 Task: Create new invoice with Date Opened :30-Apr-23, Select Customer: Pop Factory, Terms: Payment Term 2. Make invoice entry for item-1 with Date: 30-Apr-23, Description: Real Living Crackle Glass Bulb Solar LED Lantern, Action: Material, Income Account: Income:Sales, Quantity: 4, Unit Price: 8.8, Discount %: 7. Make entry for item-2 with Date: 30-Apr-23, Description: Band-Aid Brand Tru-Stay Plastic Strips Adhesive Bandages, Action: Material, Income Account: Income:Sales, Quantity: 1, Unit Price: 12, Discount %: 8. Make entry for item-3 with Date: 30-Apr-23, Description: Bounty Paper Napkins White, Action: Material, Income Account: Income:Sales, Quantity: 2, Unit Price: 13, Discount %: 10. Write Notes: 'Looking forward to serving you again.'. Post Invoice with Post Date: 30-Apr-23, Post to Accounts: Assets:Accounts Receivable. Pay / Process Payment with Transaction Date: 15-May-23, Amount: 67.176, Transfer Account: Checking Account. Print Invoice, display notes by going to Option, then go to Display Tab and check 'Invoice Notes'.
Action: Mouse moved to (125, 25)
Screenshot: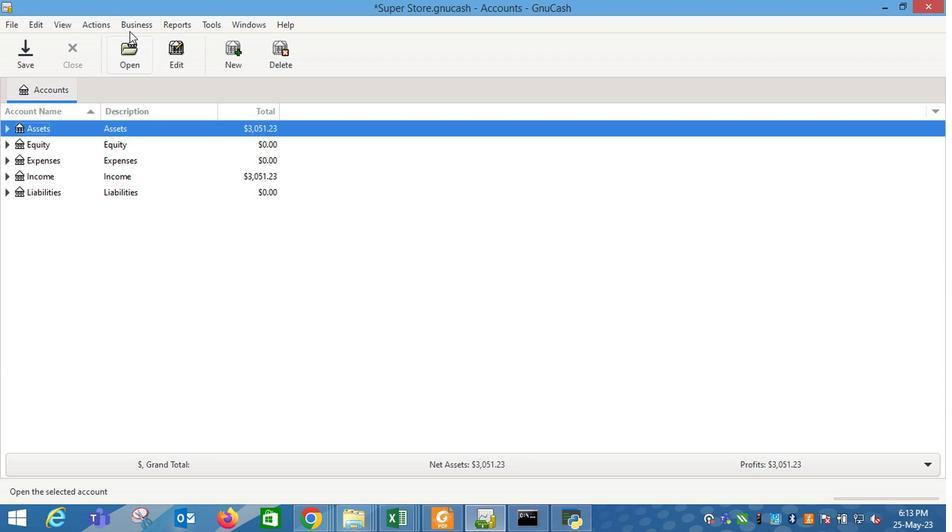 
Action: Mouse pressed left at (125, 25)
Screenshot: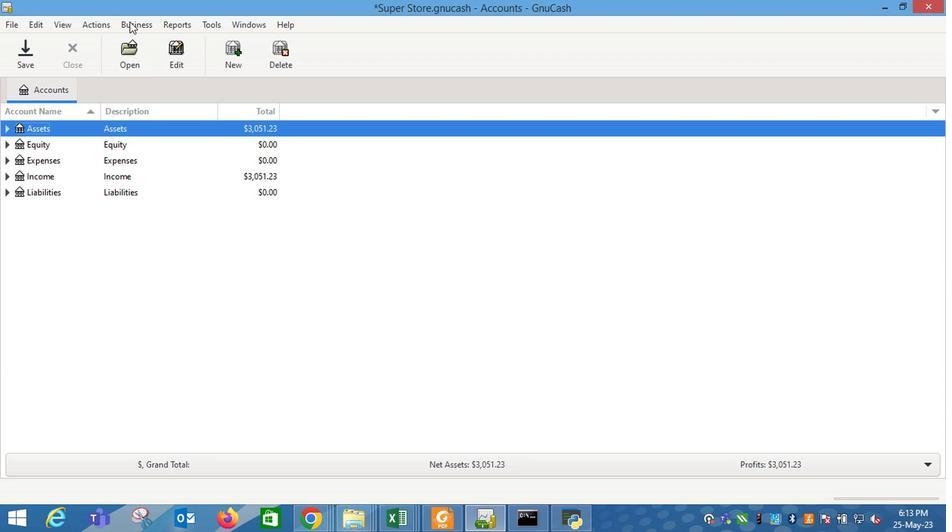 
Action: Mouse moved to (329, 103)
Screenshot: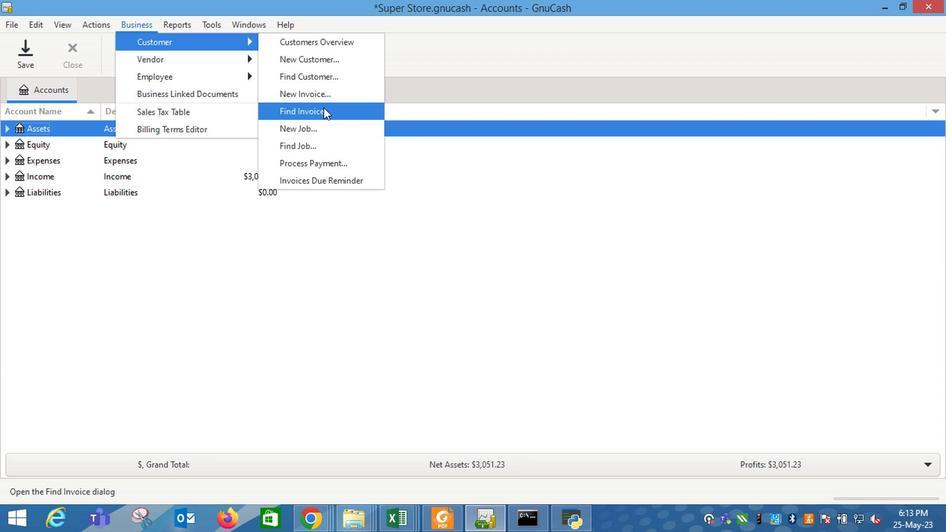 
Action: Mouse pressed left at (329, 103)
Screenshot: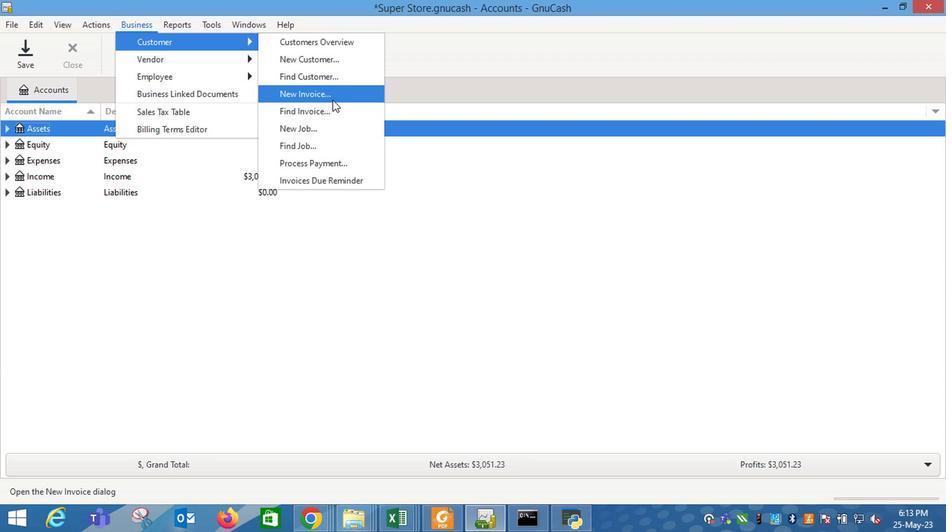
Action: Mouse moved to (566, 213)
Screenshot: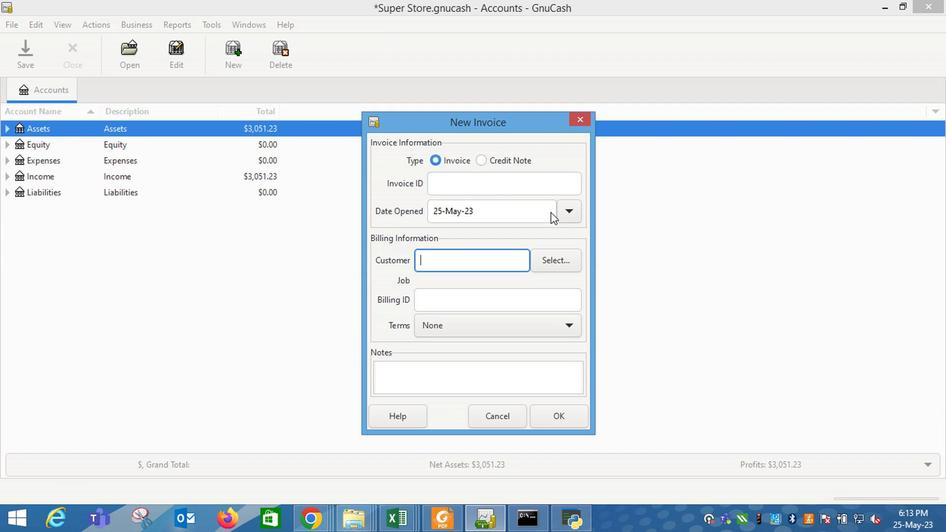 
Action: Mouse pressed left at (566, 213)
Screenshot: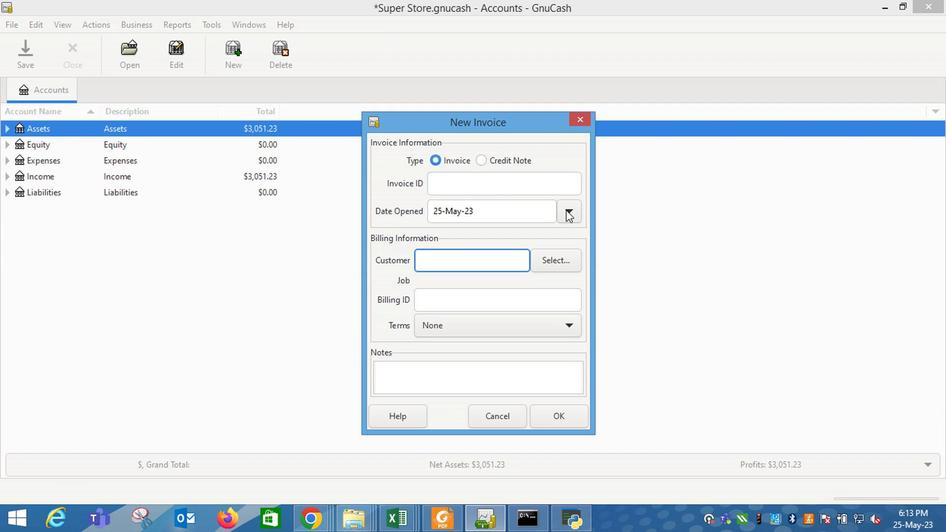 
Action: Mouse moved to (459, 232)
Screenshot: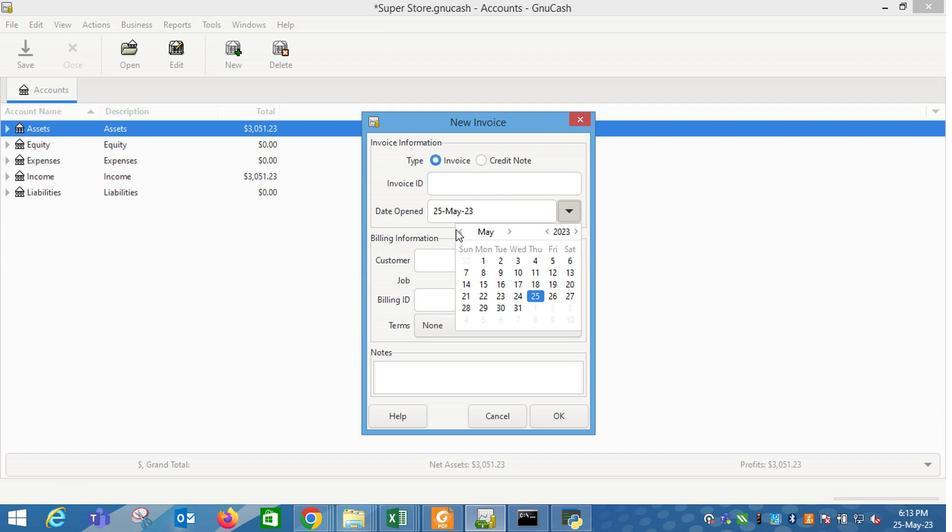
Action: Mouse pressed left at (459, 232)
Screenshot: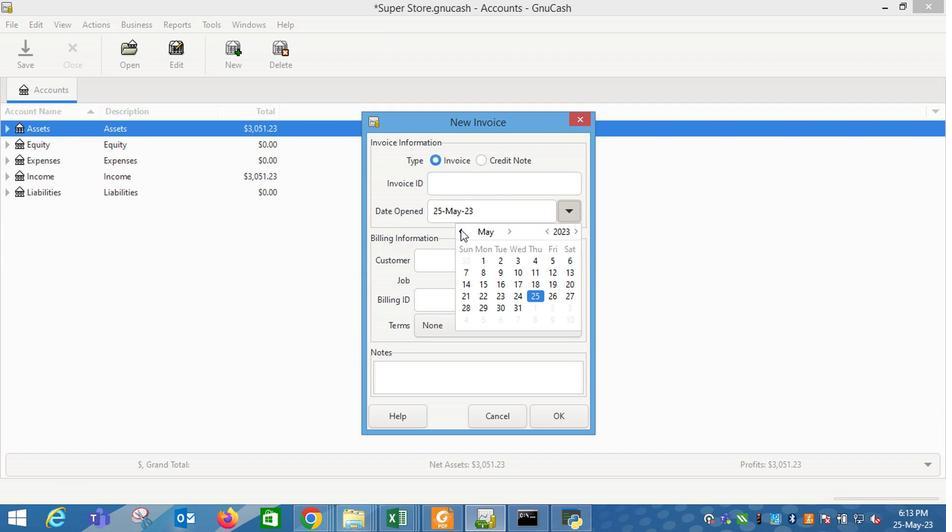 
Action: Mouse moved to (461, 321)
Screenshot: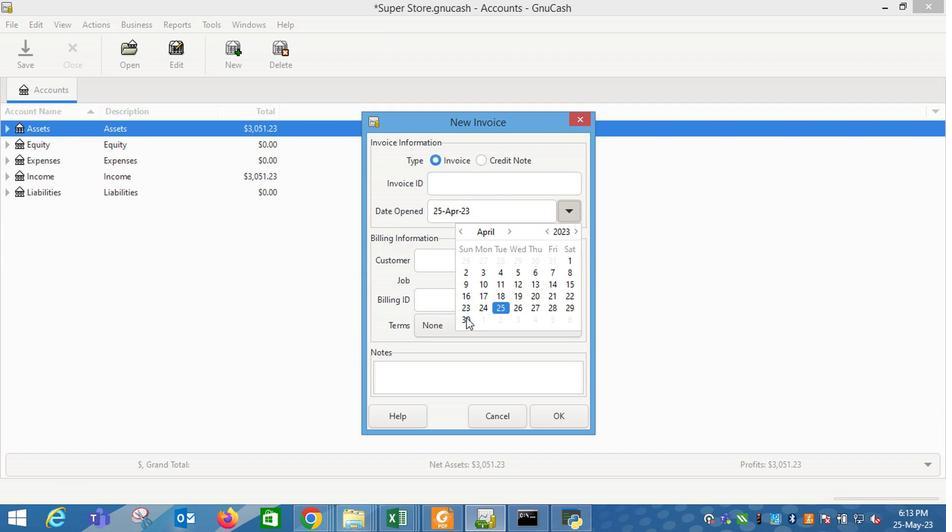 
Action: Mouse pressed left at (461, 321)
Screenshot: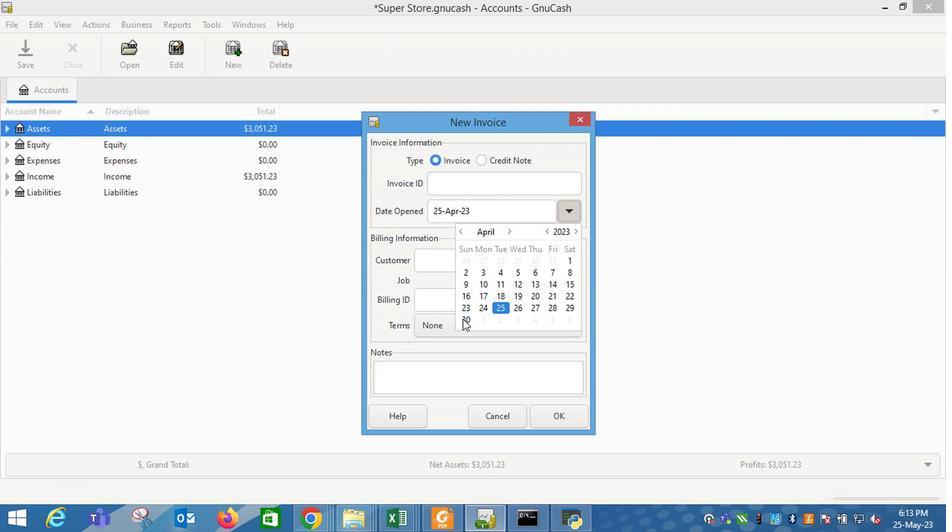 
Action: Mouse moved to (435, 260)
Screenshot: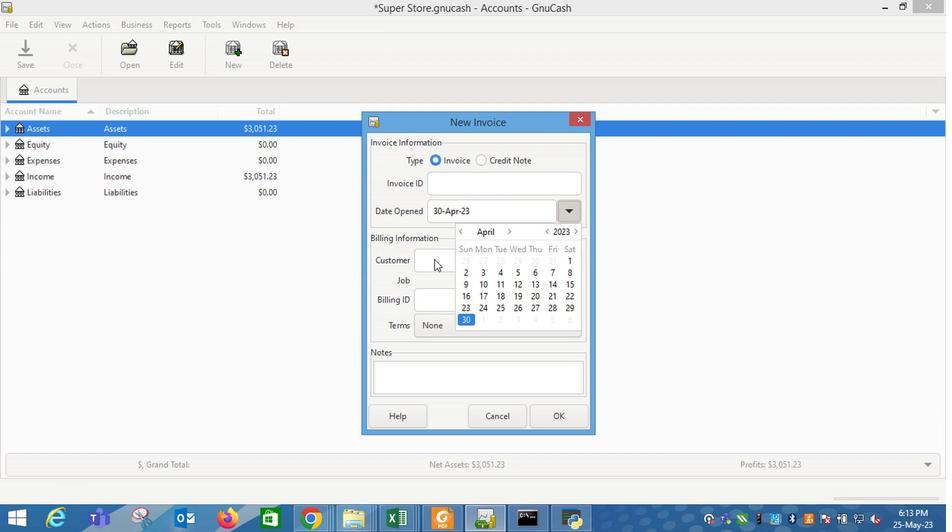 
Action: Mouse pressed left at (435, 260)
Screenshot: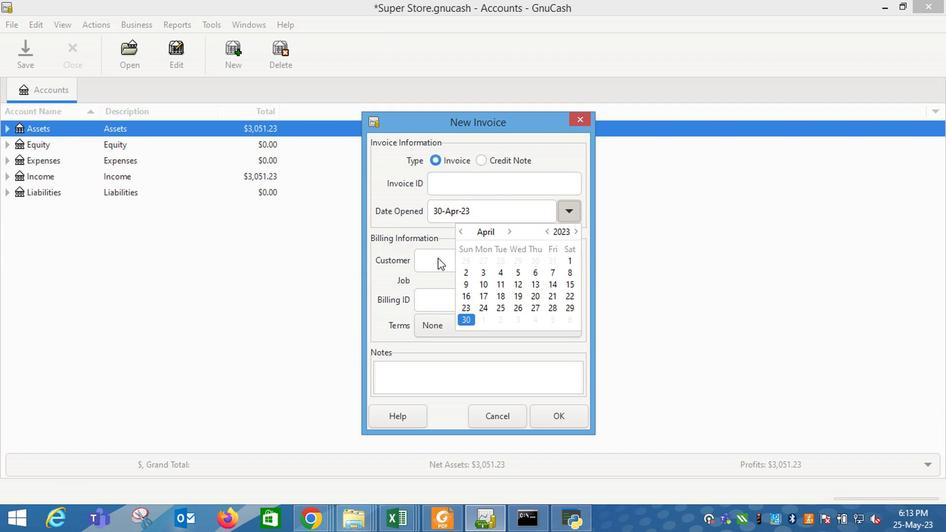 
Action: Mouse moved to (500, 270)
Screenshot: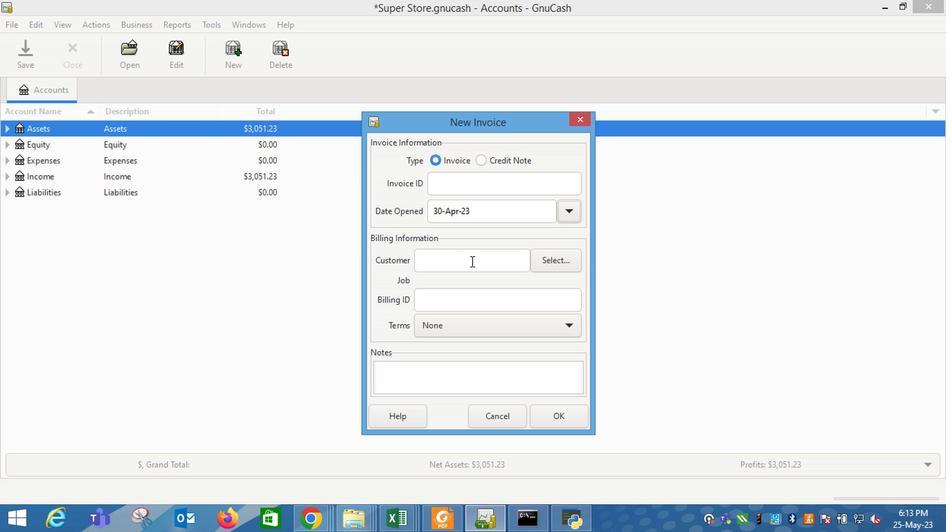 
Action: Mouse pressed left at (500, 270)
Screenshot: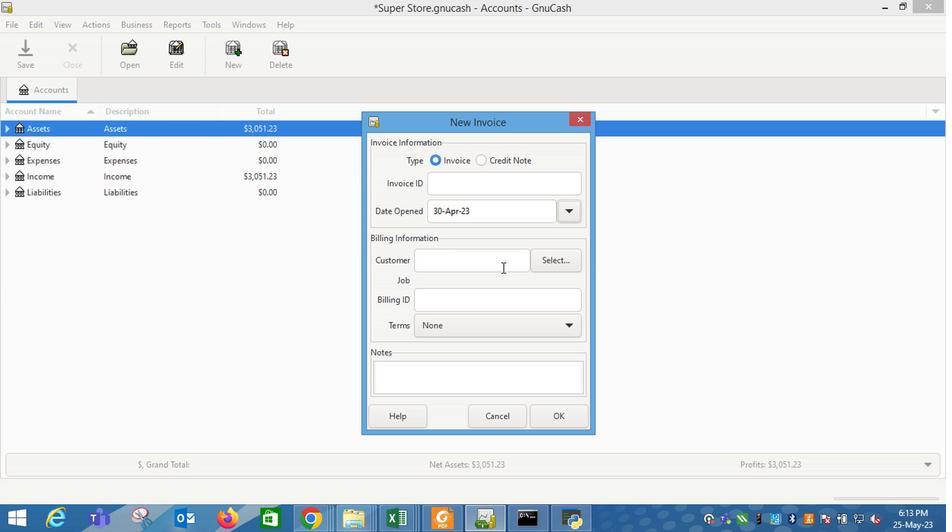 
Action: Mouse moved to (500, 270)
Screenshot: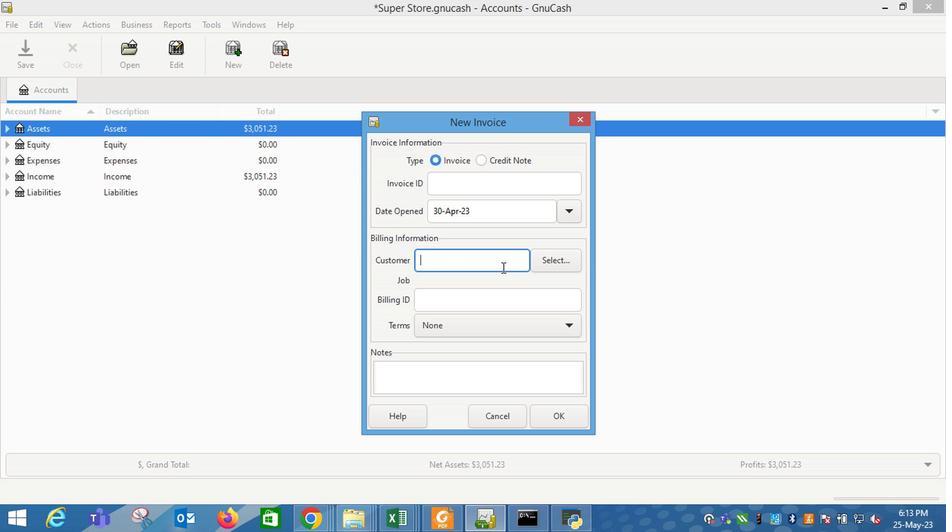 
Action: Key pressed pop
Screenshot: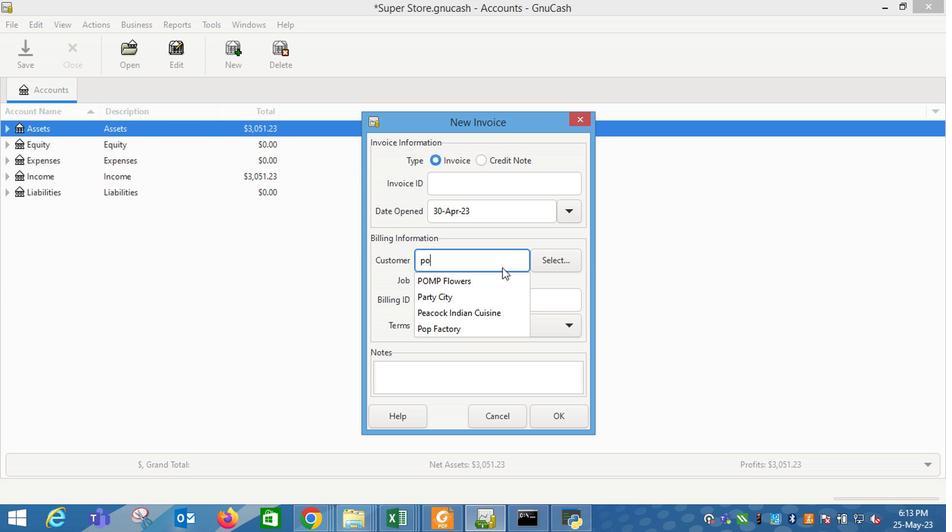 
Action: Mouse moved to (489, 289)
Screenshot: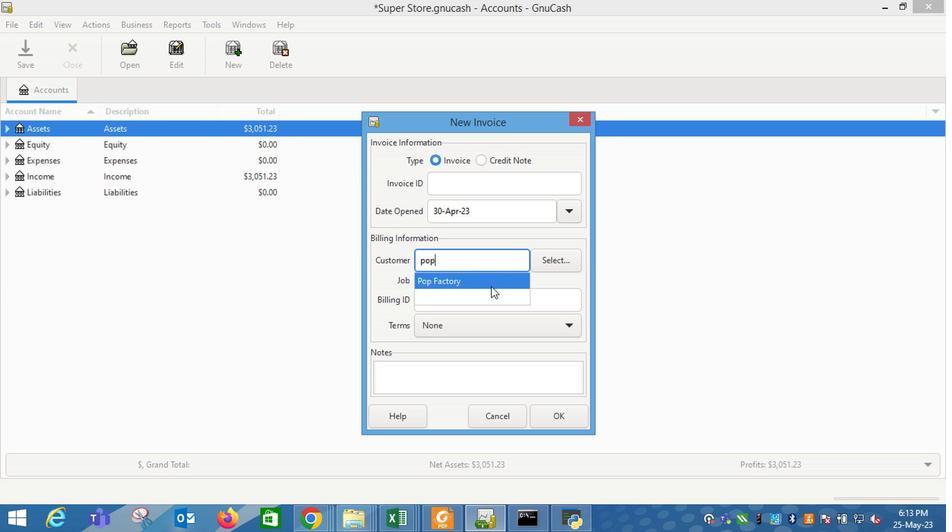 
Action: Mouse pressed left at (489, 289)
Screenshot: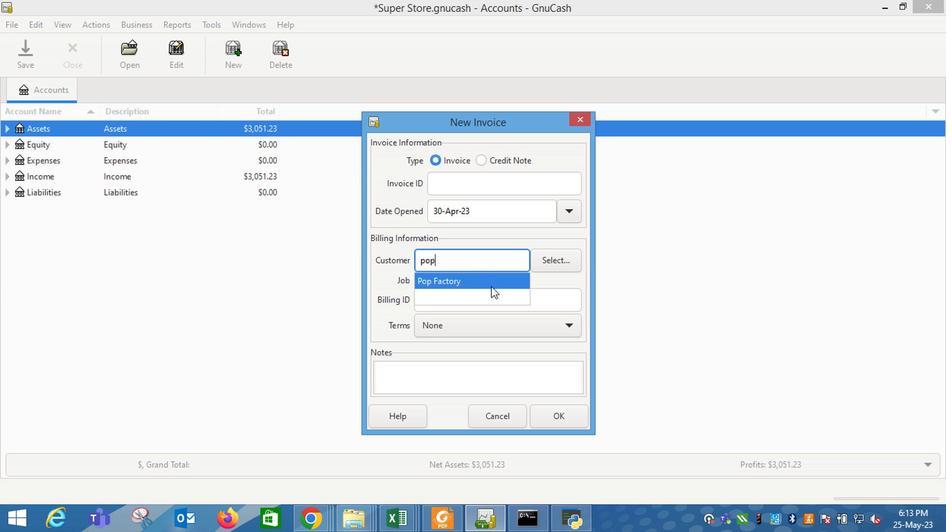 
Action: Mouse moved to (469, 342)
Screenshot: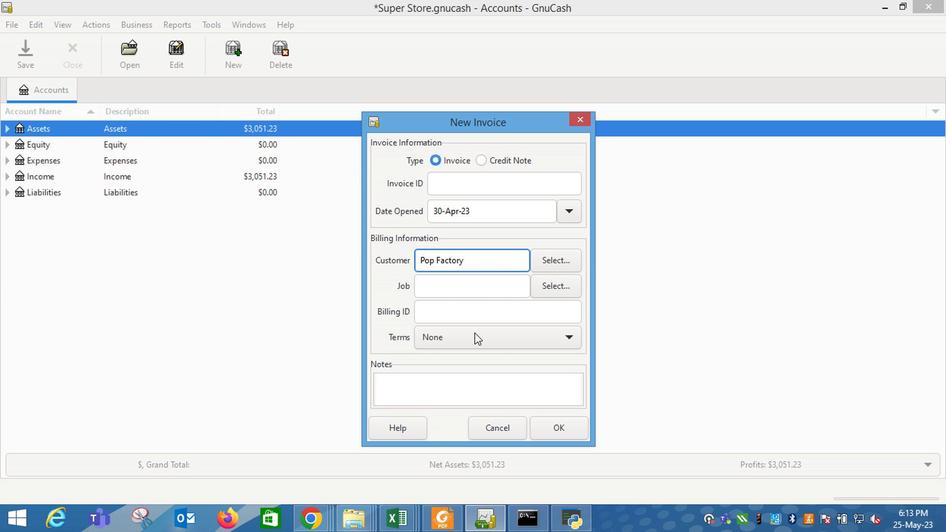
Action: Mouse pressed left at (469, 342)
Screenshot: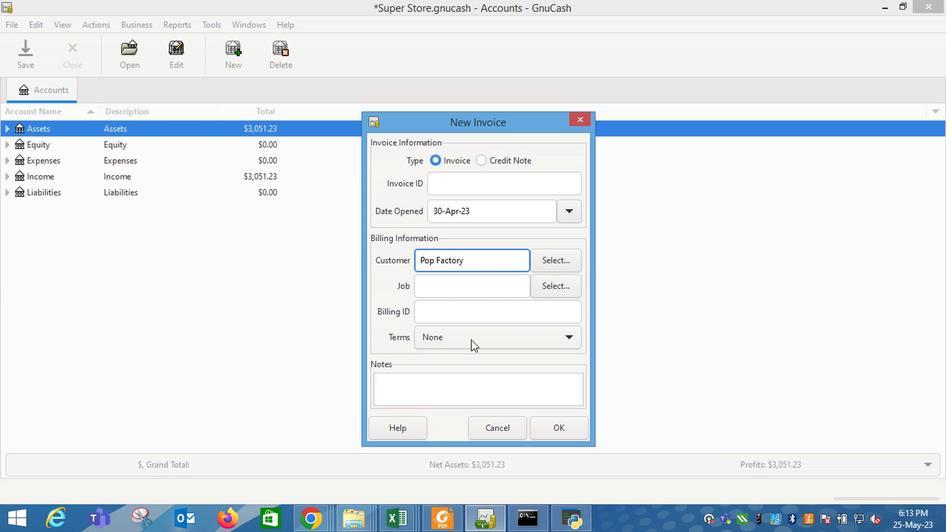
Action: Mouse moved to (464, 379)
Screenshot: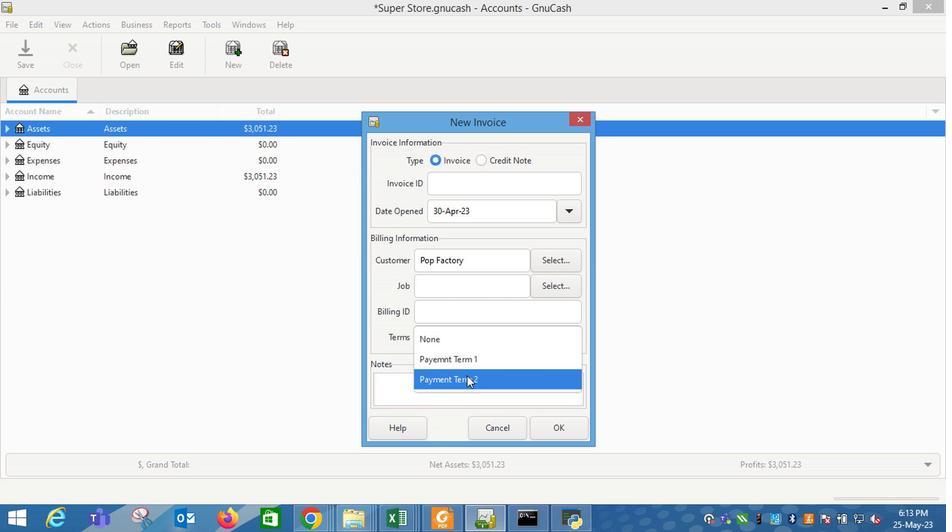 
Action: Mouse pressed left at (464, 379)
Screenshot: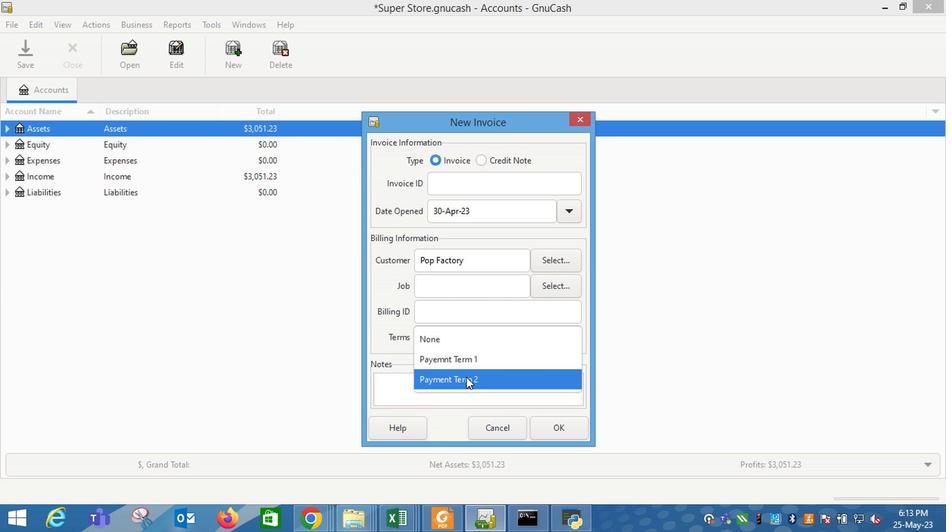 
Action: Mouse moved to (575, 436)
Screenshot: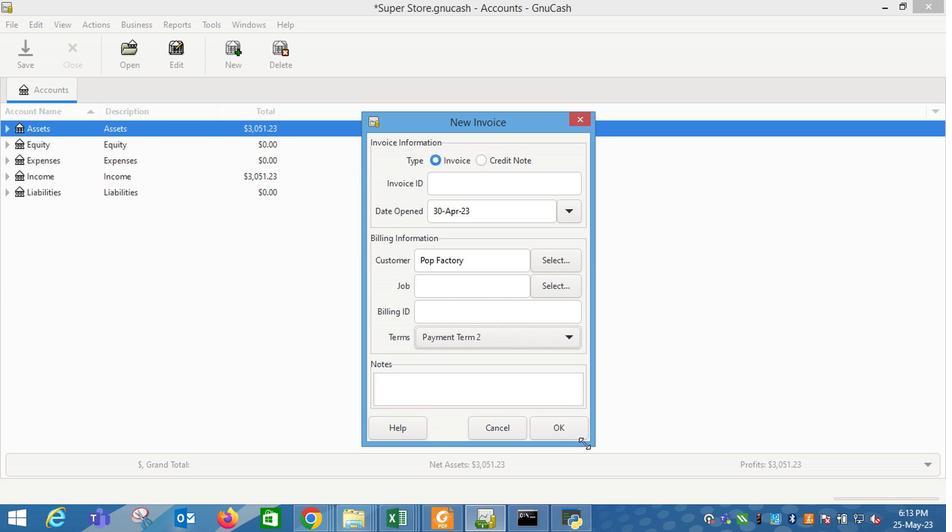 
Action: Mouse pressed left at (575, 436)
Screenshot: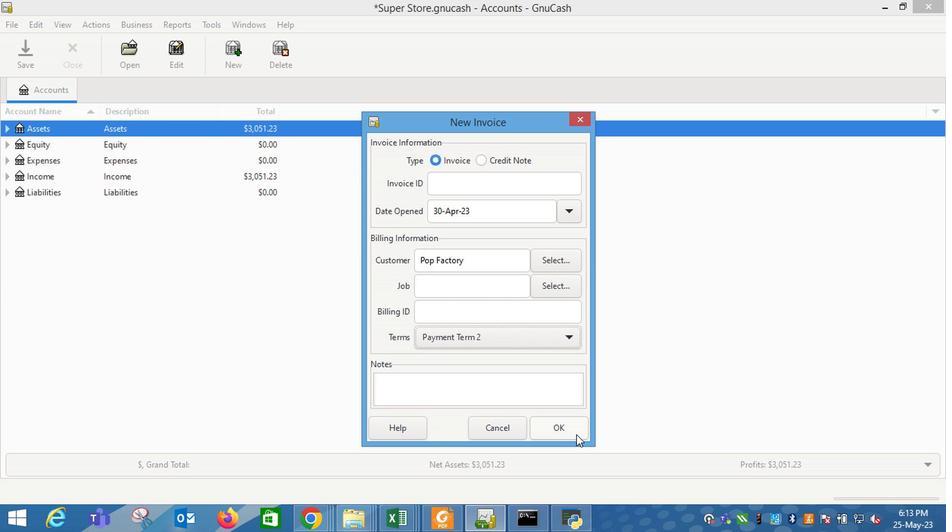 
Action: Mouse moved to (57, 275)
Screenshot: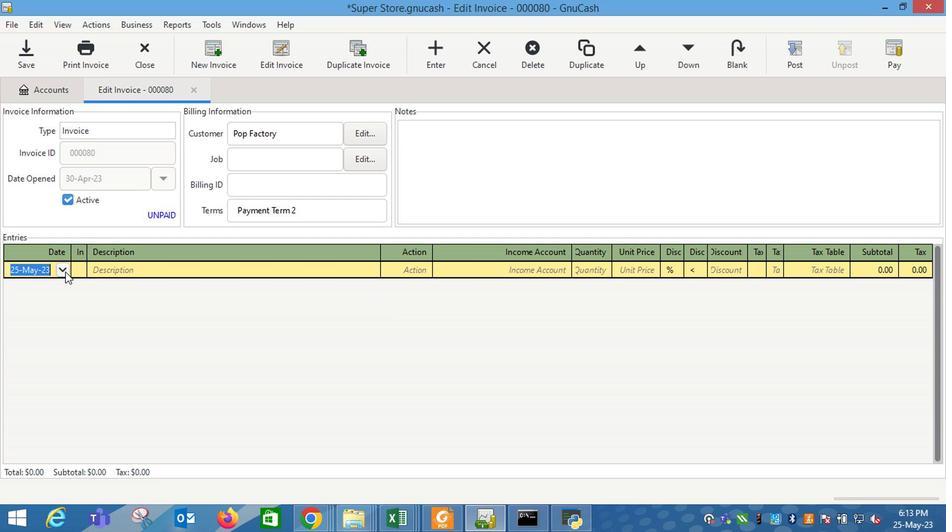 
Action: Mouse pressed left at (57, 275)
Screenshot: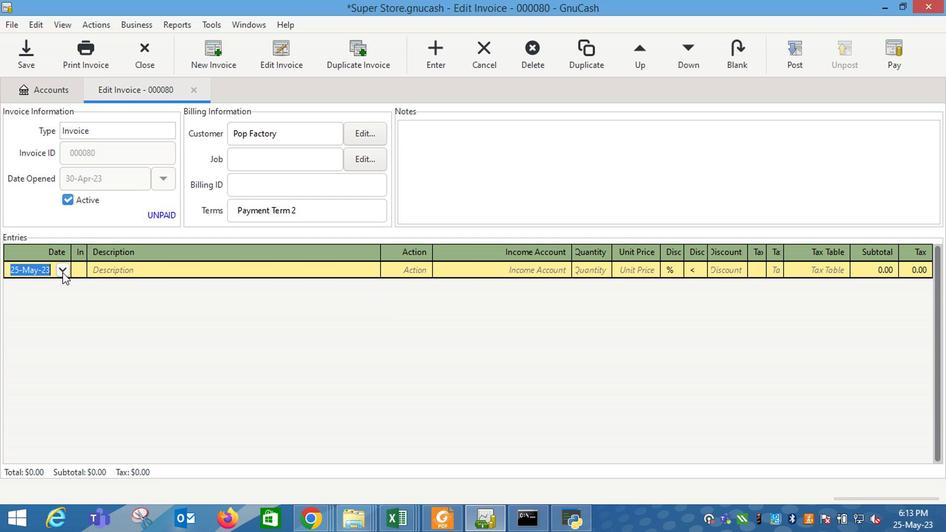 
Action: Mouse moved to (2, 289)
Screenshot: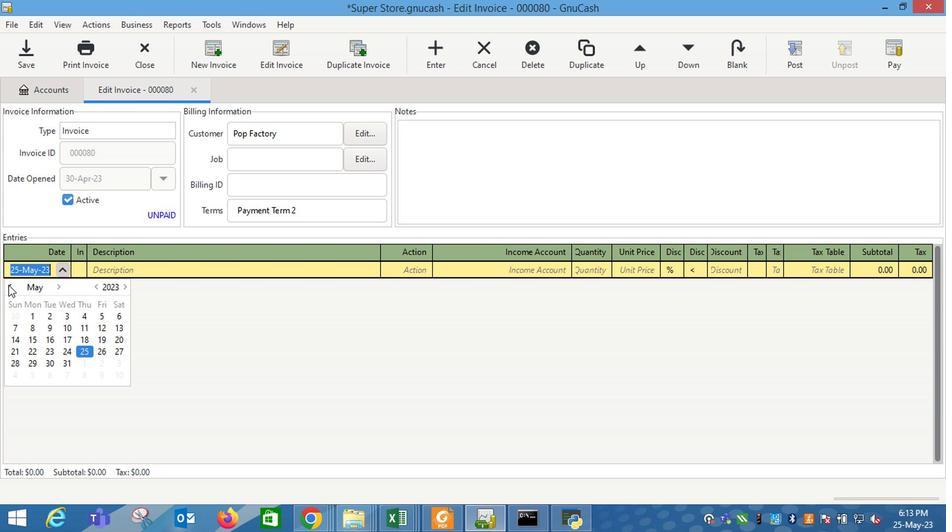 
Action: Mouse pressed left at (2, 289)
Screenshot: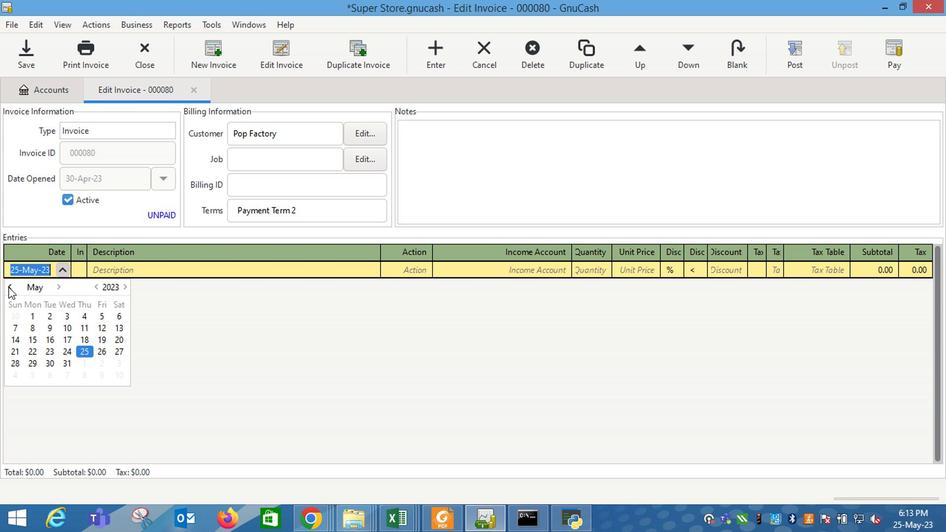 
Action: Mouse moved to (10, 377)
Screenshot: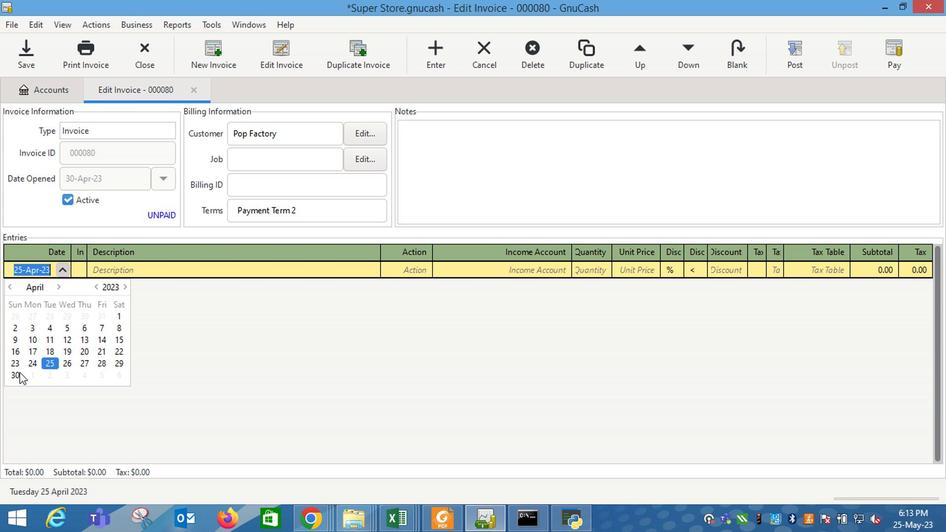 
Action: Mouse pressed left at (10, 377)
Screenshot: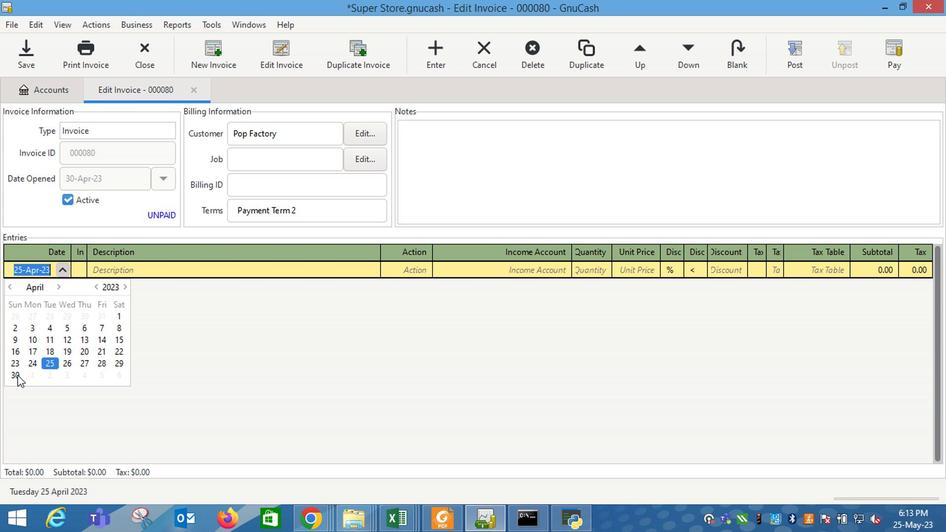 
Action: Mouse moved to (162, 275)
Screenshot: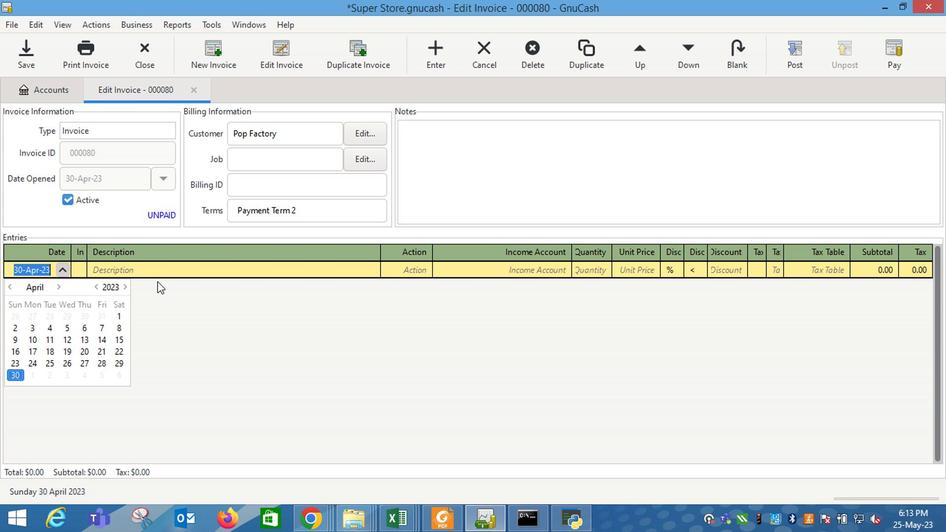 
Action: Mouse pressed left at (162, 275)
Screenshot: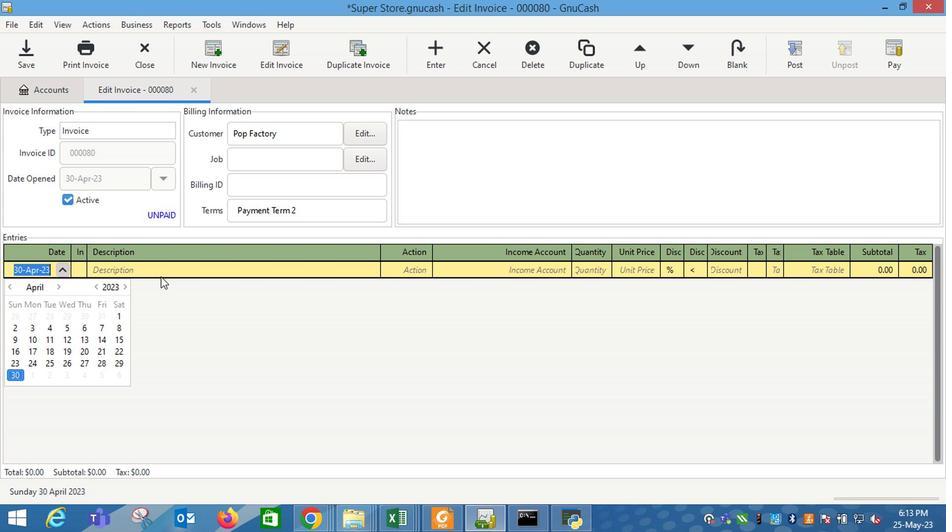 
Action: Key pressed <Key.shift_r>Real<Key.space><Key.shift_r>Living<Key.space><Key.shift_r>Crackle<Key.space><Key.shift_r>Glass<Key.space><Key.shift_r>Bulb<Key.space><Key.shift_r>Solar<Key.space><Key.shift_r>LED<Key.space><Key.shift_r>Lantern<Key.tab>
Screenshot: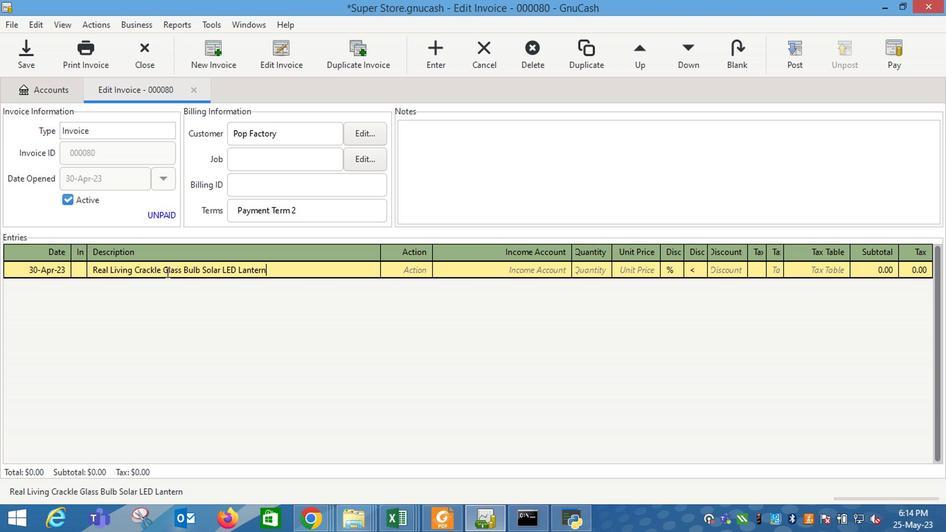 
Action: Mouse moved to (427, 269)
Screenshot: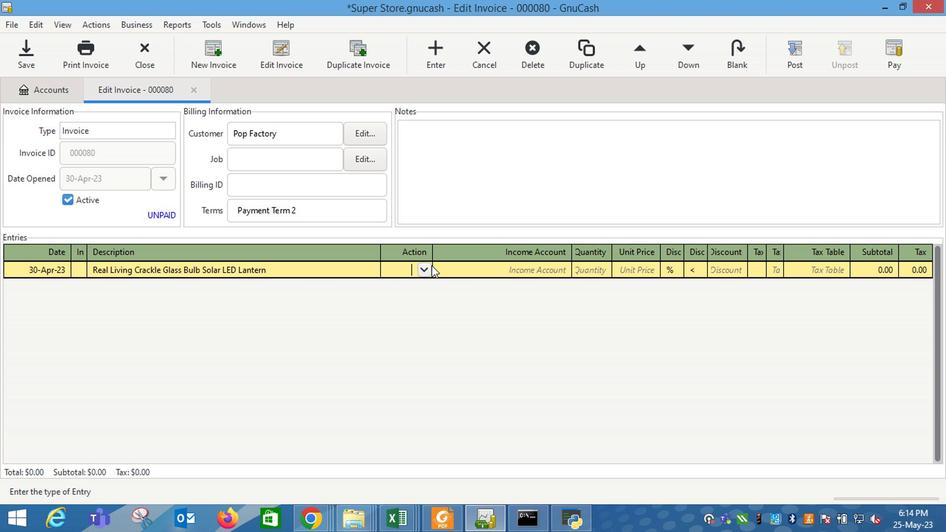 
Action: Mouse pressed left at (427, 269)
Screenshot: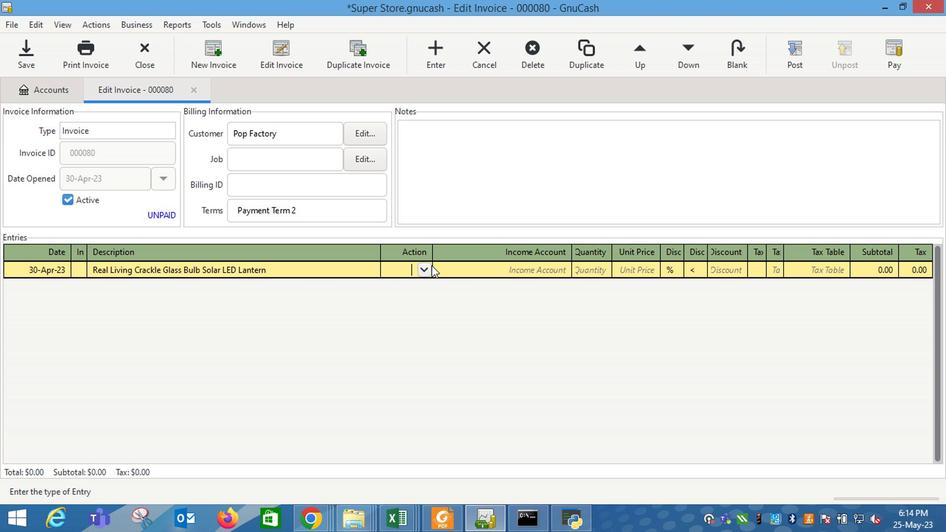
Action: Mouse moved to (398, 304)
Screenshot: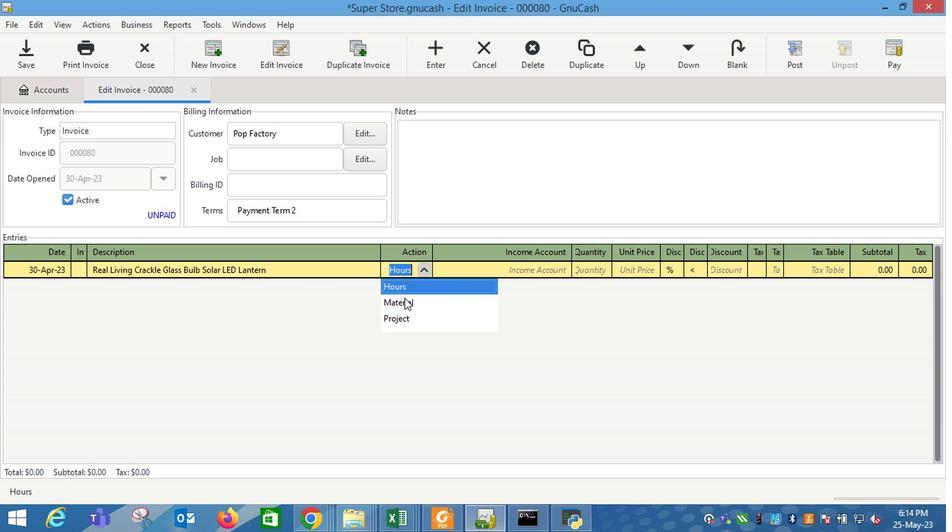 
Action: Mouse pressed left at (398, 304)
Screenshot: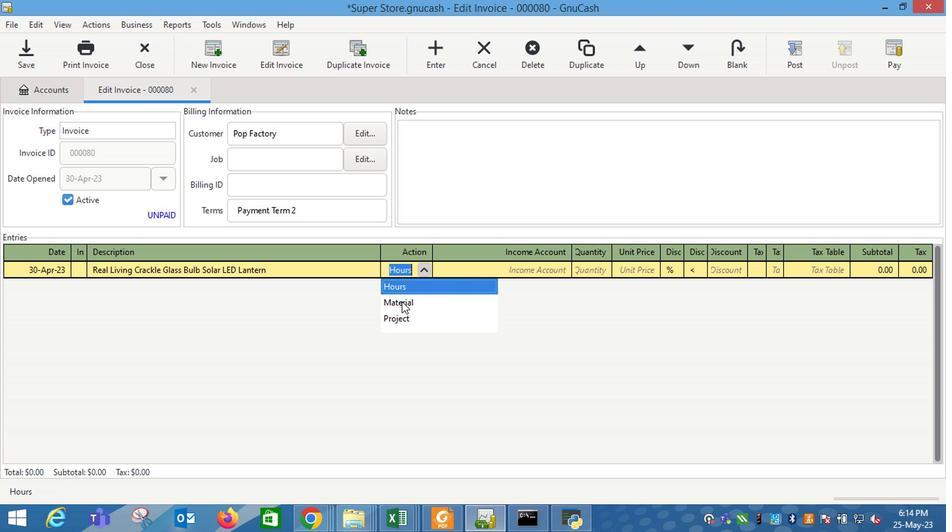 
Action: Mouse moved to (497, 302)
Screenshot: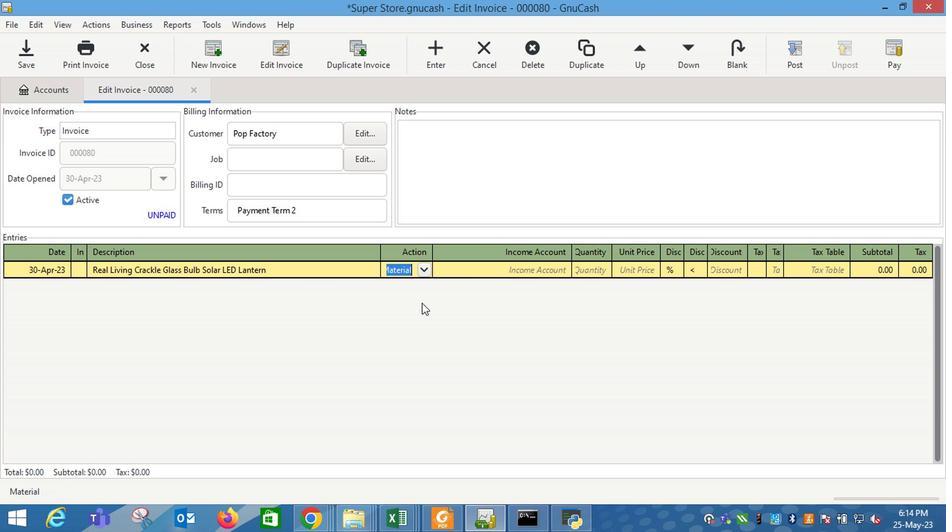 
Action: Key pressed <Key.tab>
Screenshot: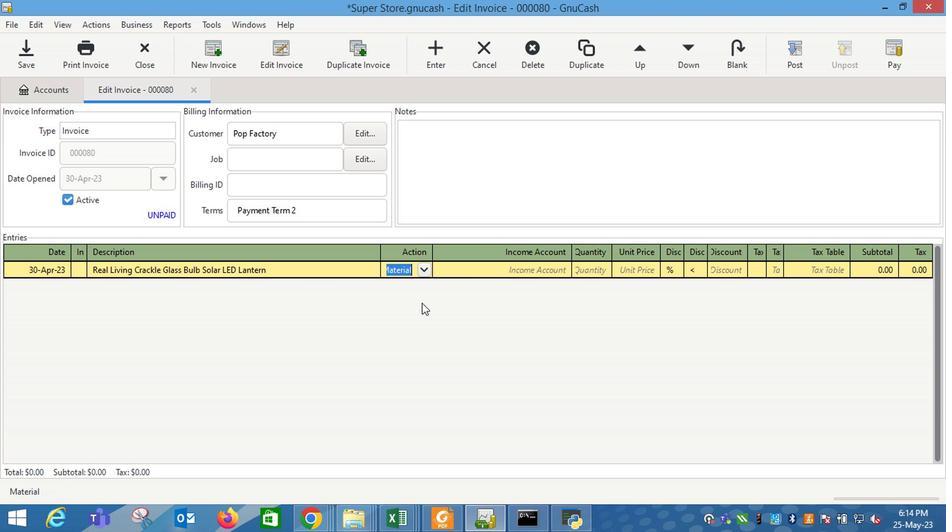 
Action: Mouse moved to (561, 276)
Screenshot: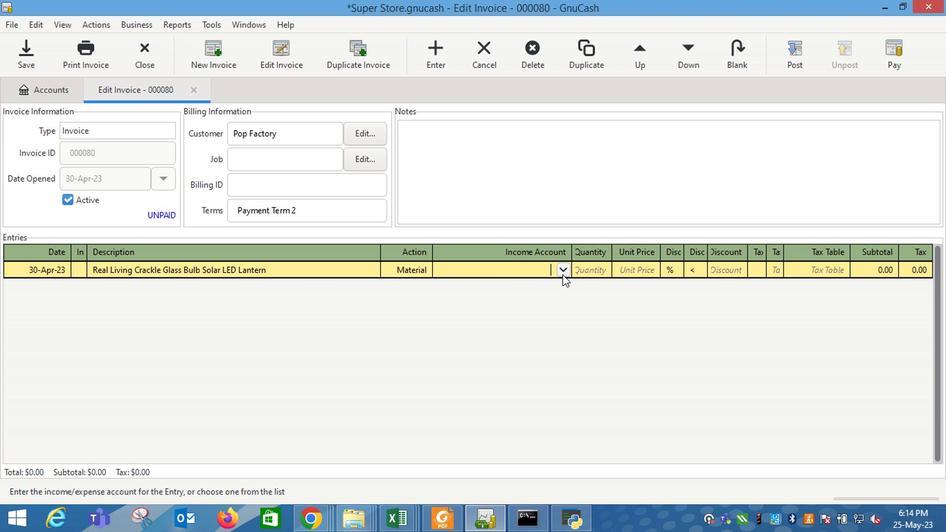 
Action: Mouse pressed left at (561, 276)
Screenshot: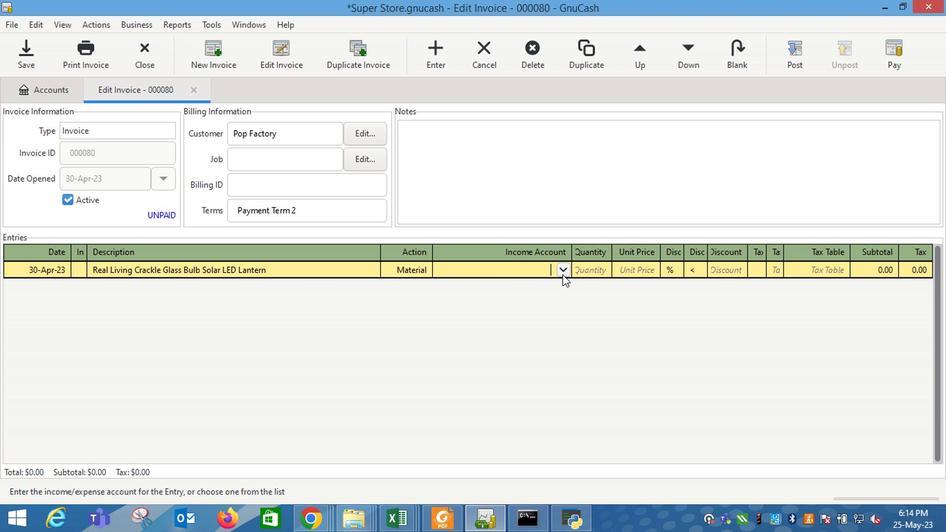 
Action: Mouse moved to (485, 335)
Screenshot: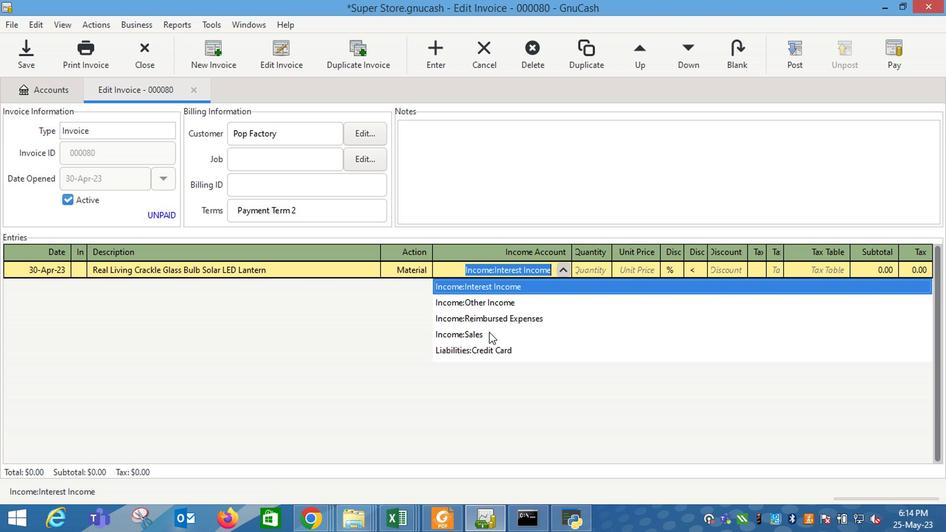 
Action: Mouse pressed left at (485, 335)
Screenshot: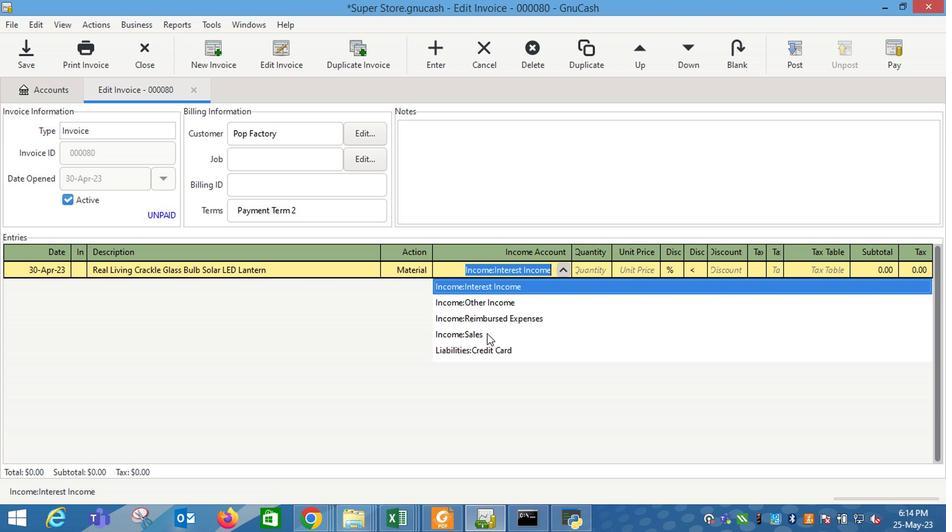
Action: Mouse moved to (484, 335)
Screenshot: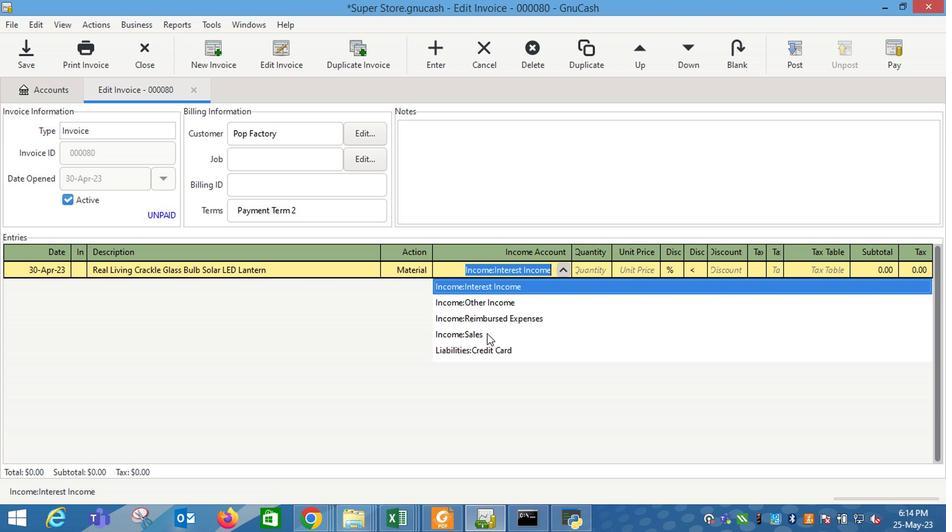 
Action: Key pressed <Key.tab>4<Key.tab>8.8
Screenshot: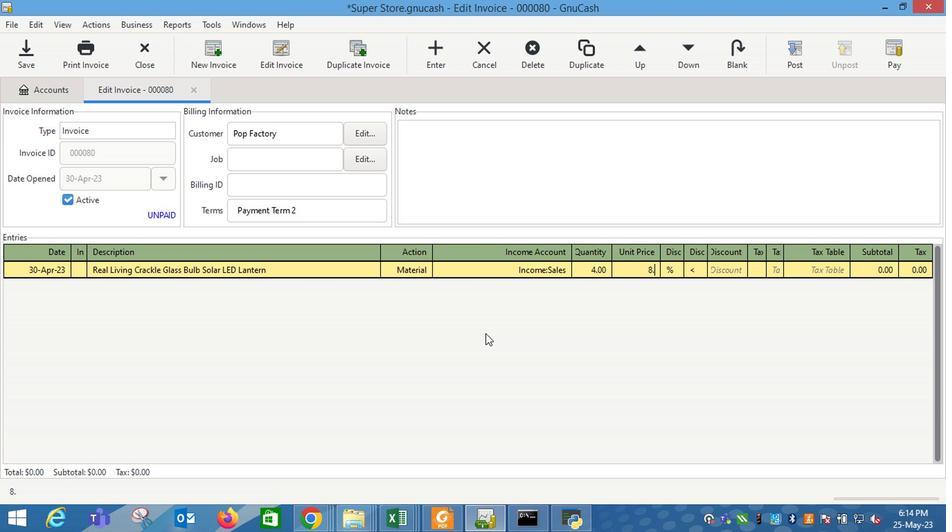 
Action: Mouse moved to (751, 289)
Screenshot: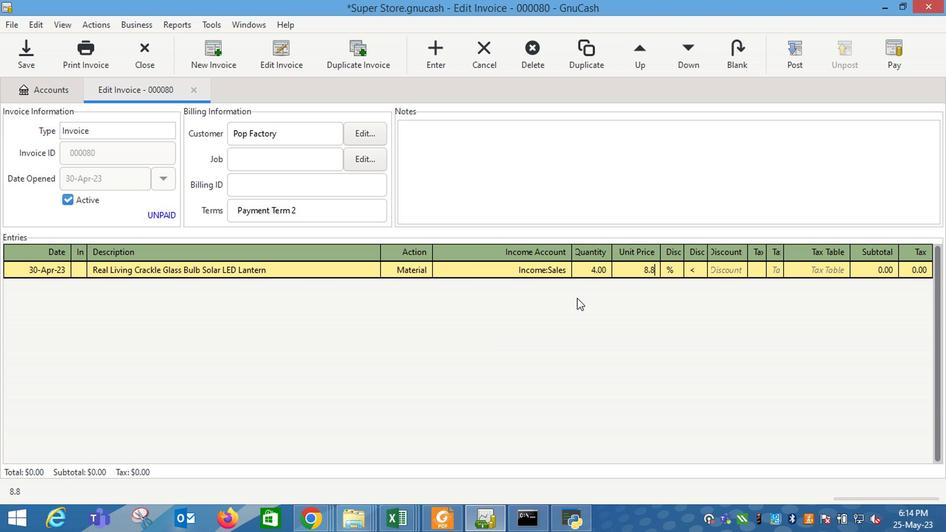 
Action: Key pressed <Key.tab>
Screenshot: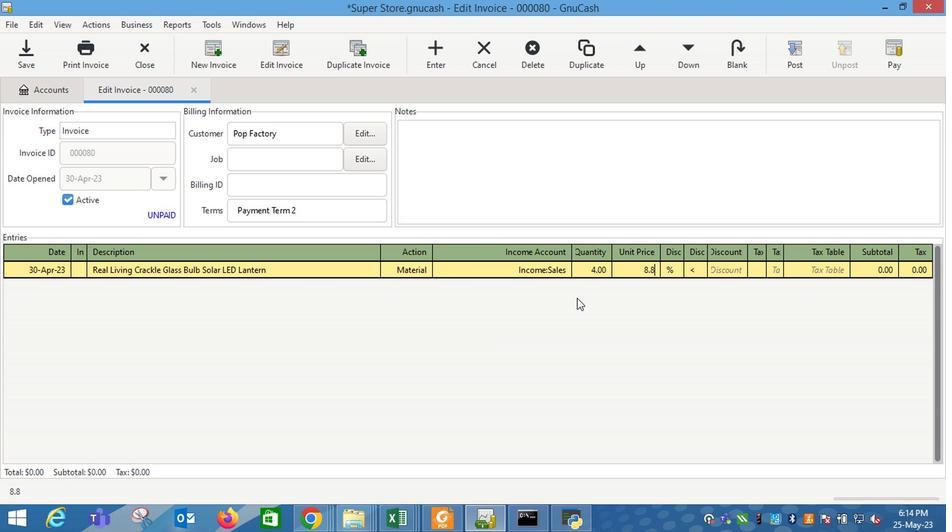 
Action: Mouse moved to (686, 267)
Screenshot: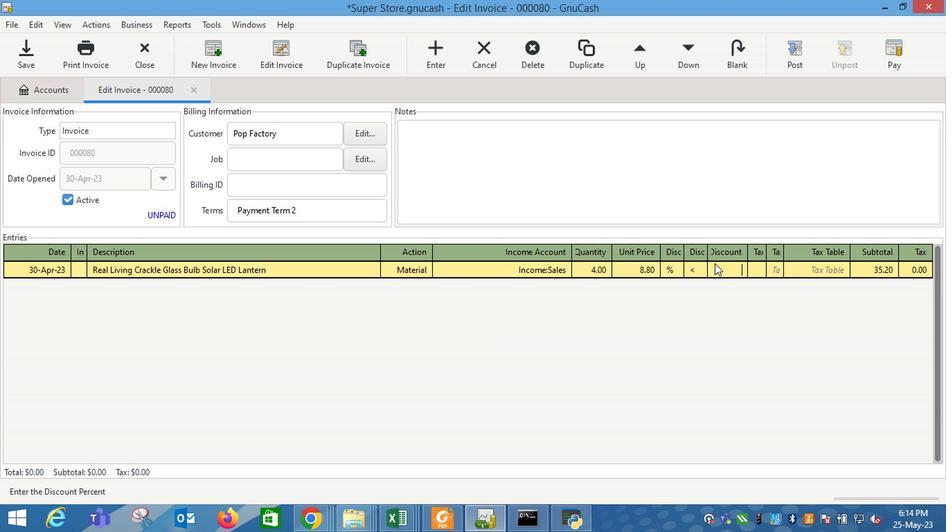 
Action: Mouse pressed left at (686, 267)
Screenshot: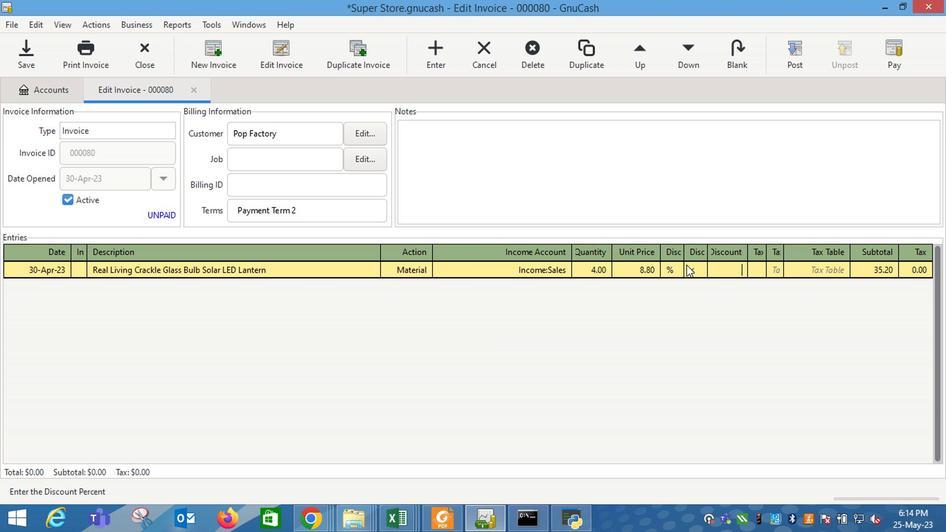 
Action: Mouse moved to (715, 271)
Screenshot: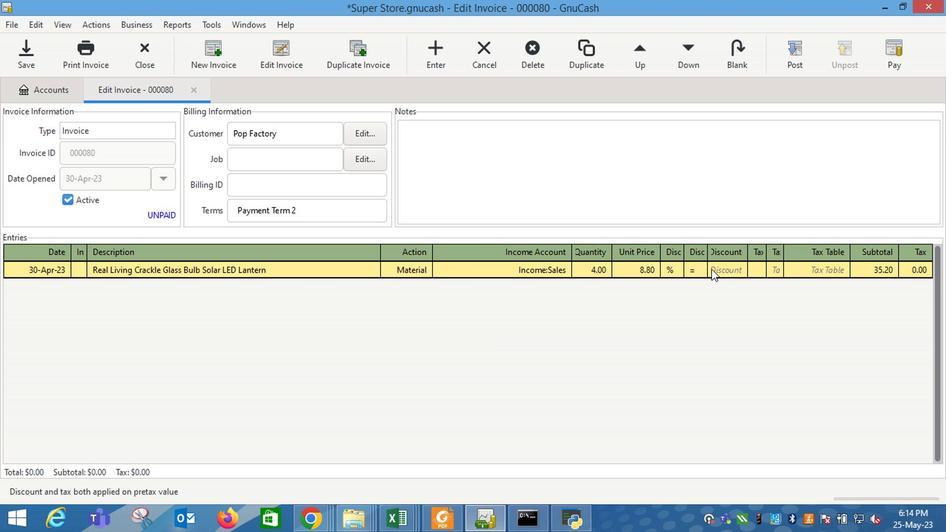 
Action: Mouse pressed left at (715, 271)
Screenshot: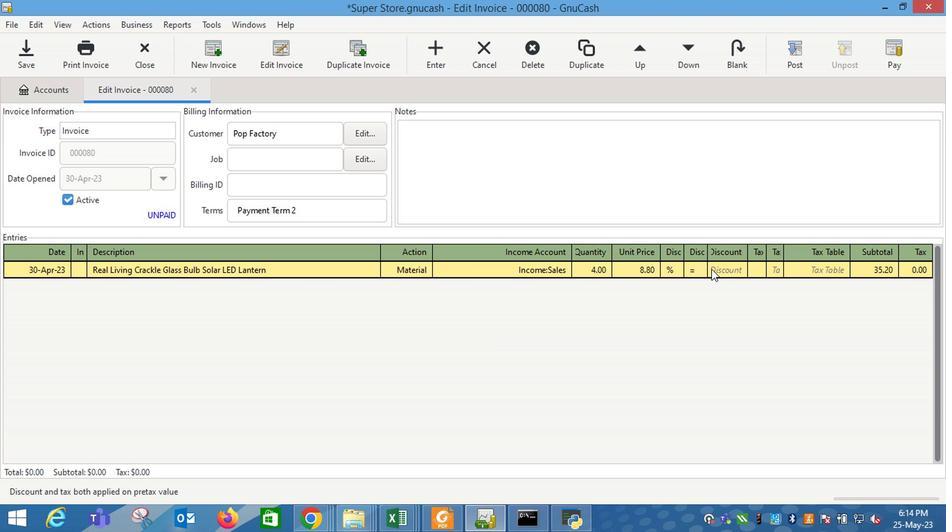 
Action: Mouse moved to (715, 271)
Screenshot: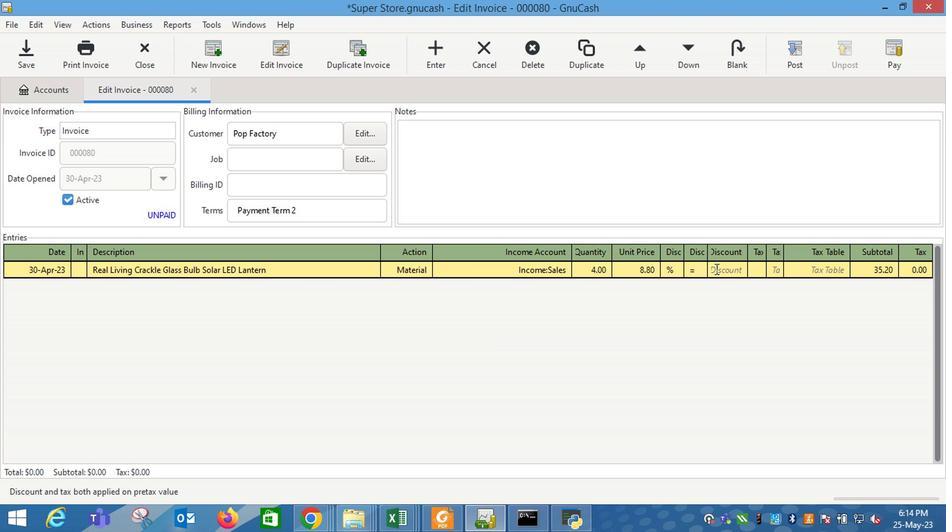 
Action: Key pressed 7<Key.enter><Key.shift_r>Band-<Key.shift_r>Aid<Key.space><Key.shift_r>Tru-<Key.shift_r>Stay<Key.space><Key.shift_r>Plastic
Screenshot: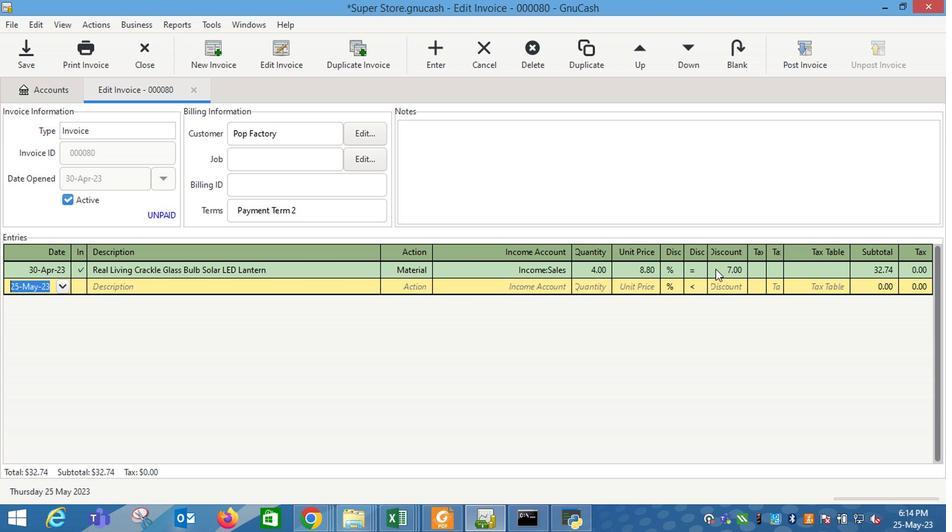 
Action: Mouse moved to (58, 291)
Screenshot: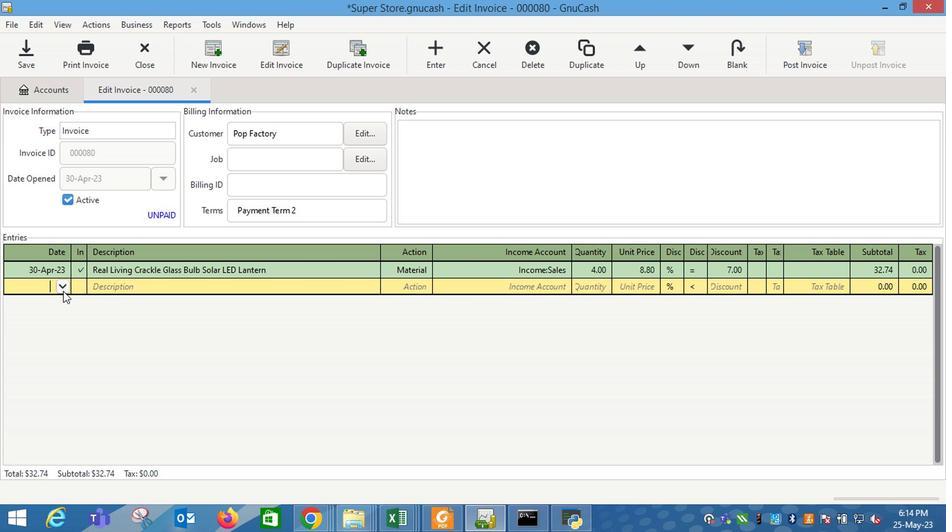 
Action: Mouse pressed left at (58, 291)
Screenshot: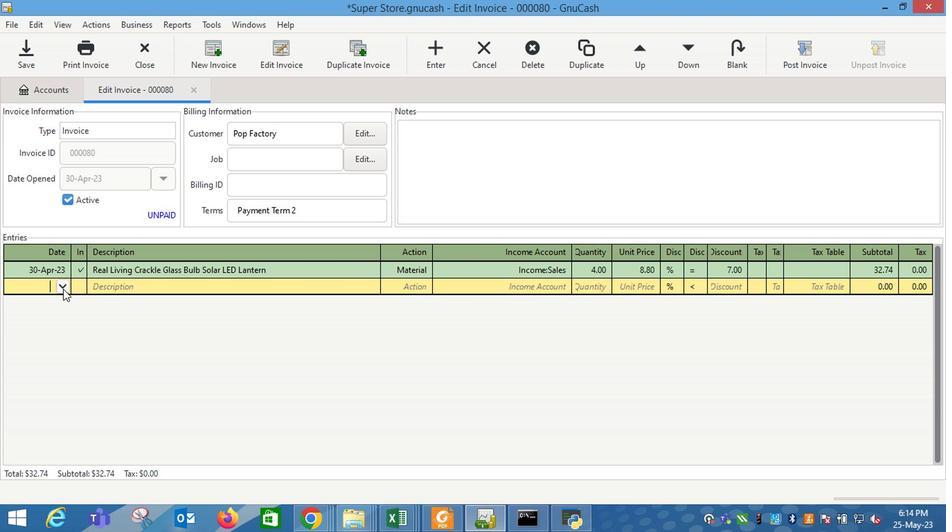 
Action: Mouse moved to (7, 309)
Screenshot: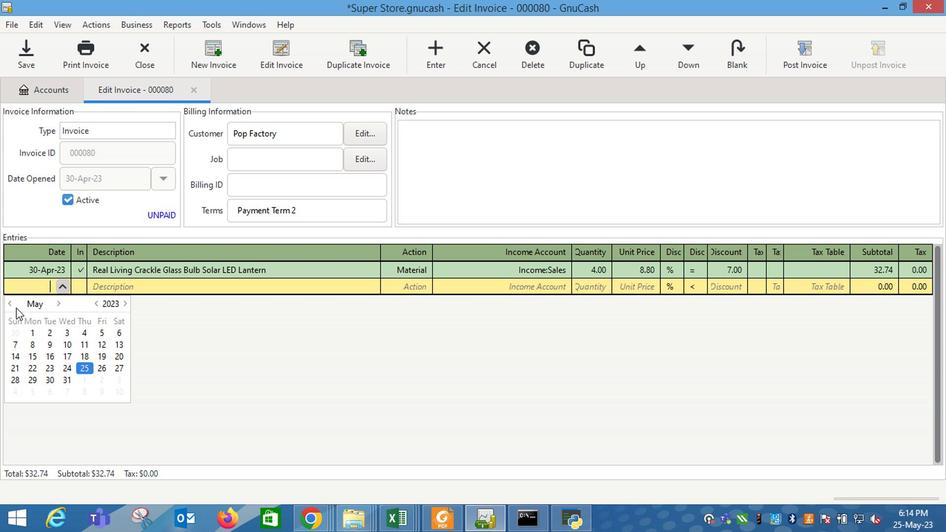 
Action: Mouse pressed left at (7, 309)
Screenshot: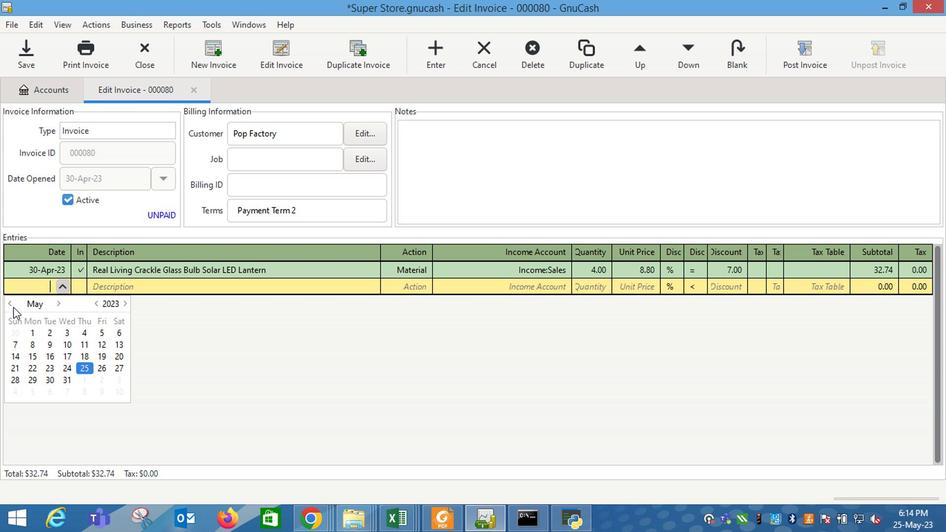 
Action: Mouse moved to (2, 307)
Screenshot: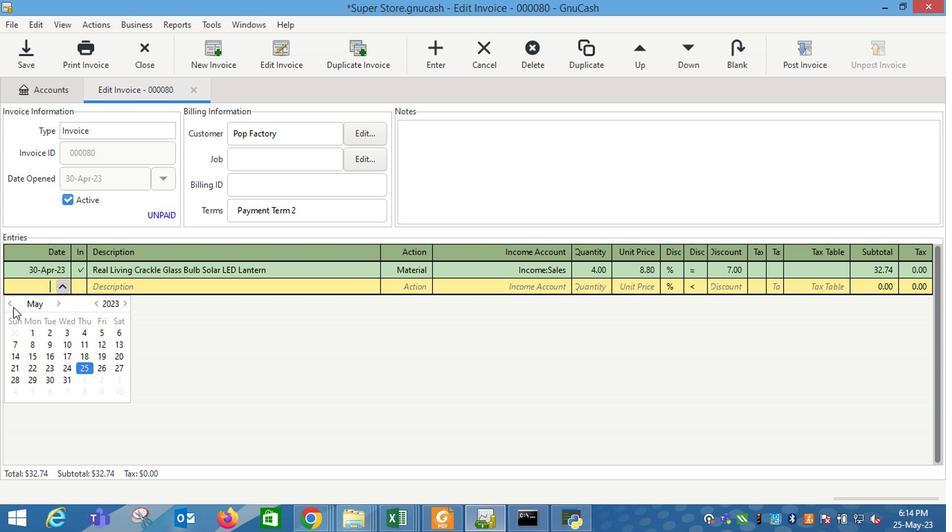 
Action: Mouse pressed left at (2, 307)
Screenshot: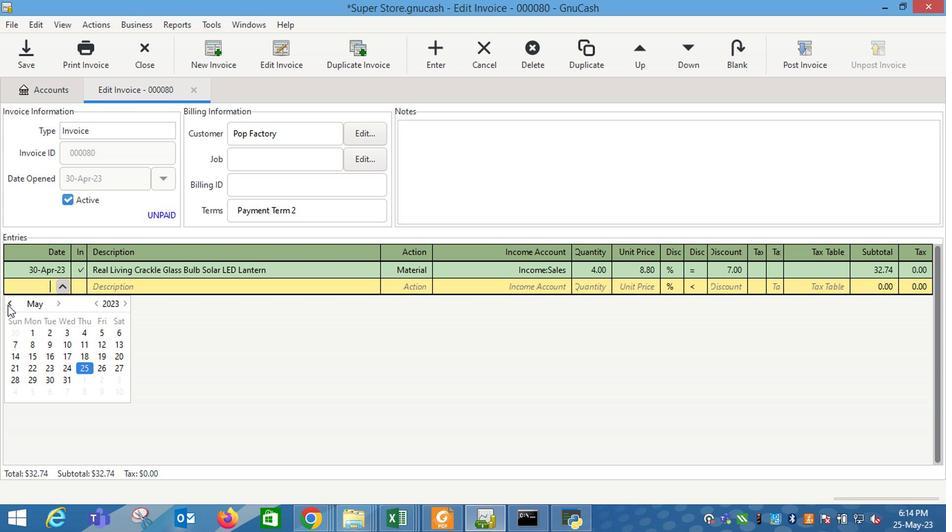 
Action: Mouse moved to (4, 396)
Screenshot: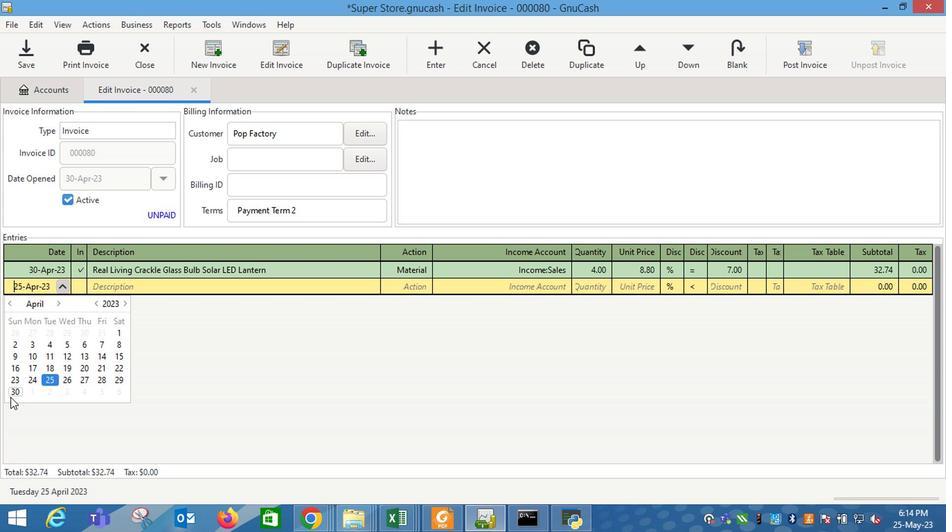 
Action: Mouse pressed left at (4, 396)
Screenshot: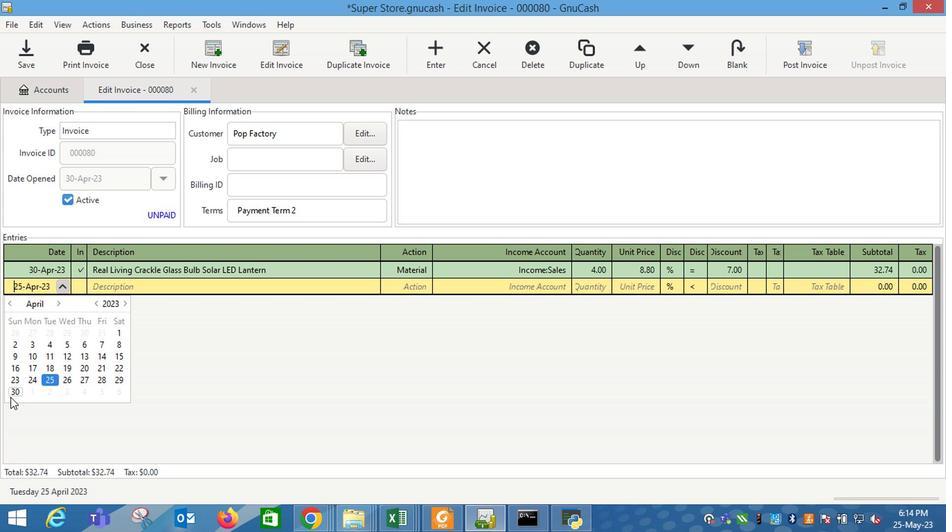 
Action: Mouse moved to (39, 382)
Screenshot: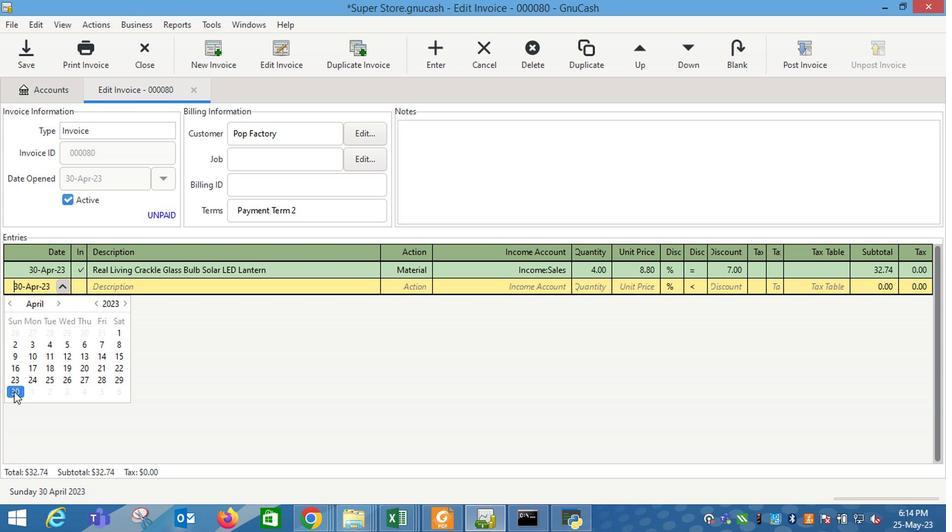 
Action: Key pressed <Key.tab>
Screenshot: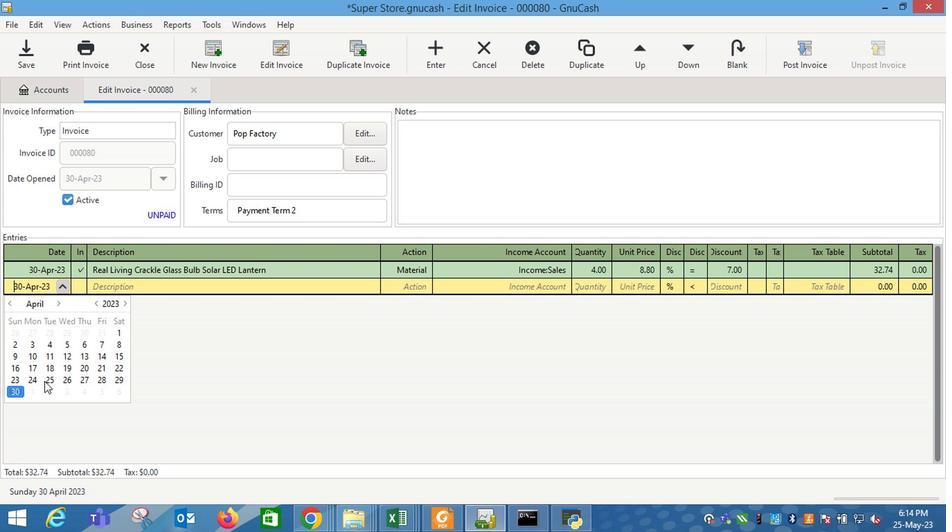 
Action: Mouse moved to (120, 315)
Screenshot: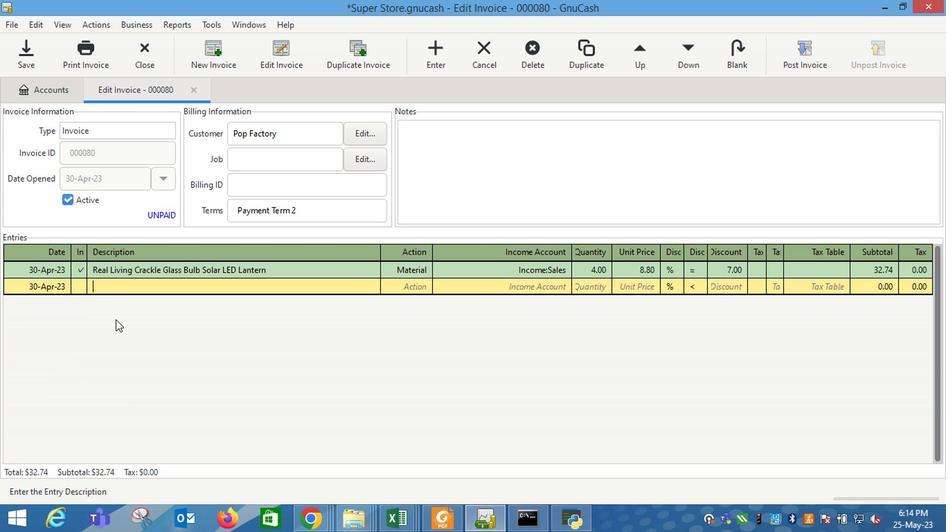 
Action: Key pressed <Key.shift_r>Band-<Key.shift_r>Aid<Key.space><Key.shift_r><Key.shift_r><Key.shift_r><Key.shift_r><Key.shift_r><Key.shift_r><Key.shift_r><Key.shift_r><Key.shift_r><Key.shift_r><Key.shift_r><Key.shift_r><Key.shift_r><Key.shift_r><Key.shift_r><Key.shift_r><Key.shift_r><Key.shift_r><Key.shift_r><Key.shift_r><Key.shift_r><Key.shift_r>Brand<Key.space><Key.shift_r>Tru-s<Key.backspace><Key.shift_r>Stay<Key.space><Key.shift_r>Plastic<Key.space><Key.shift_r>Strips<Key.space><Key.shift_r>Adhesive<Key.space><Key.shift_r>Banga<Key.backspace><Key.backspace>dages
Screenshot: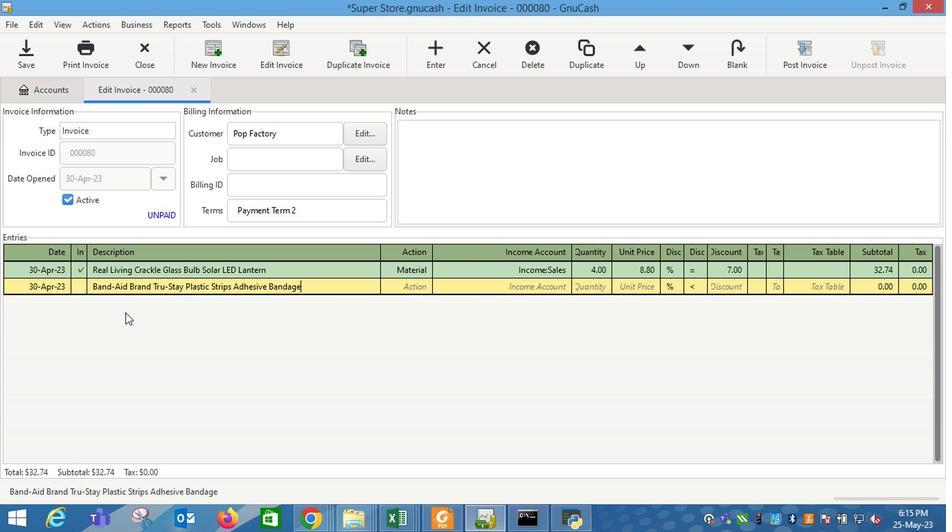 
Action: Mouse moved to (446, 295)
Screenshot: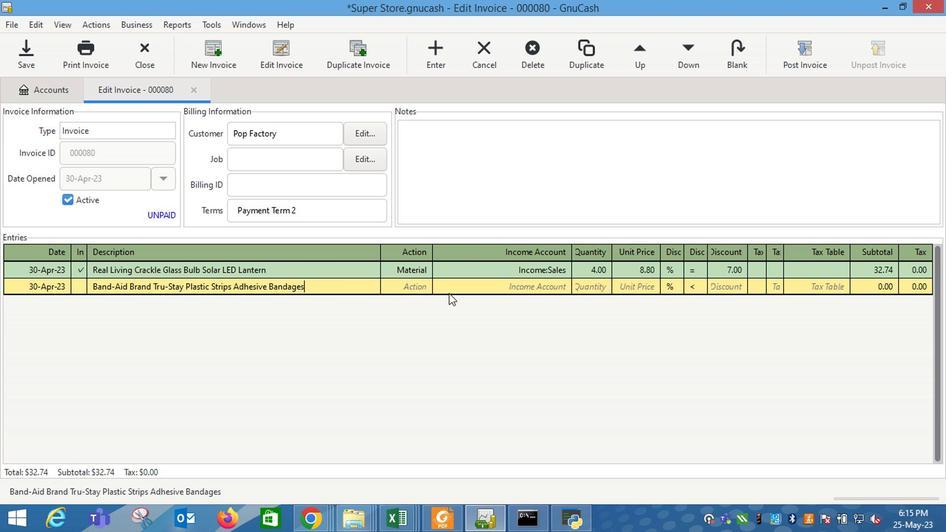 
Action: Key pressed <Key.tab>
Screenshot: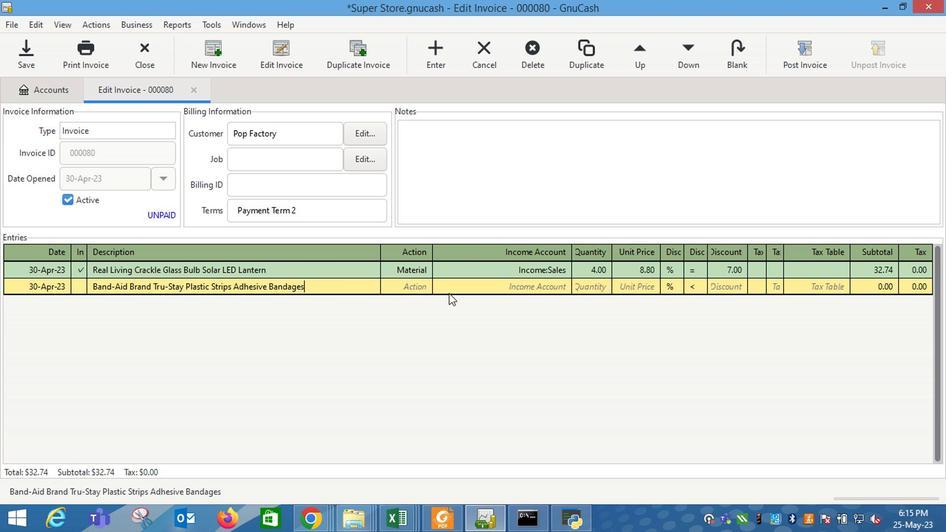
Action: Mouse moved to (426, 287)
Screenshot: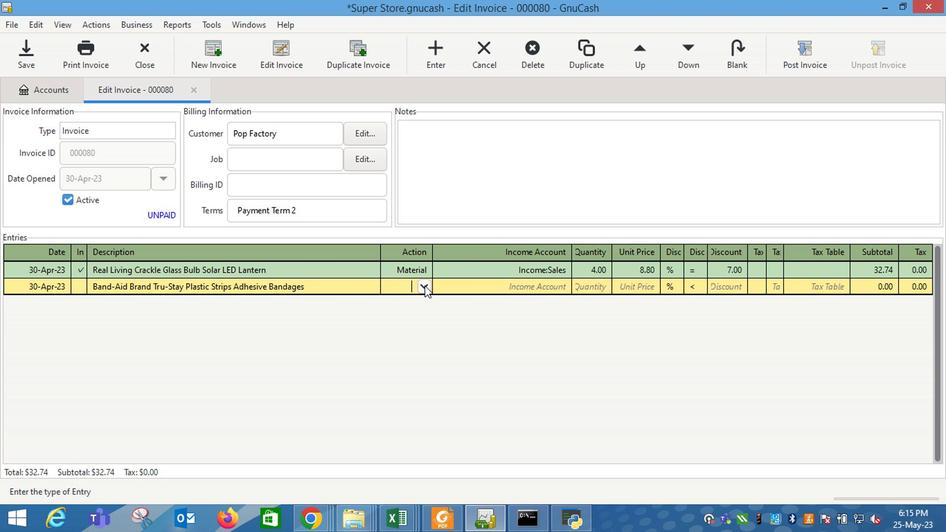 
Action: Mouse pressed left at (426, 287)
Screenshot: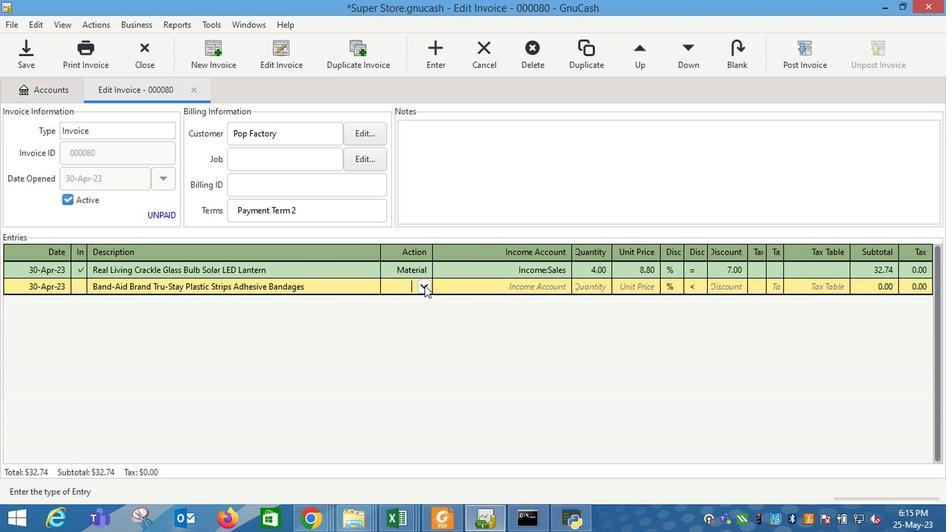 
Action: Mouse moved to (386, 324)
Screenshot: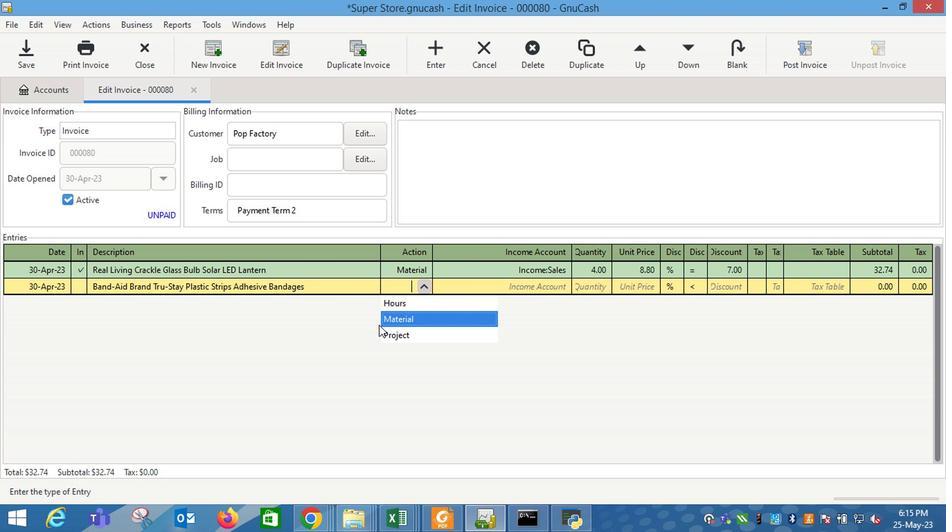 
Action: Mouse pressed left at (386, 324)
Screenshot: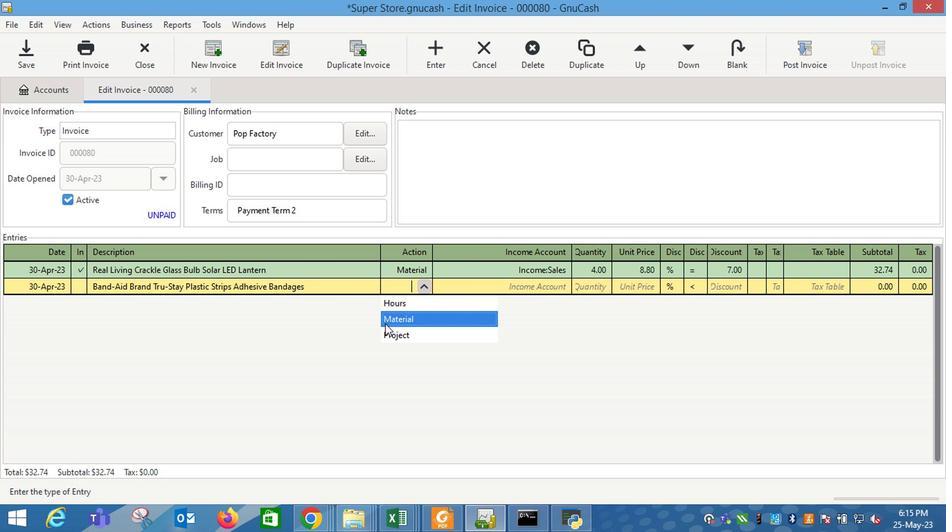
Action: Mouse moved to (498, 313)
Screenshot: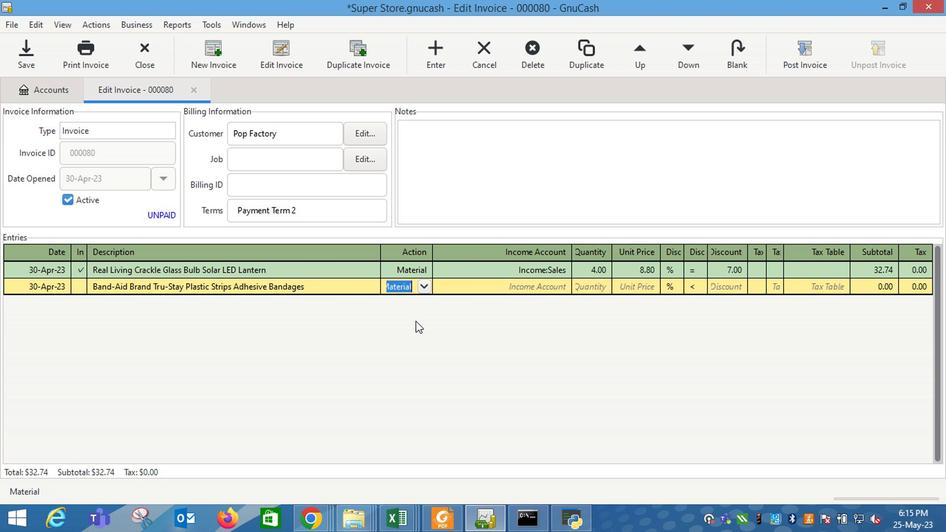 
Action: Key pressed <Key.tab>
Screenshot: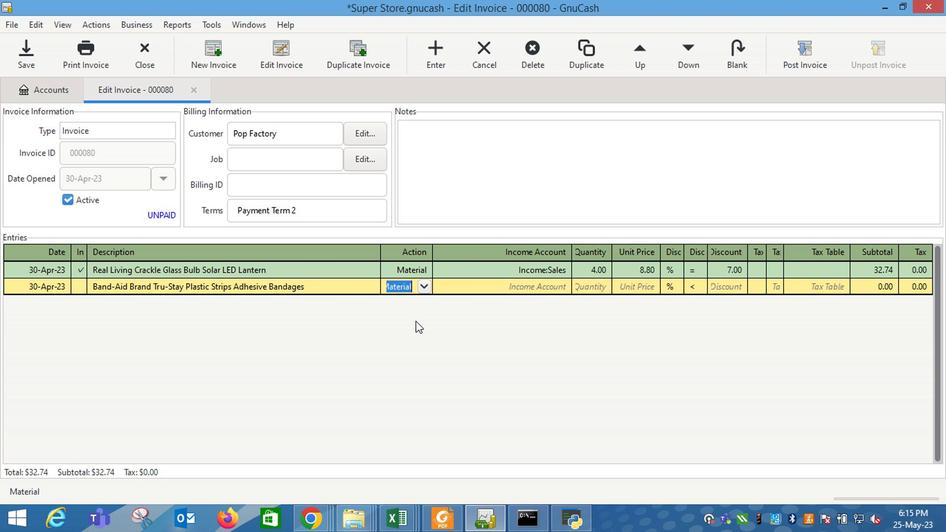 
Action: Mouse moved to (560, 290)
Screenshot: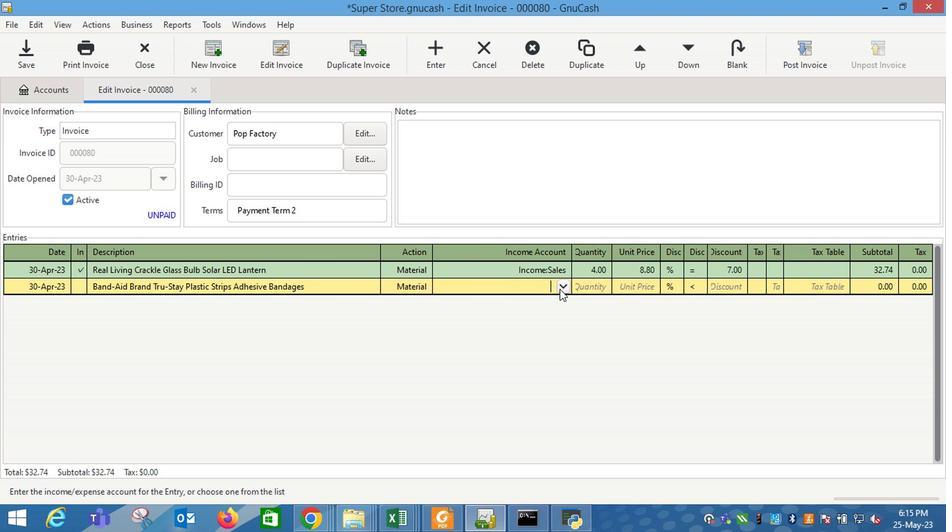 
Action: Mouse pressed left at (560, 290)
Screenshot: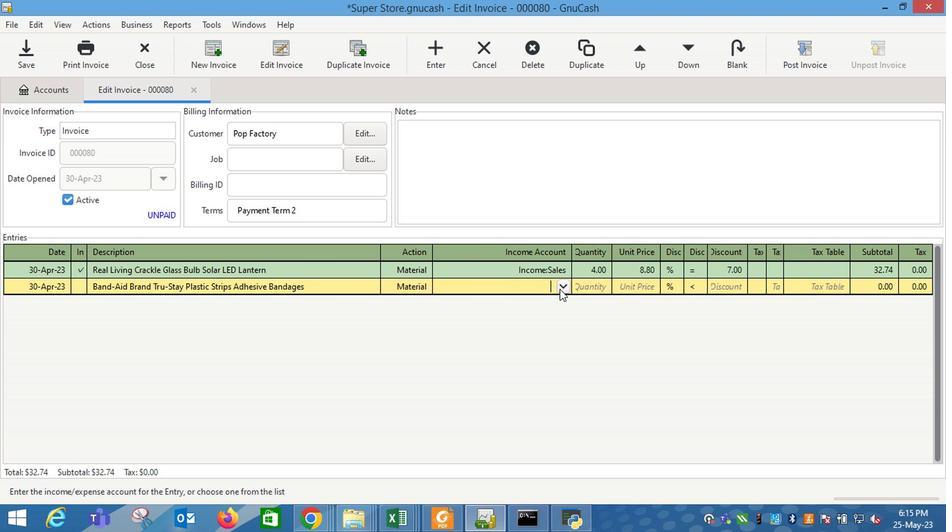 
Action: Mouse moved to (476, 353)
Screenshot: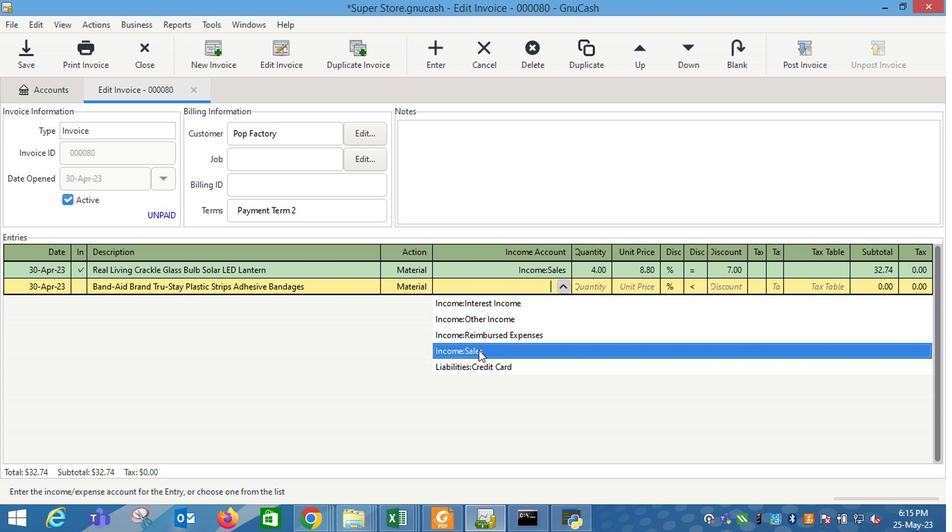 
Action: Mouse pressed left at (476, 353)
Screenshot: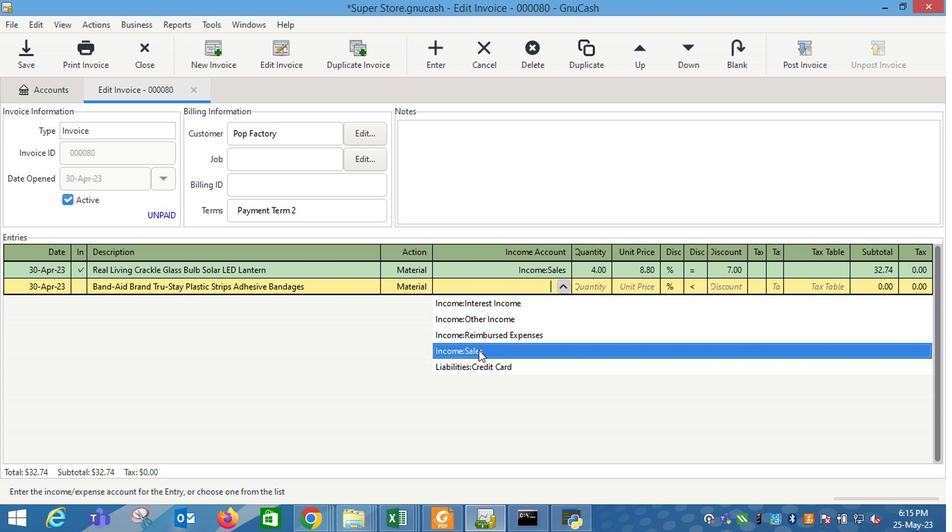 
Action: Mouse moved to (475, 353)
Screenshot: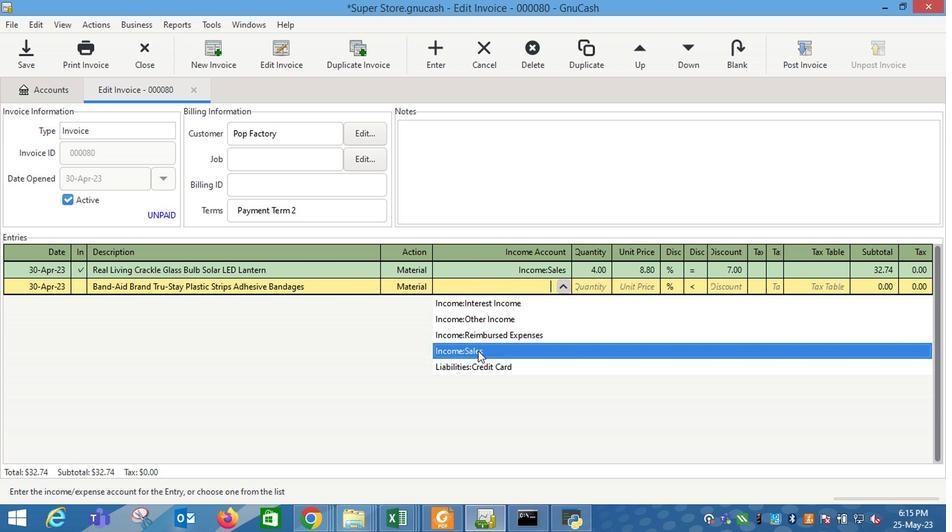 
Action: Key pressed <Key.tab>
Screenshot: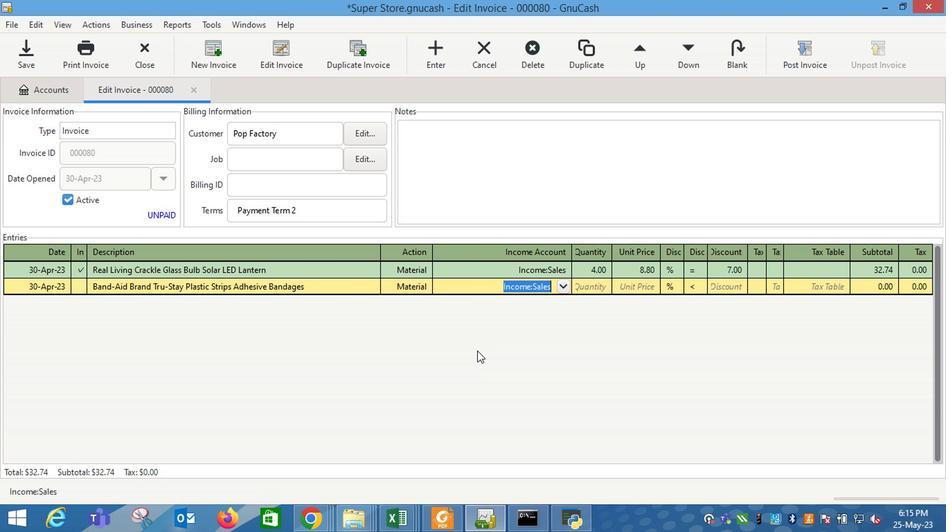 
Action: Mouse moved to (475, 351)
Screenshot: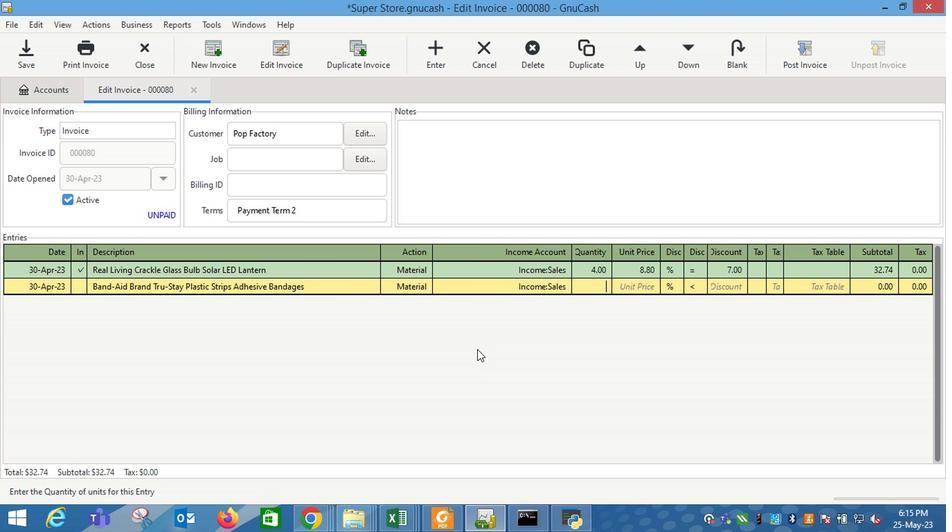 
Action: Key pressed 1<Key.tab>12
Screenshot: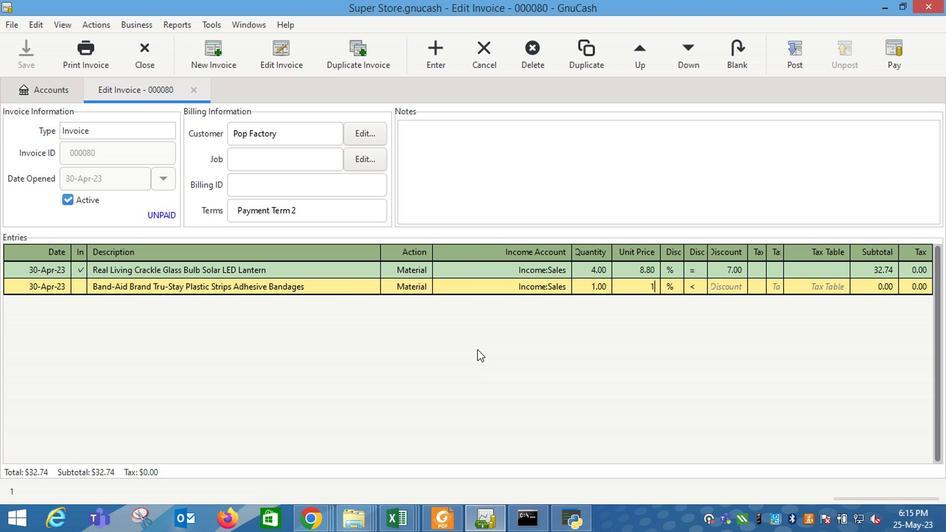 
Action: Mouse moved to (684, 311)
Screenshot: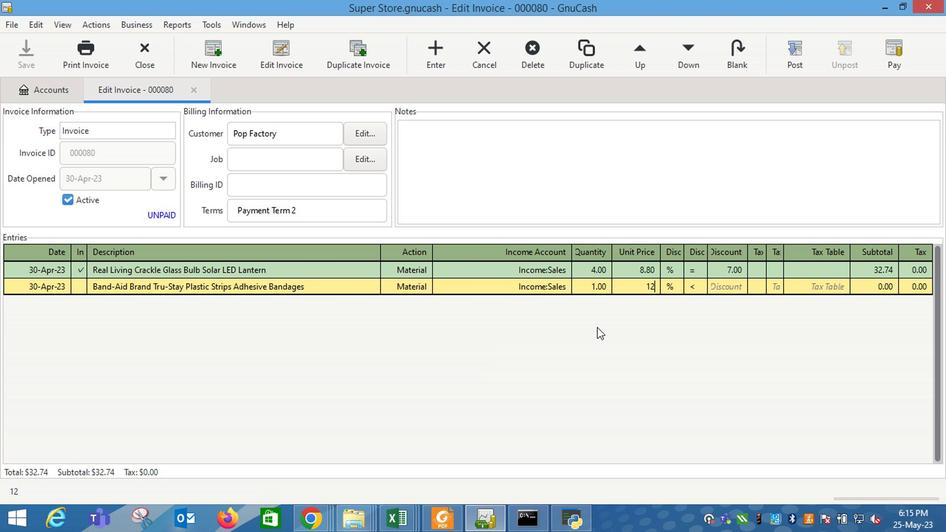 
Action: Key pressed <Key.tab>
Screenshot: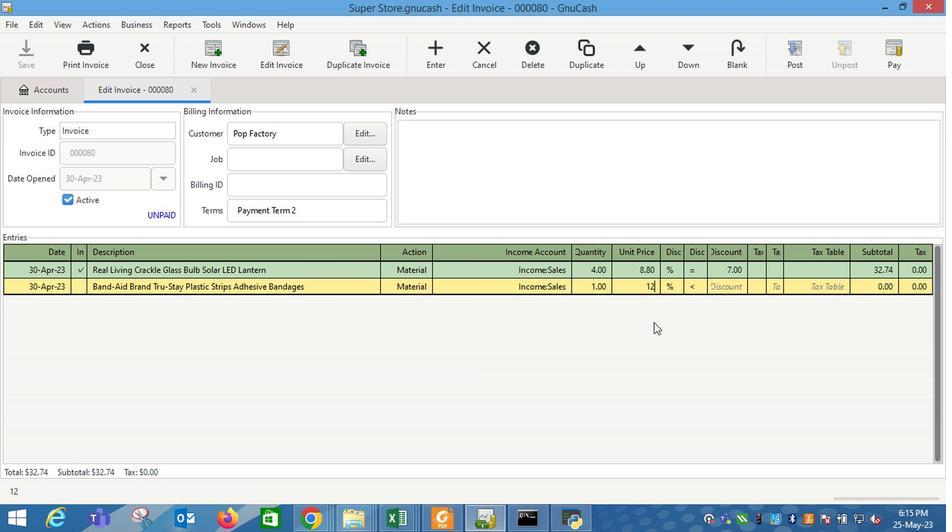 
Action: Mouse moved to (697, 287)
Screenshot: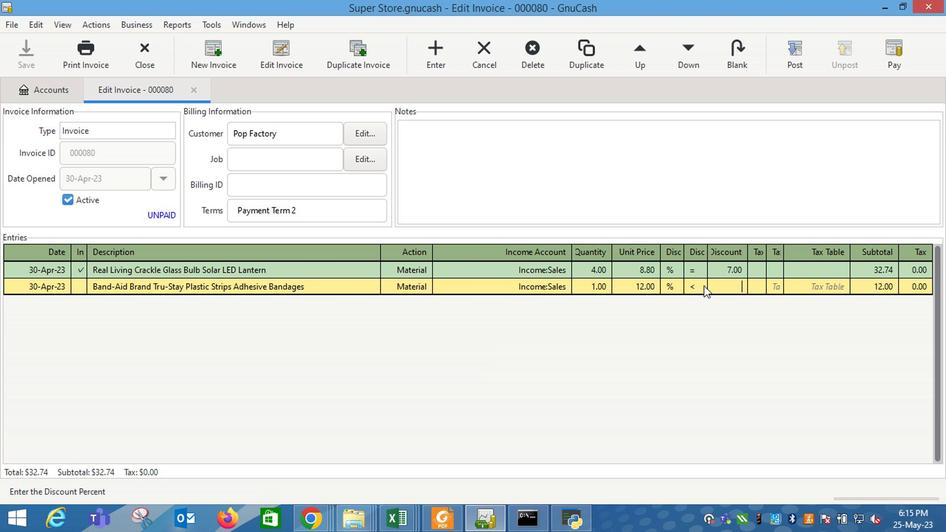 
Action: Mouse pressed left at (697, 287)
Screenshot: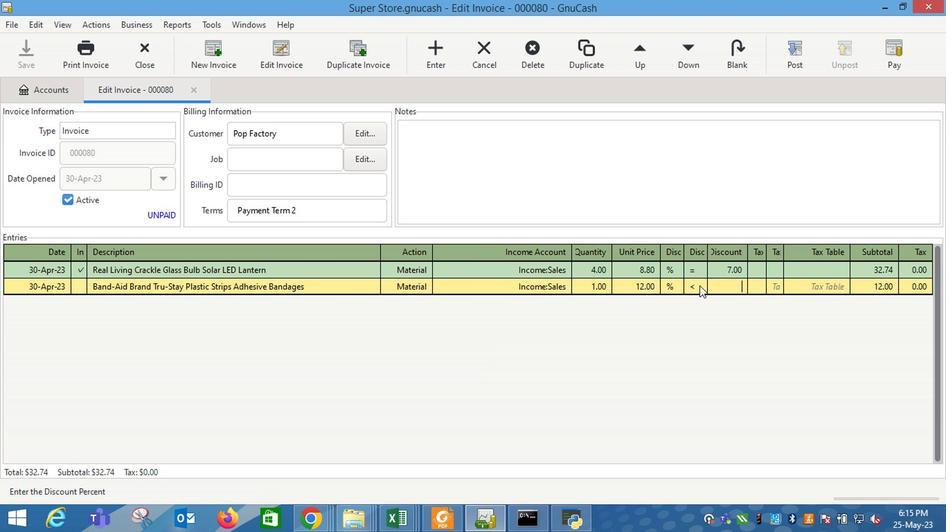 
Action: Mouse moved to (729, 291)
Screenshot: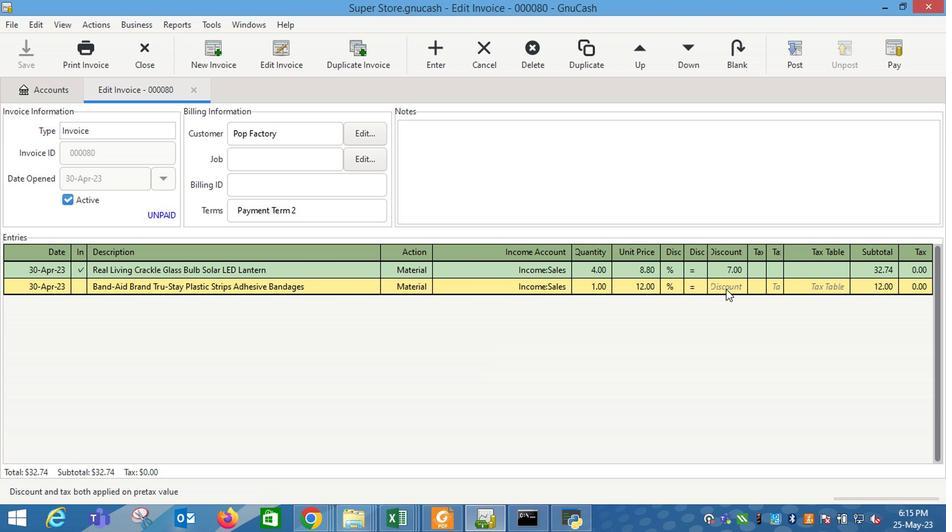 
Action: Mouse pressed left at (729, 291)
Screenshot: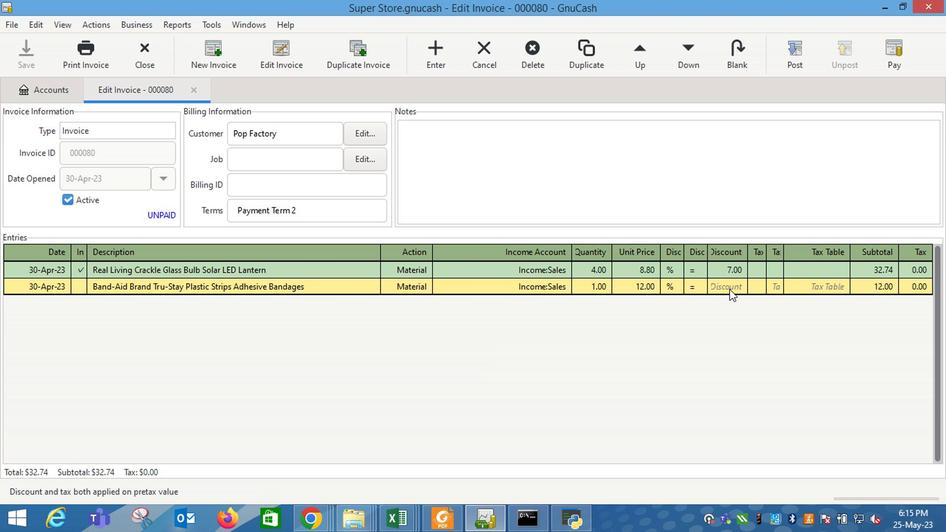 
Action: Key pressed 8<Key.enter><Key.tab><Key.shift_r>Bounty<Key.space><Key.shift_r>Paper<Key.space><Key.shift_r>Napkins<Key.space><Key.shift_r>S<Key.backspace><Key.shift_r>White<Key.tab>
Screenshot: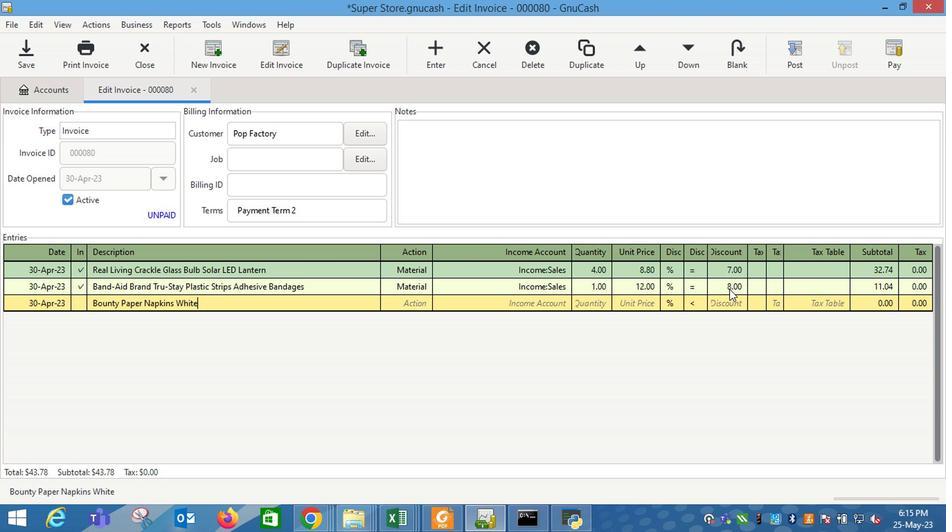 
Action: Mouse moved to (426, 306)
Screenshot: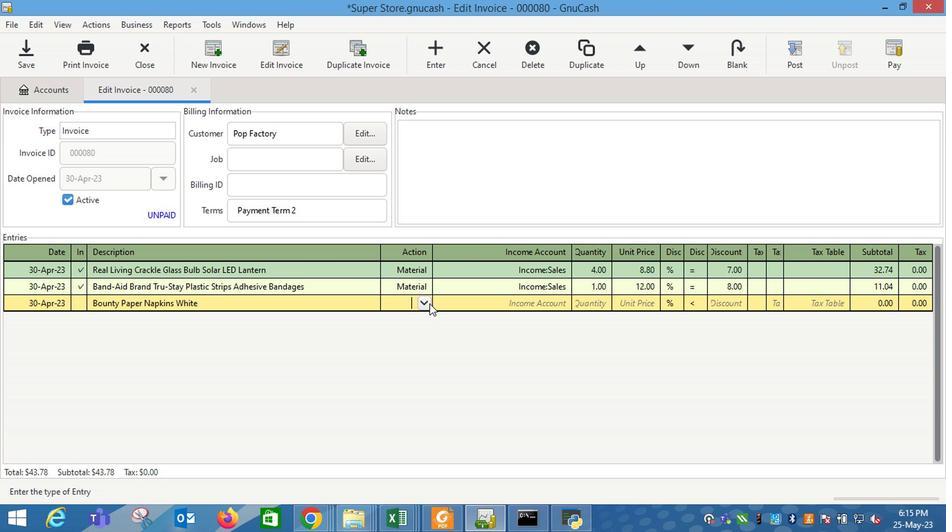 
Action: Mouse pressed left at (426, 306)
Screenshot: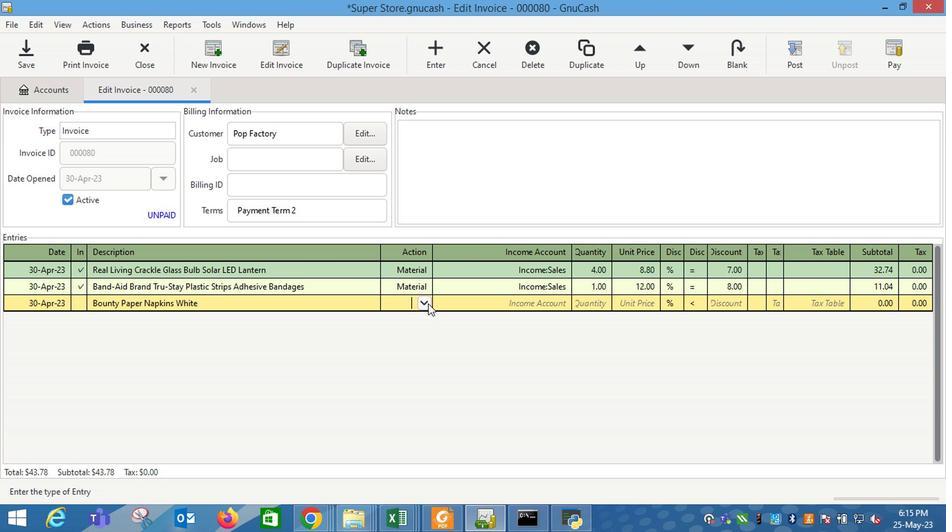 
Action: Mouse moved to (417, 344)
Screenshot: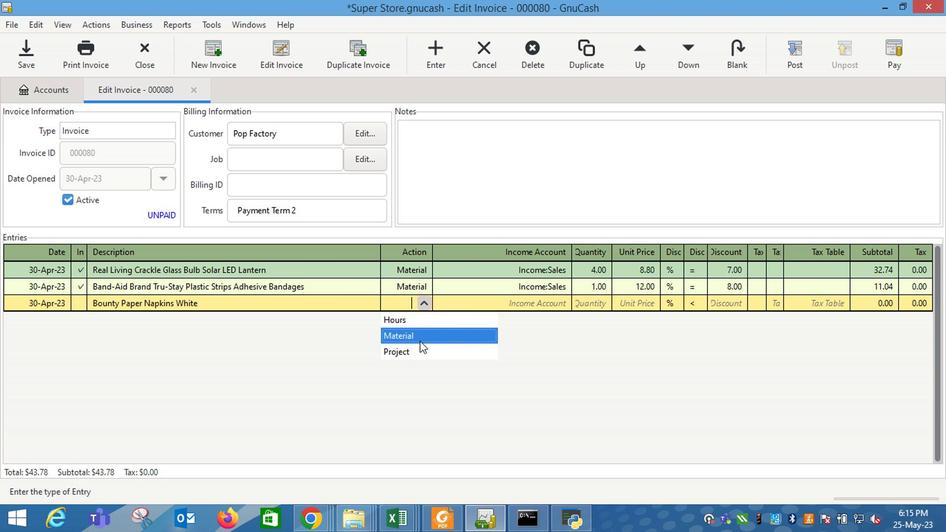 
Action: Mouse pressed left at (417, 344)
Screenshot: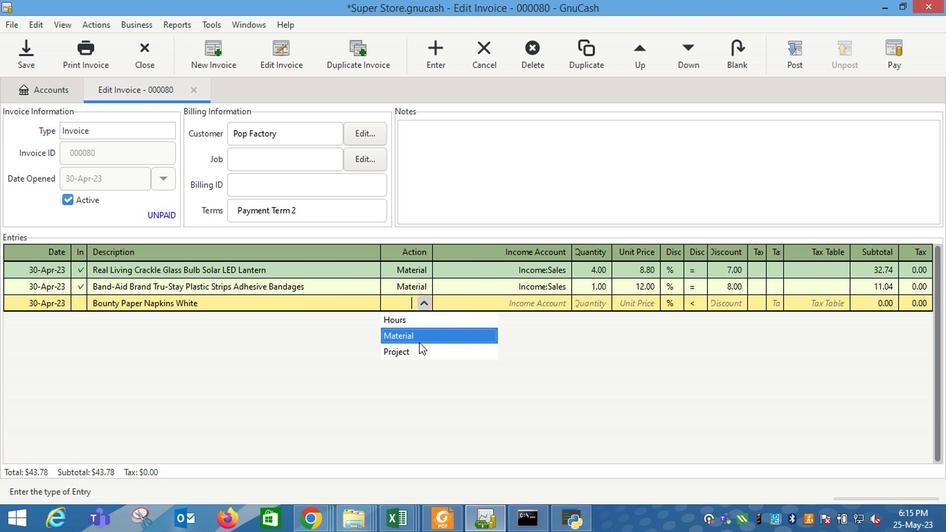 
Action: Mouse moved to (435, 342)
Screenshot: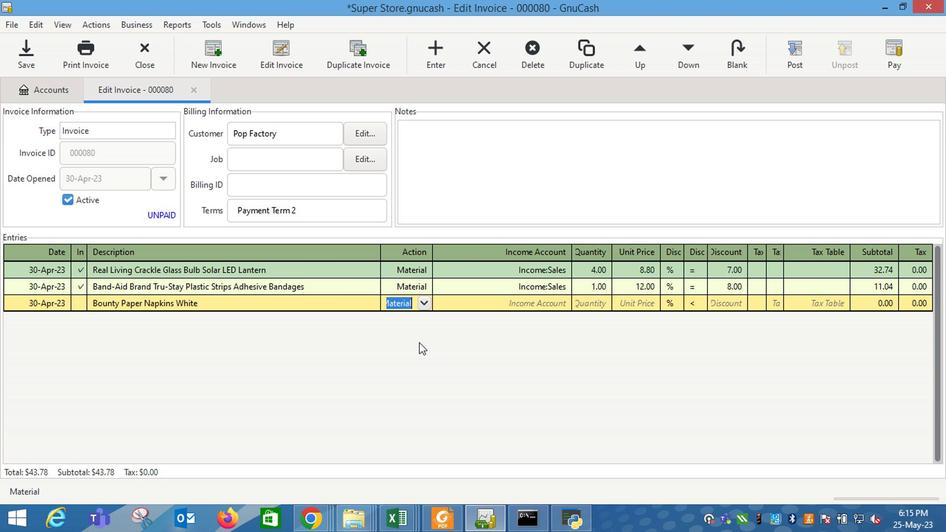 
Action: Key pressed <Key.tab>
Screenshot: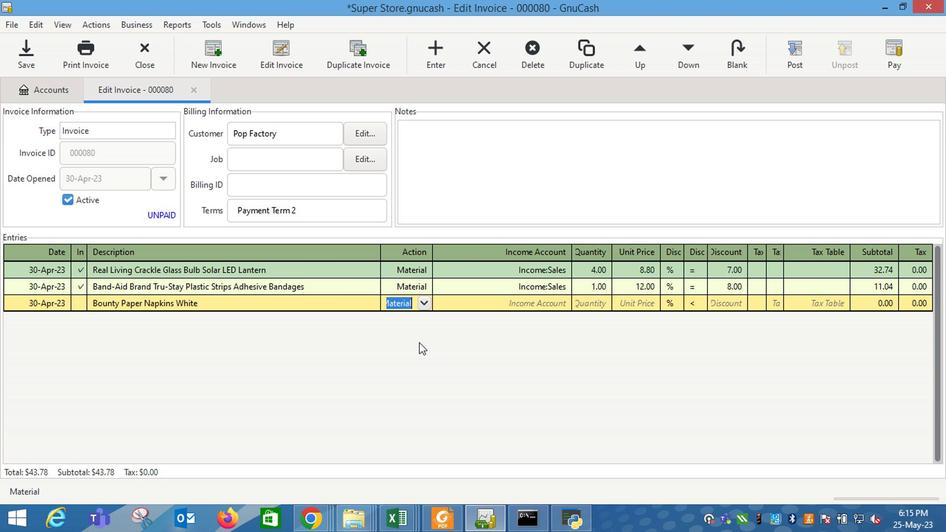 
Action: Mouse moved to (561, 310)
Screenshot: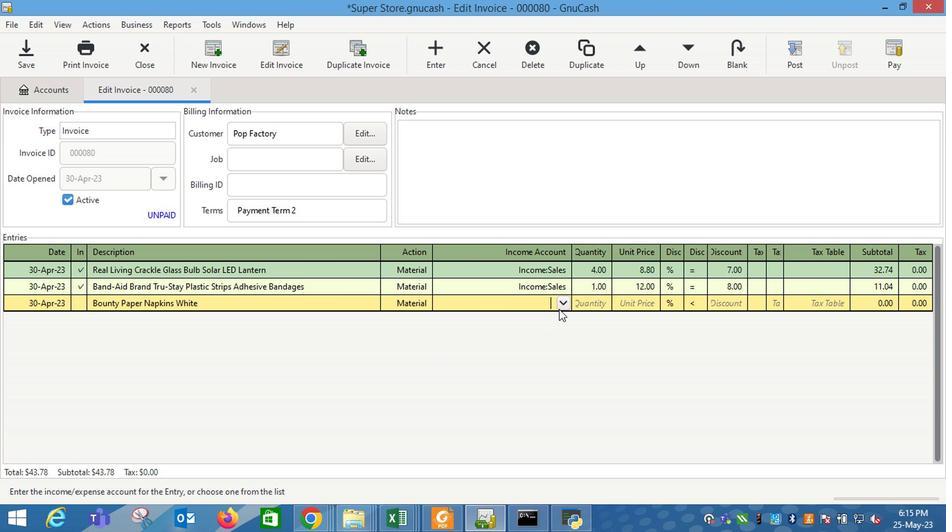 
Action: Mouse pressed left at (561, 310)
Screenshot: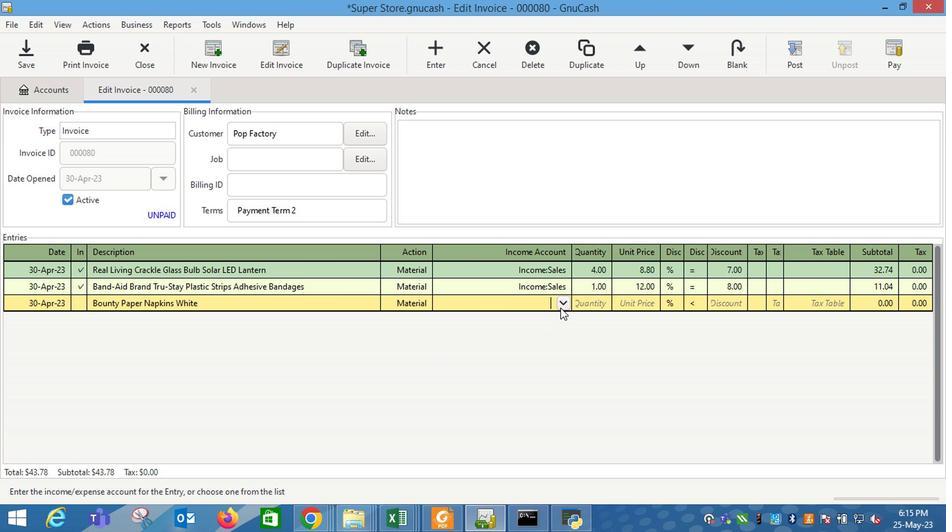 
Action: Mouse moved to (477, 370)
Screenshot: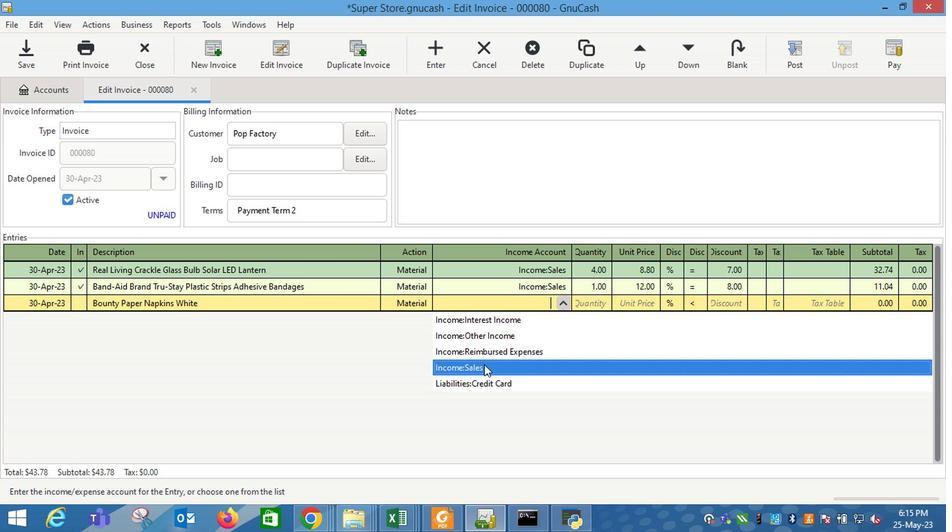
Action: Mouse pressed left at (477, 370)
Screenshot: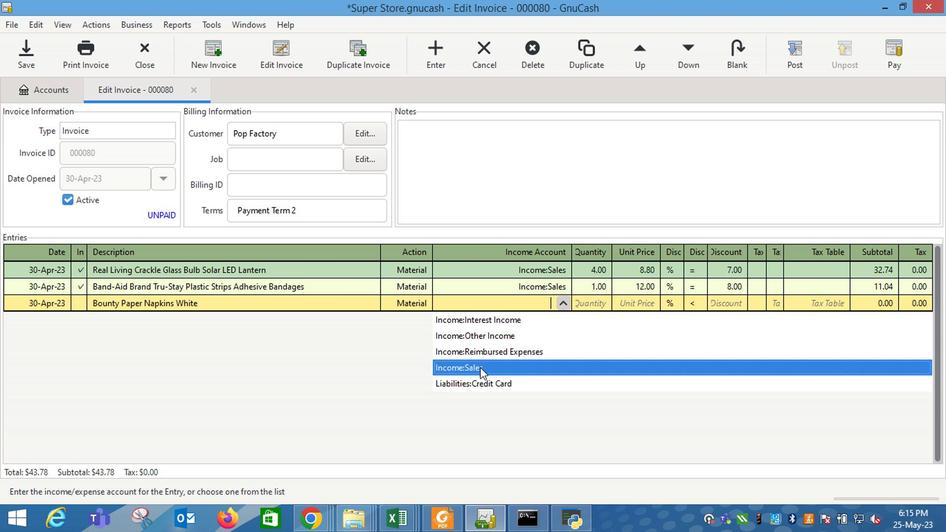 
Action: Key pressed <Key.tab>2<Key.tab>13
Screenshot: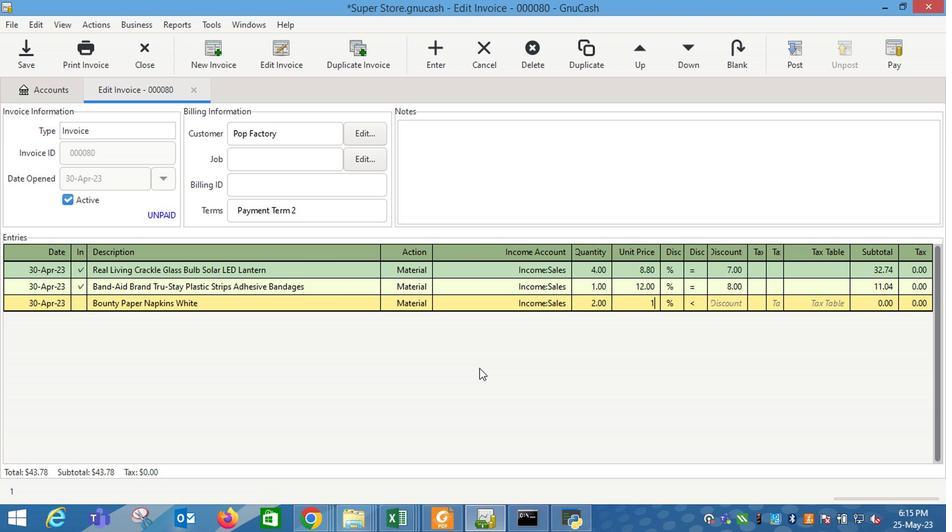 
Action: Mouse moved to (504, 353)
Screenshot: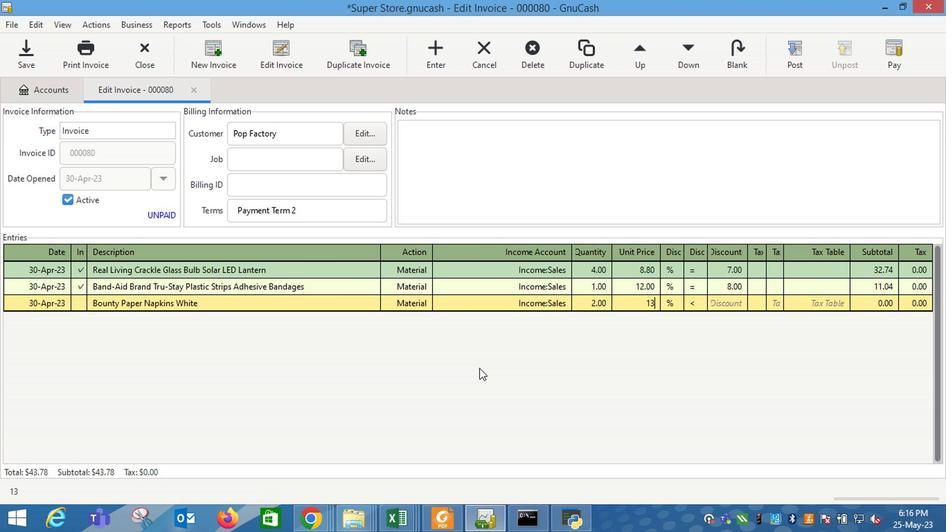 
Action: Key pressed <Key.tab>
Screenshot: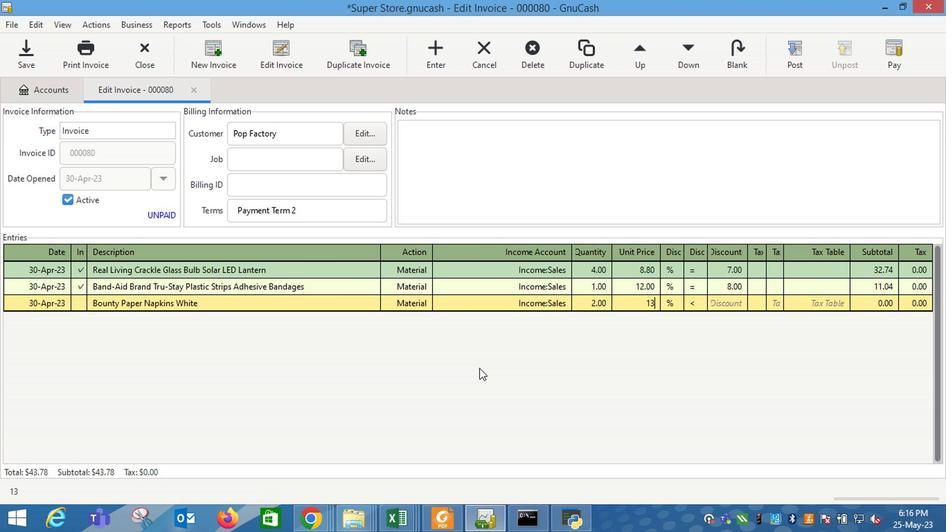 
Action: Mouse moved to (688, 301)
Screenshot: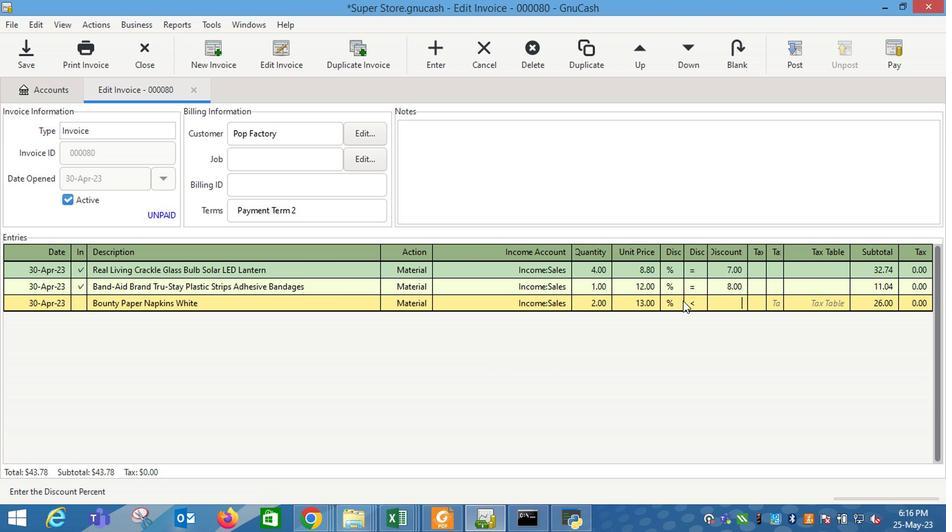 
Action: Mouse pressed left at (688, 301)
Screenshot: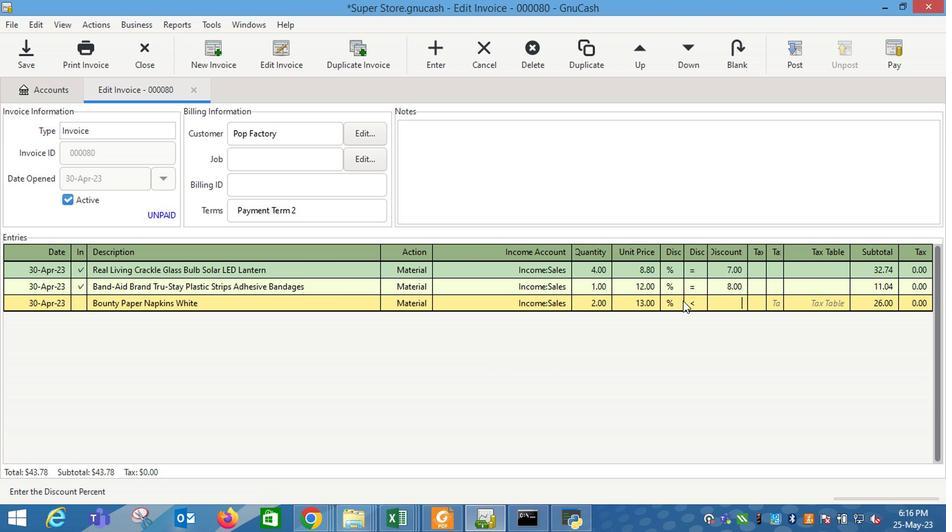 
Action: Mouse moved to (722, 309)
Screenshot: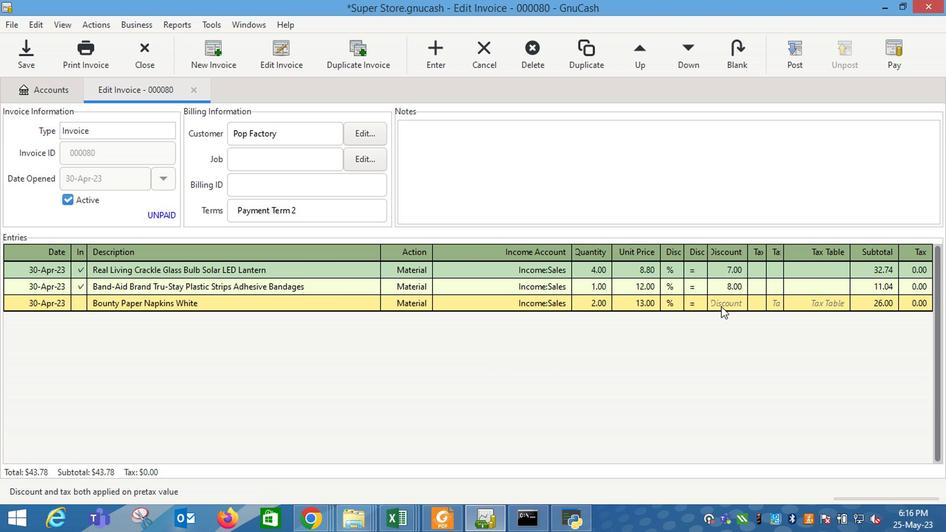 
Action: Mouse pressed left at (722, 309)
Screenshot: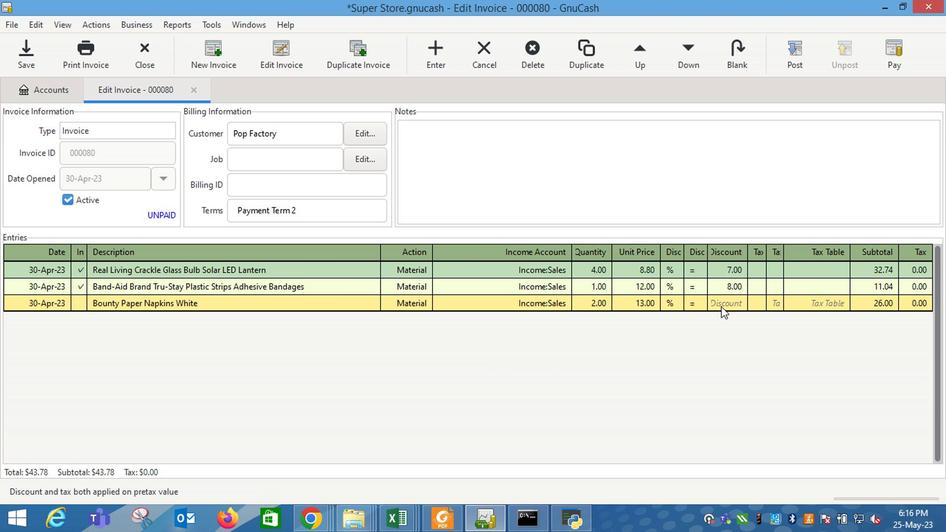 
Action: Mouse moved to (721, 309)
Screenshot: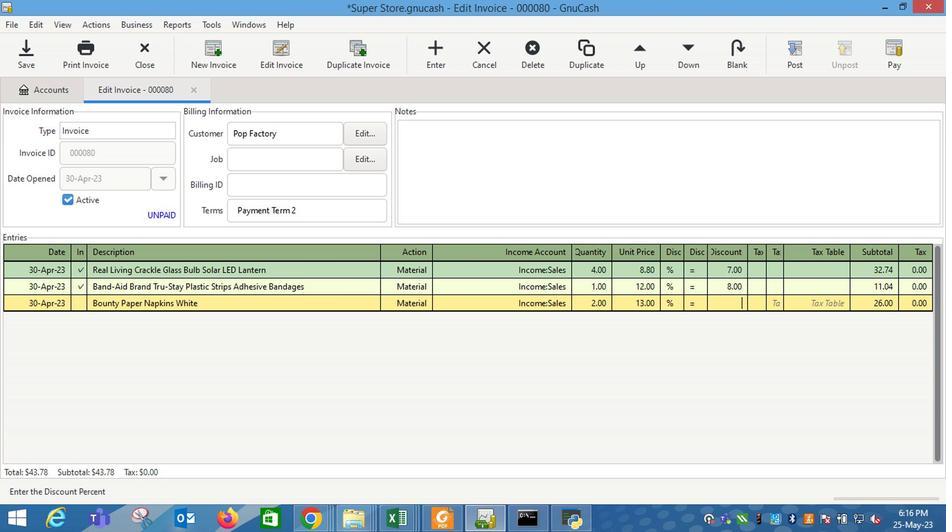 
Action: Key pressed 10<Key.enter>
Screenshot: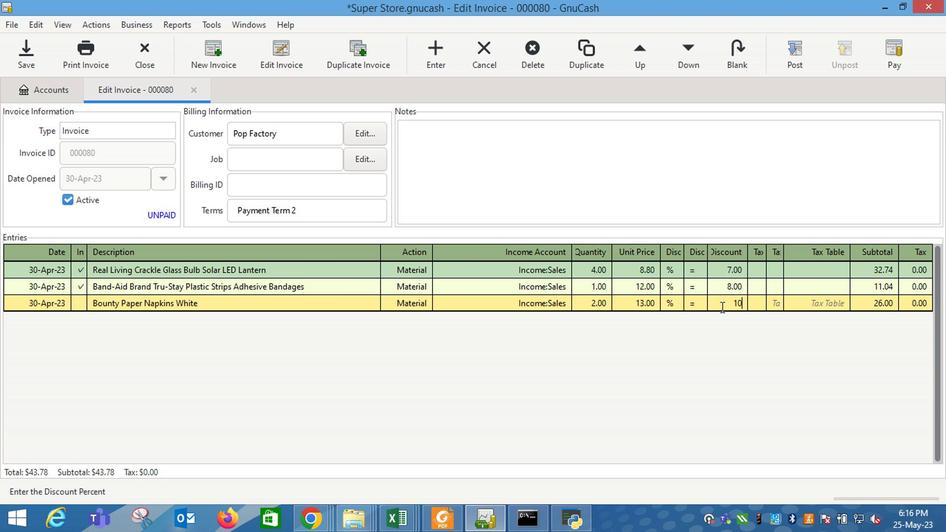 
Action: Mouse moved to (507, 169)
Screenshot: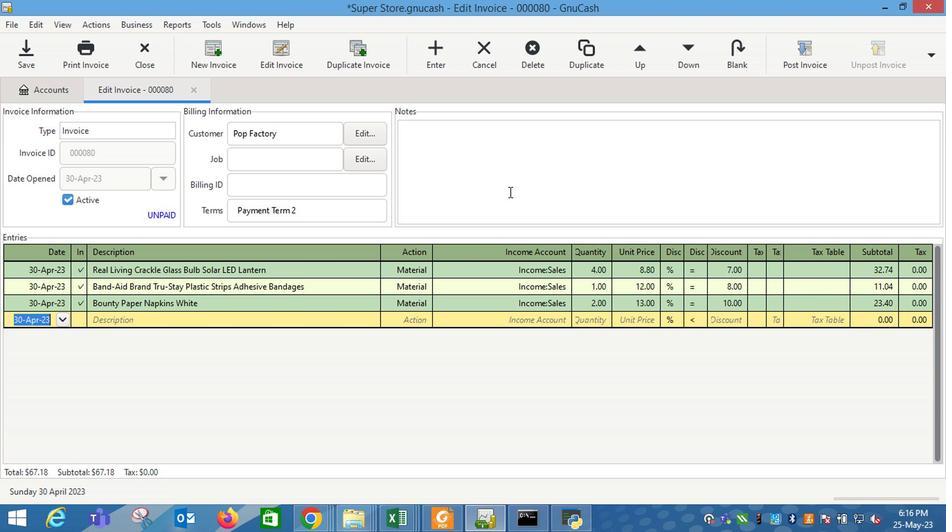 
Action: Mouse pressed left at (507, 169)
Screenshot: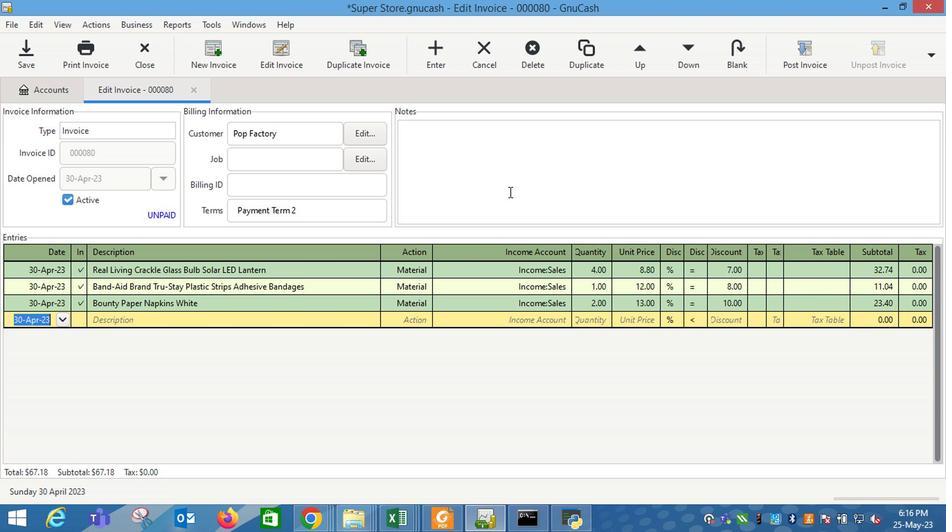 
Action: Mouse moved to (507, 169)
Screenshot: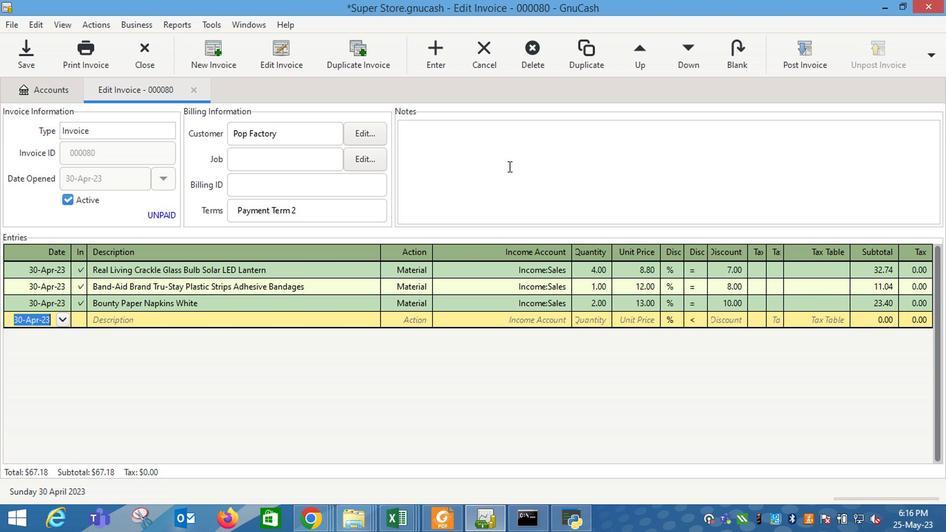 
Action: Key pressed <Key.shift_r>Looking<Key.space>forward<Key.space>to<Key.space>serving<Key.space>you<Key.space>again.
Screenshot: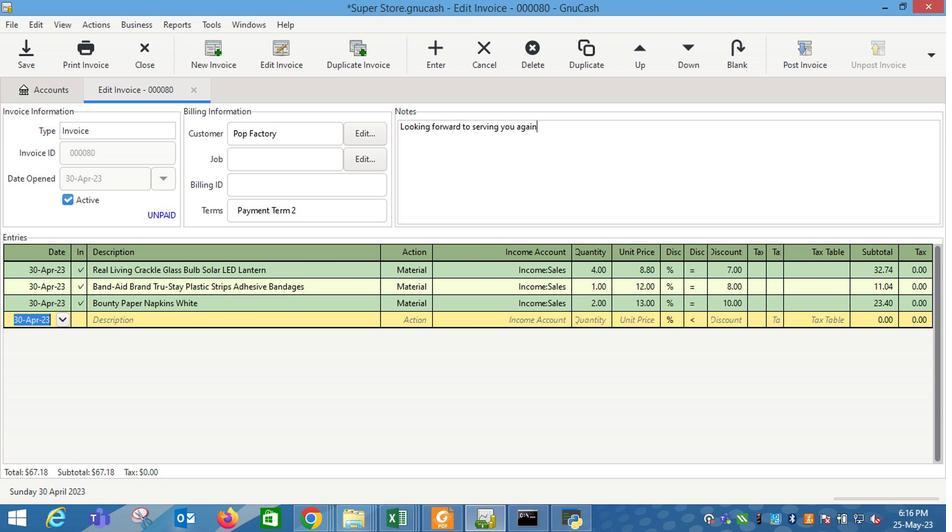 
Action: Mouse moved to (807, 48)
Screenshot: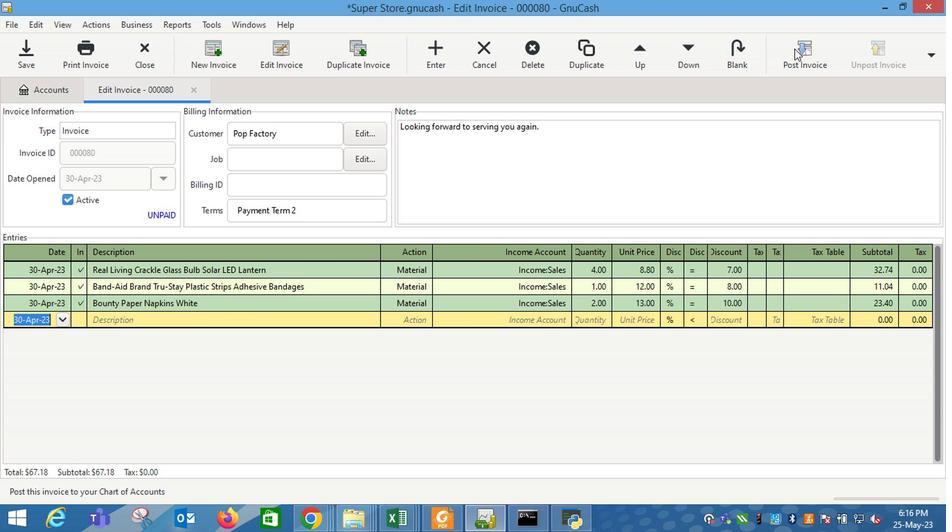 
Action: Mouse pressed left at (807, 48)
Screenshot: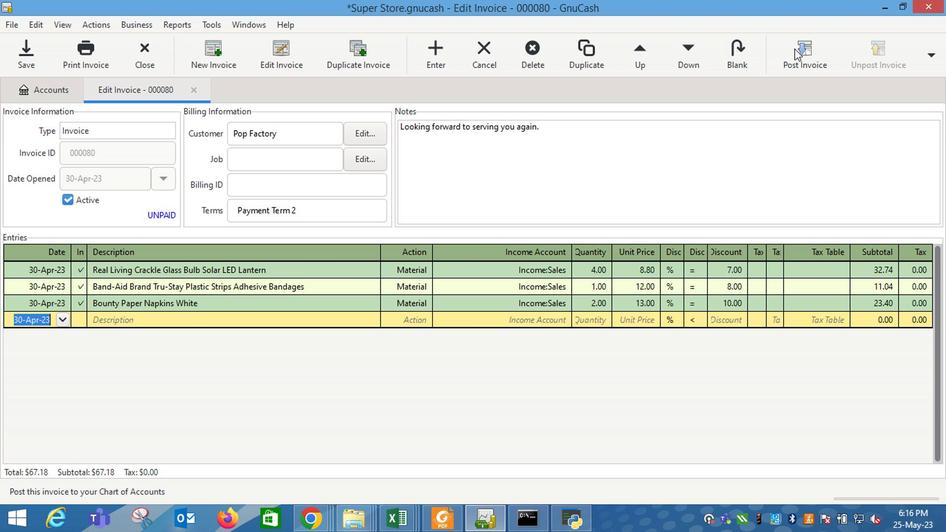 
Action: Mouse moved to (600, 238)
Screenshot: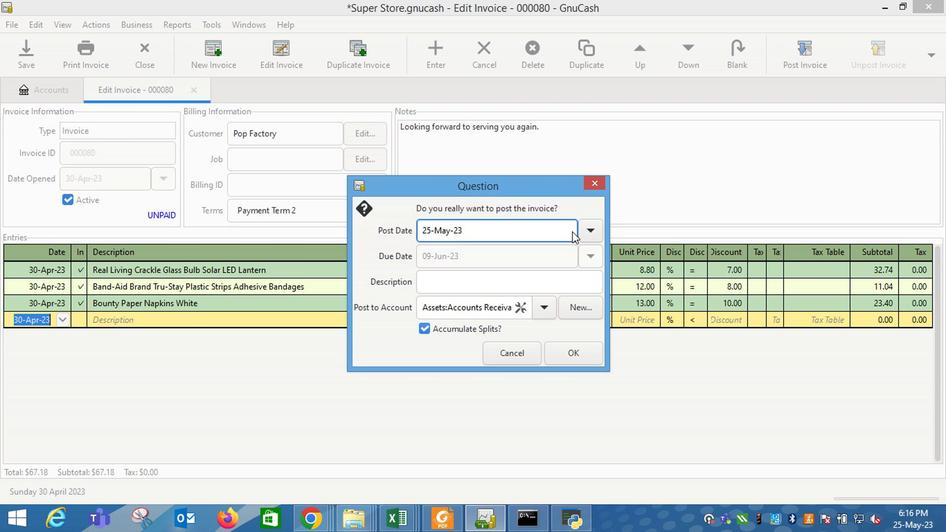 
Action: Mouse pressed left at (600, 238)
Screenshot: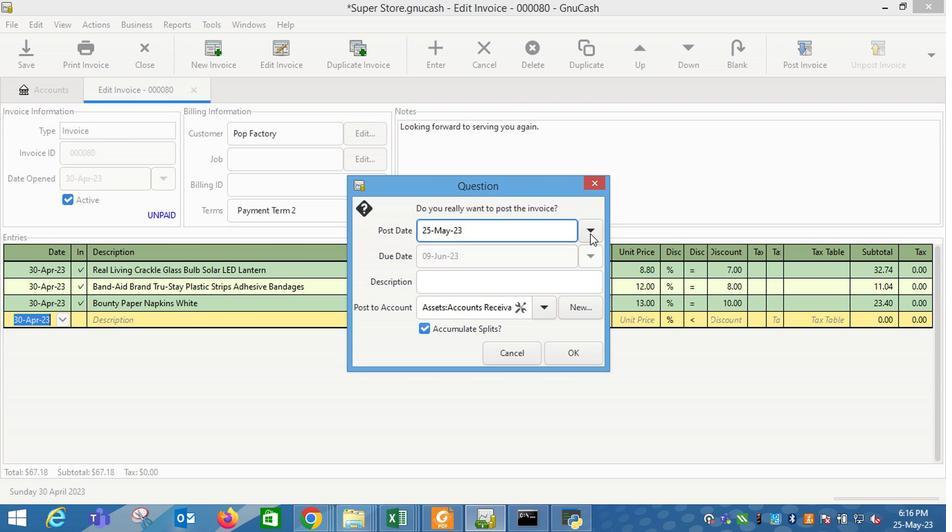 
Action: Mouse moved to (484, 252)
Screenshot: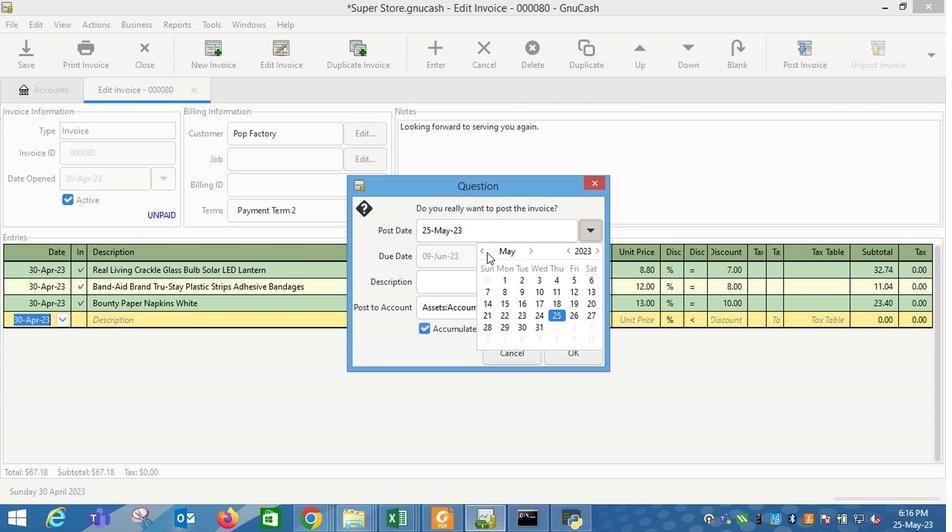 
Action: Mouse pressed left at (484, 252)
Screenshot: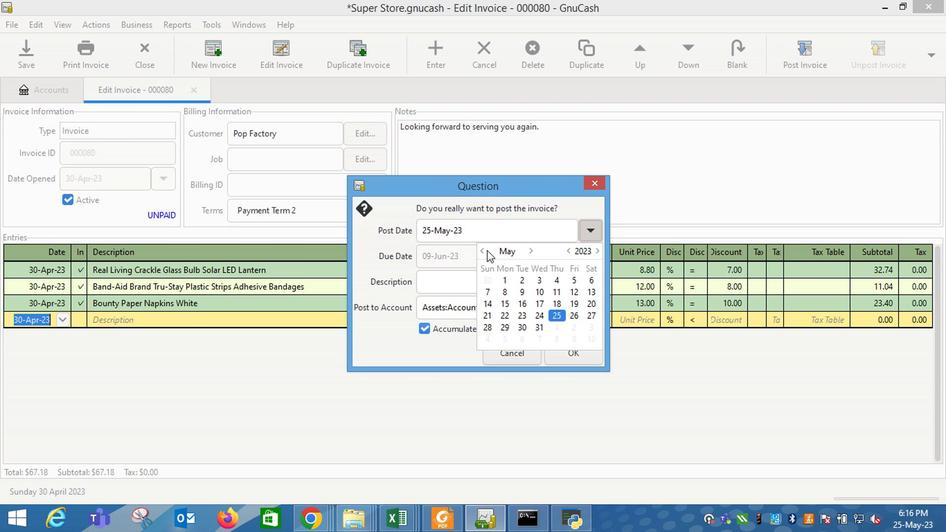 
Action: Mouse moved to (593, 235)
Screenshot: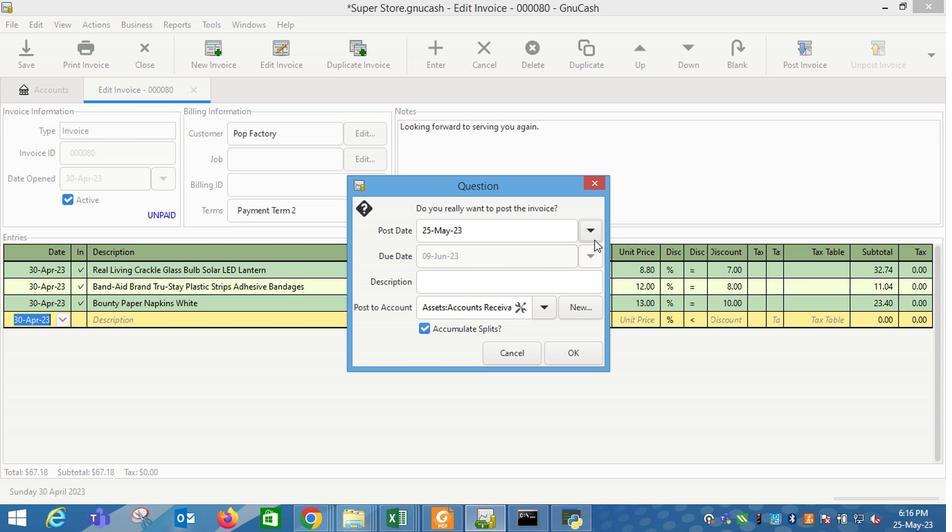 
Action: Mouse pressed left at (593, 235)
Screenshot: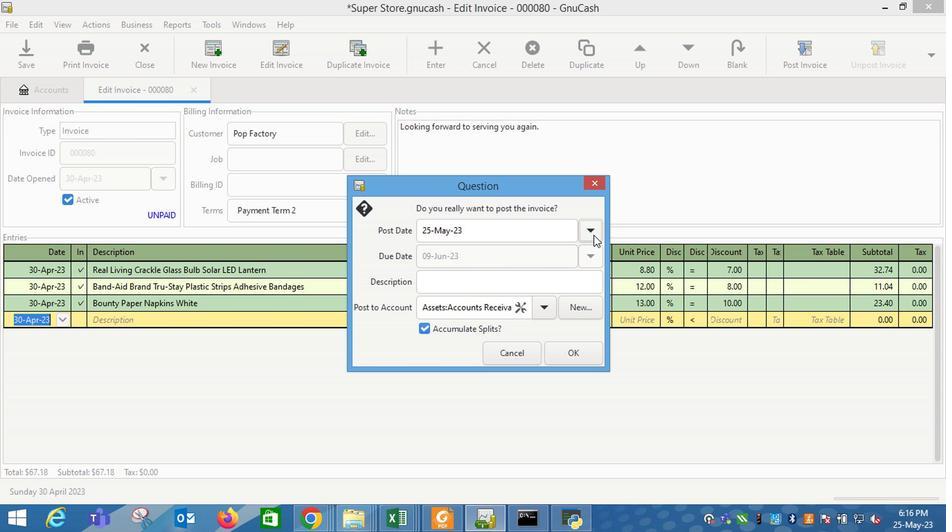 
Action: Mouse moved to (482, 256)
Screenshot: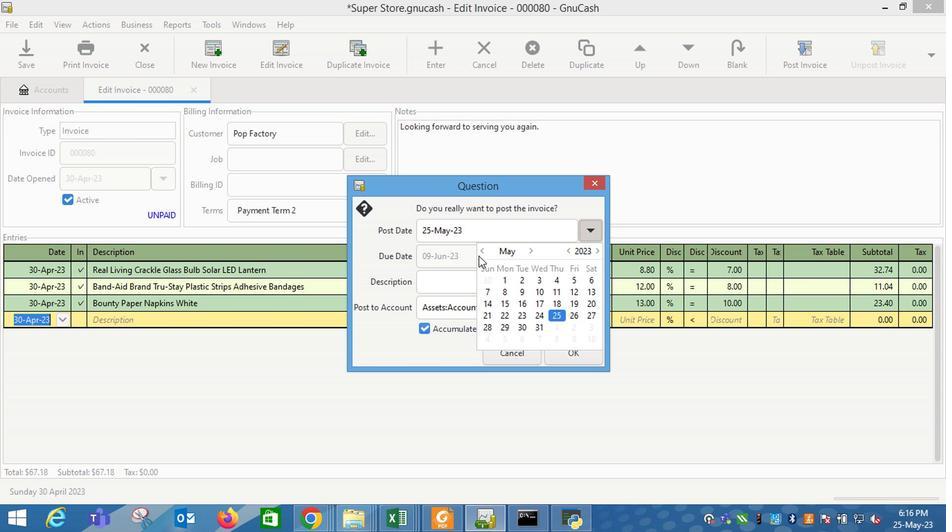 
Action: Mouse pressed left at (482, 256)
Screenshot: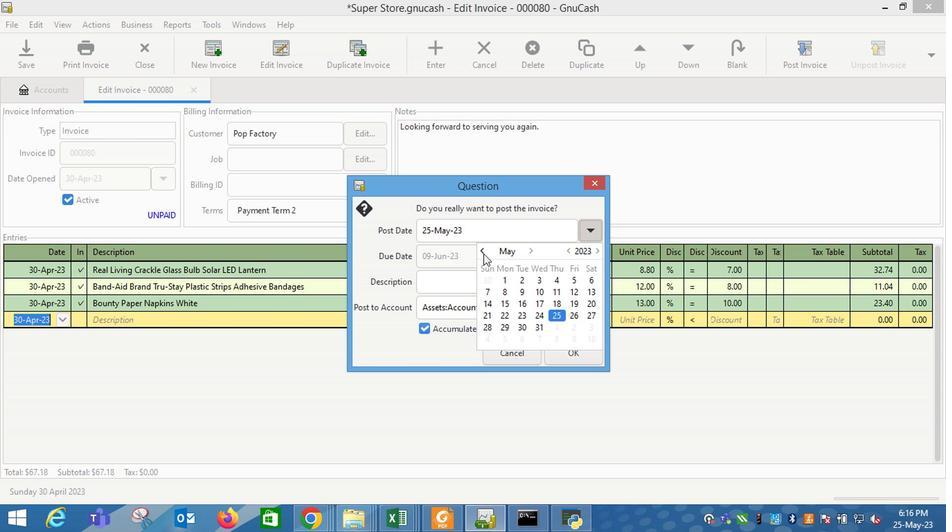 
Action: Mouse moved to (482, 340)
Screenshot: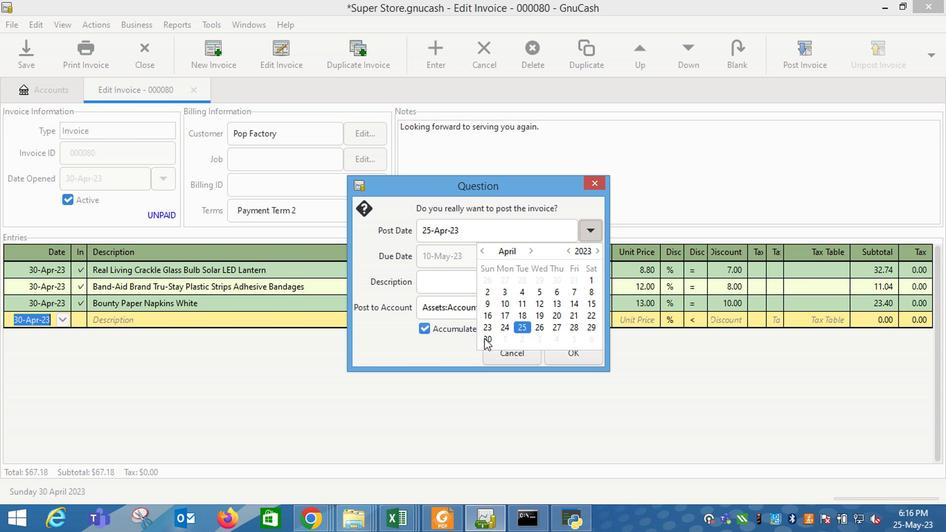 
Action: Mouse pressed left at (482, 340)
Screenshot: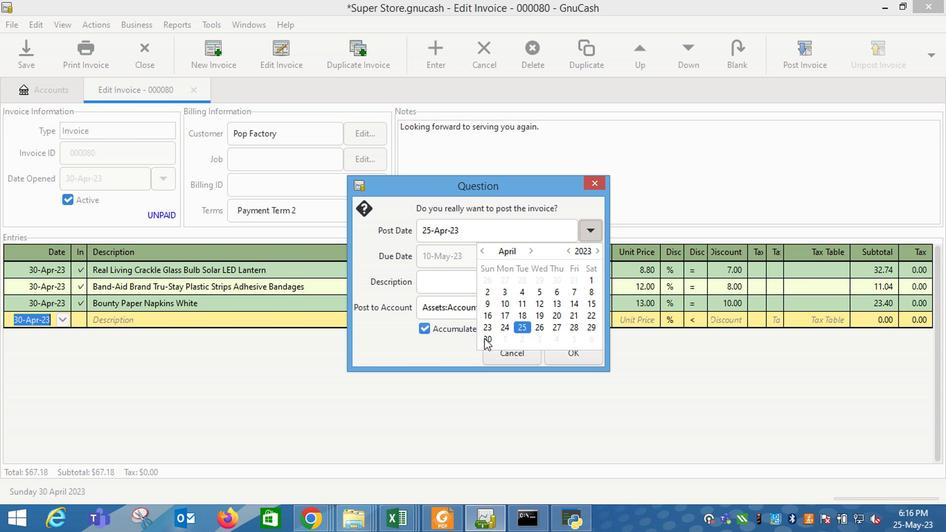
Action: Mouse moved to (424, 278)
Screenshot: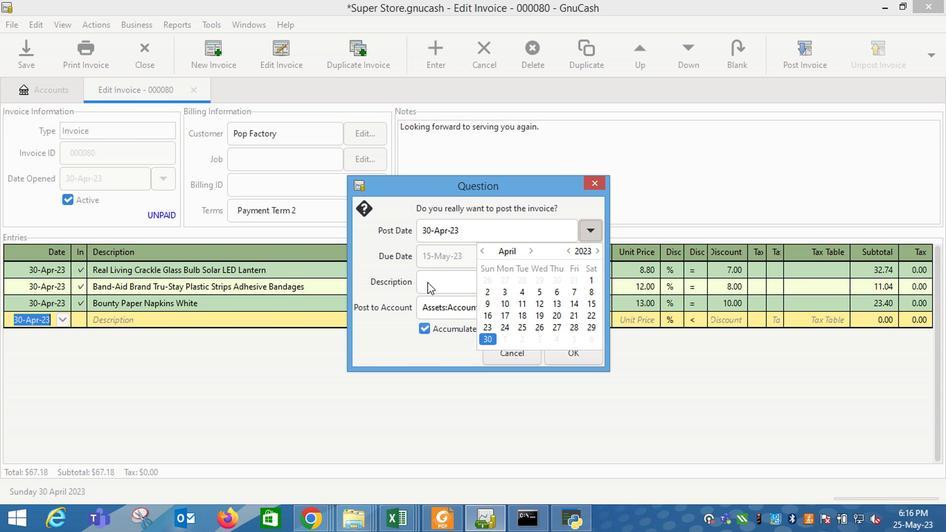 
Action: Mouse pressed left at (424, 278)
Screenshot: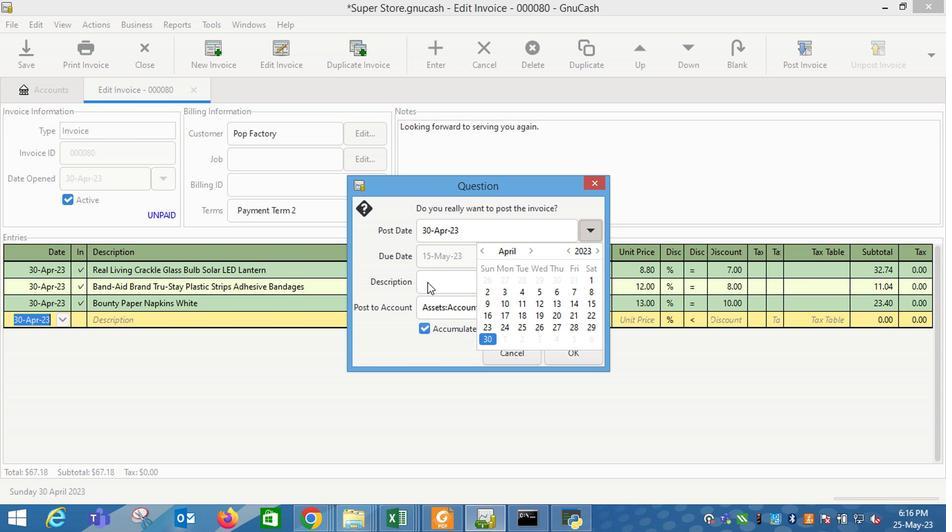 
Action: Mouse moved to (554, 349)
Screenshot: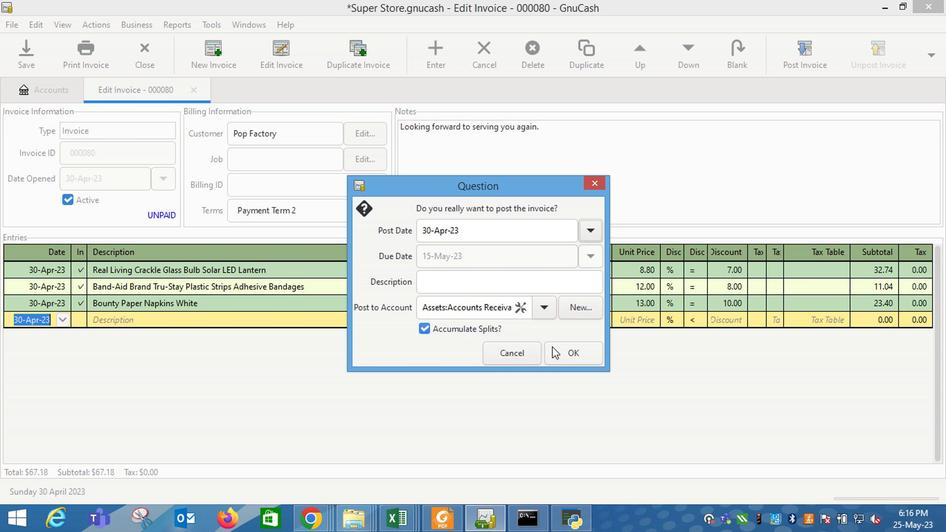 
Action: Mouse pressed left at (554, 349)
Screenshot: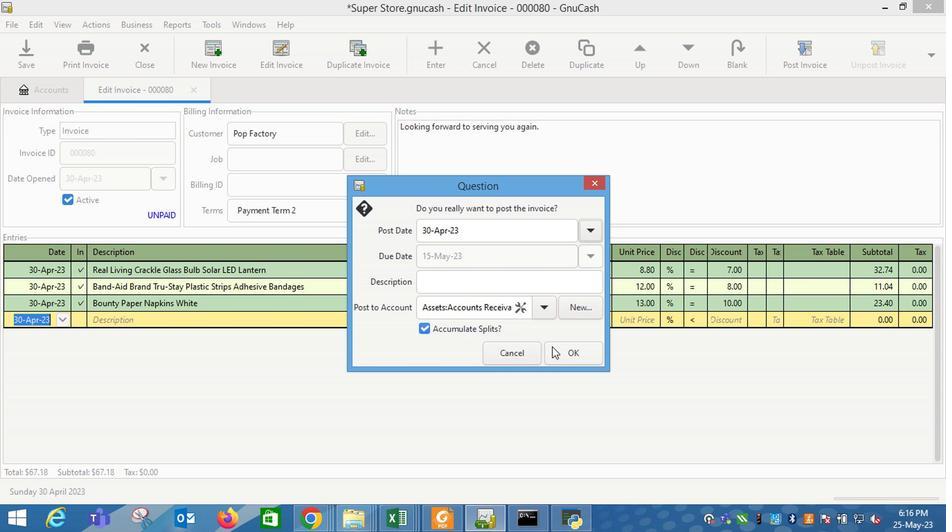 
Action: Mouse moved to (895, 57)
Screenshot: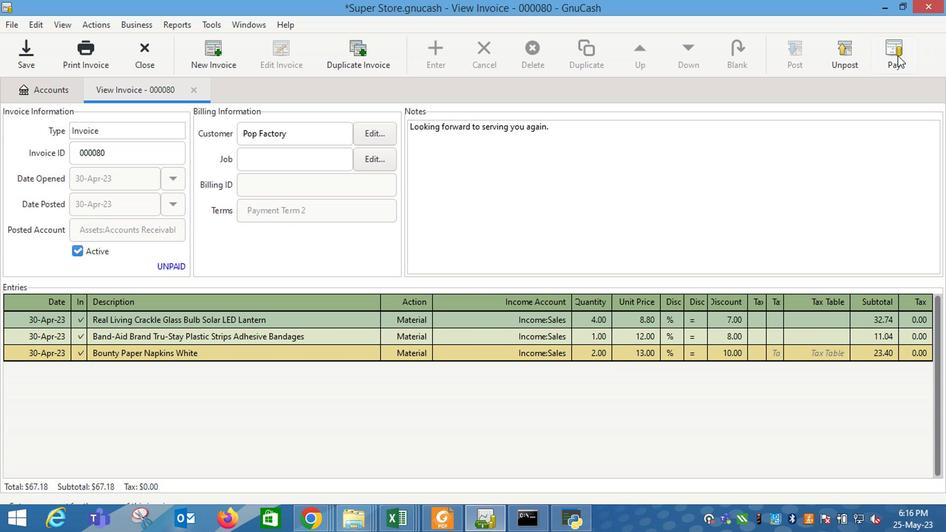 
Action: Mouse pressed left at (895, 57)
Screenshot: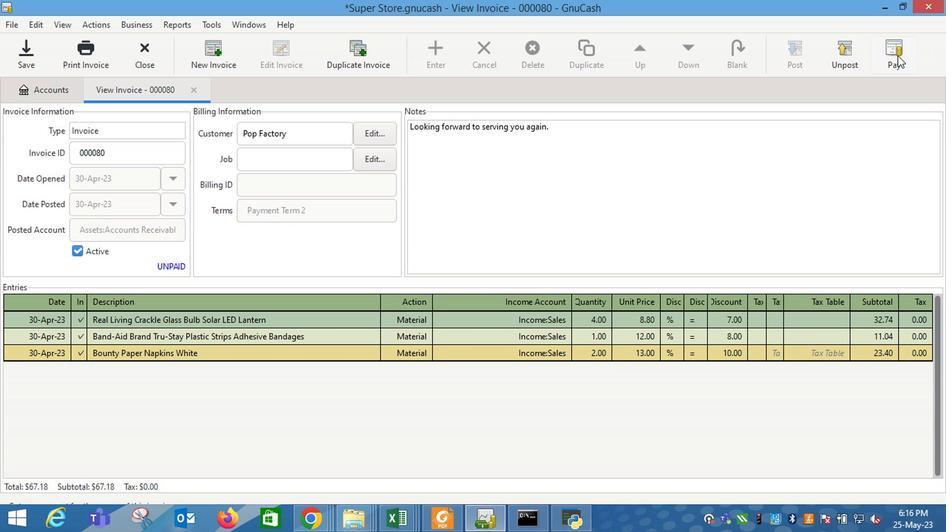 
Action: Mouse moved to (643, 462)
Screenshot: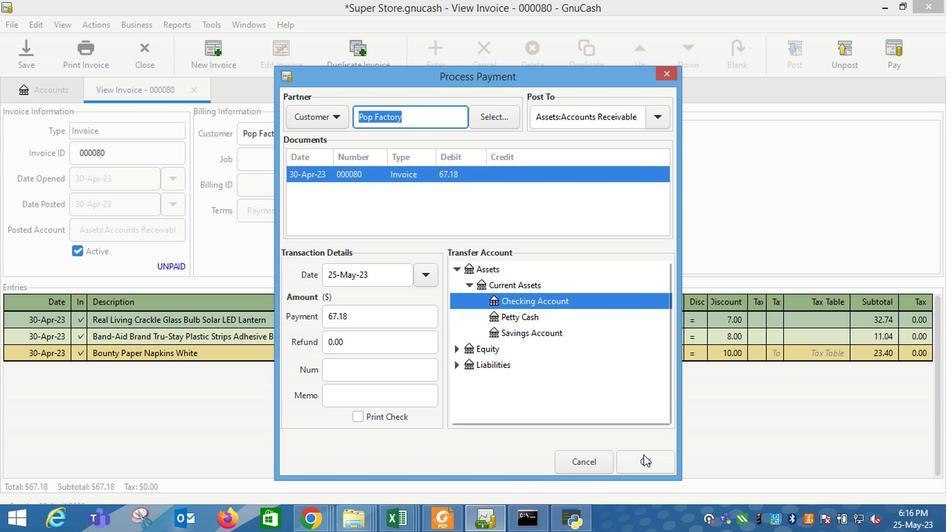 
Action: Mouse pressed left at (643, 462)
Screenshot: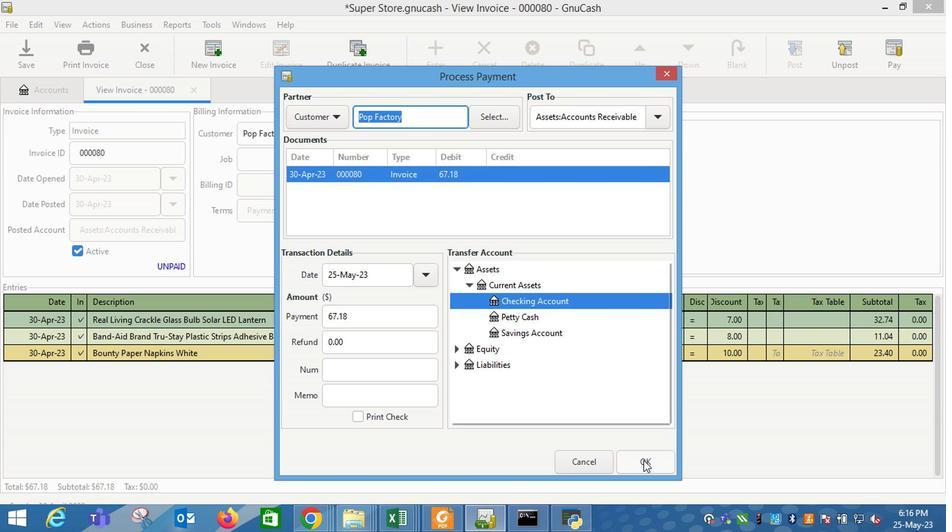 
Action: Mouse moved to (99, 58)
Screenshot: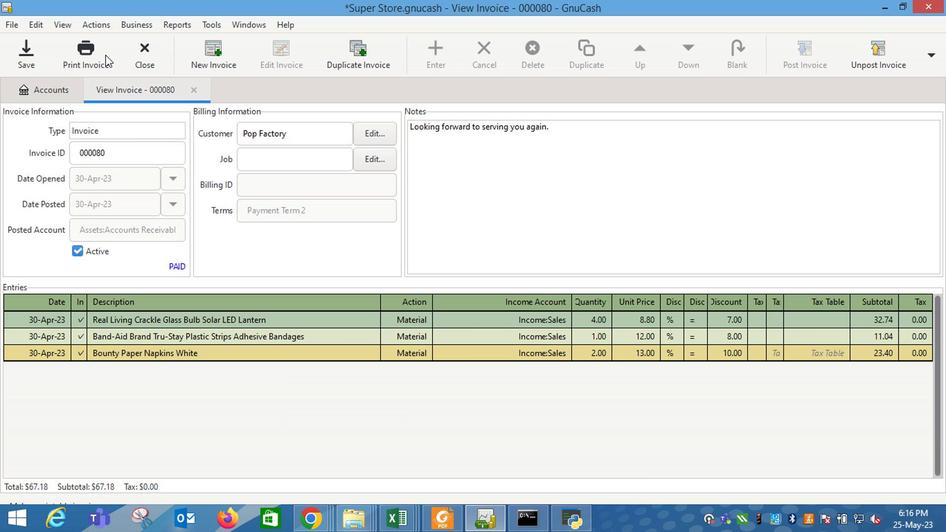 
Action: Mouse pressed left at (99, 58)
Screenshot: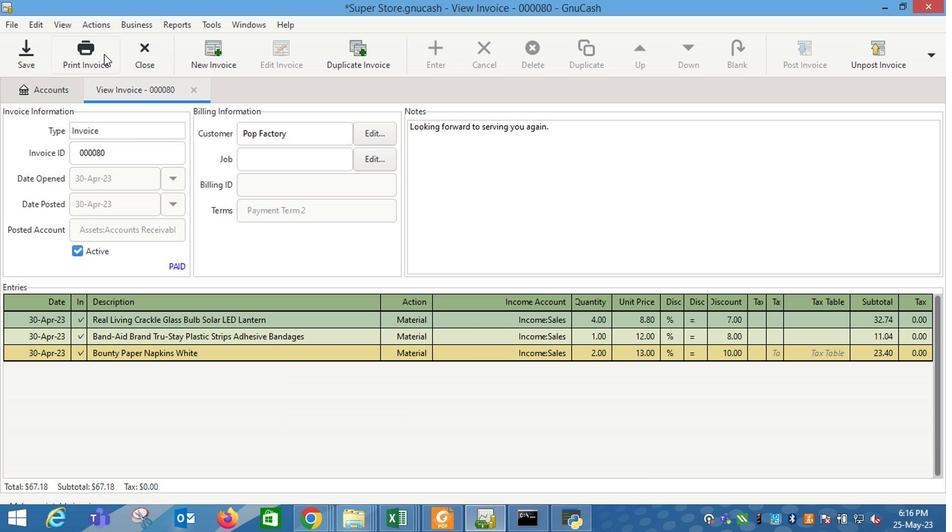 
Action: Mouse moved to (338, 63)
Screenshot: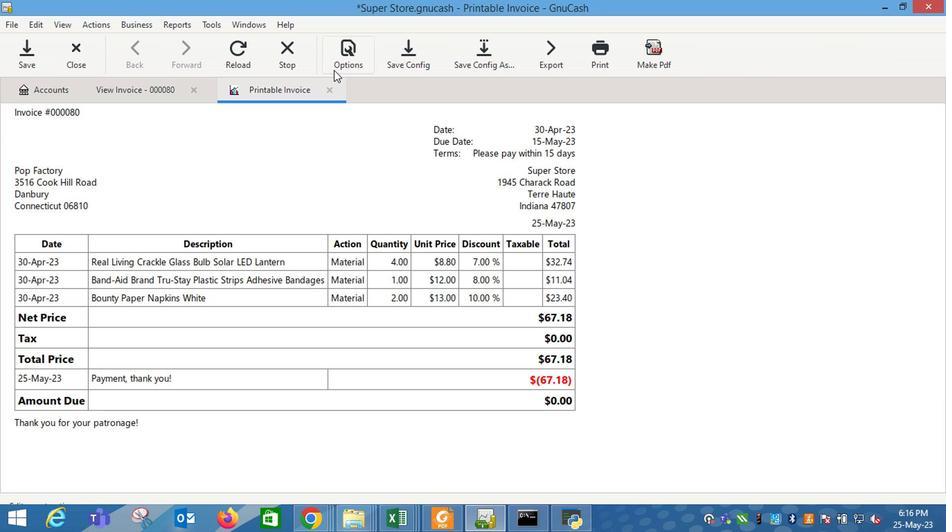 
Action: Mouse pressed left at (338, 63)
Screenshot: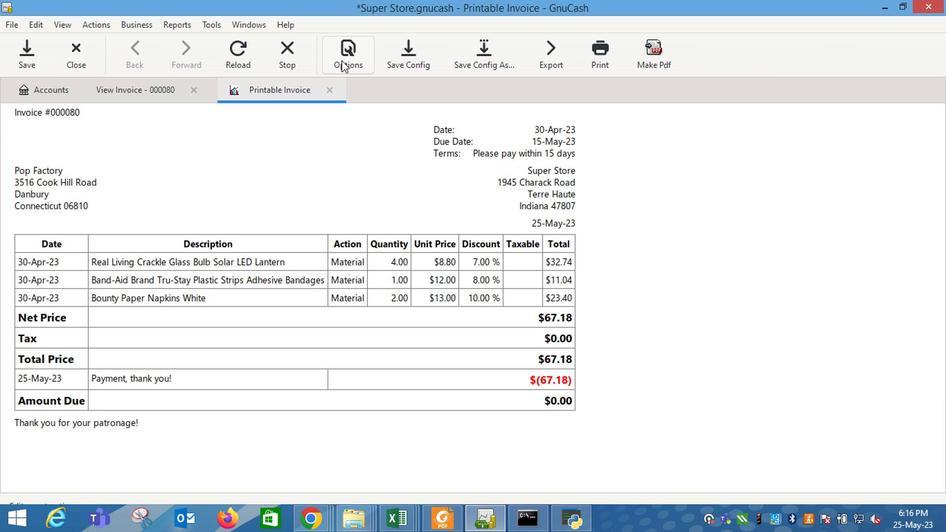
Action: Mouse moved to (260, 146)
Screenshot: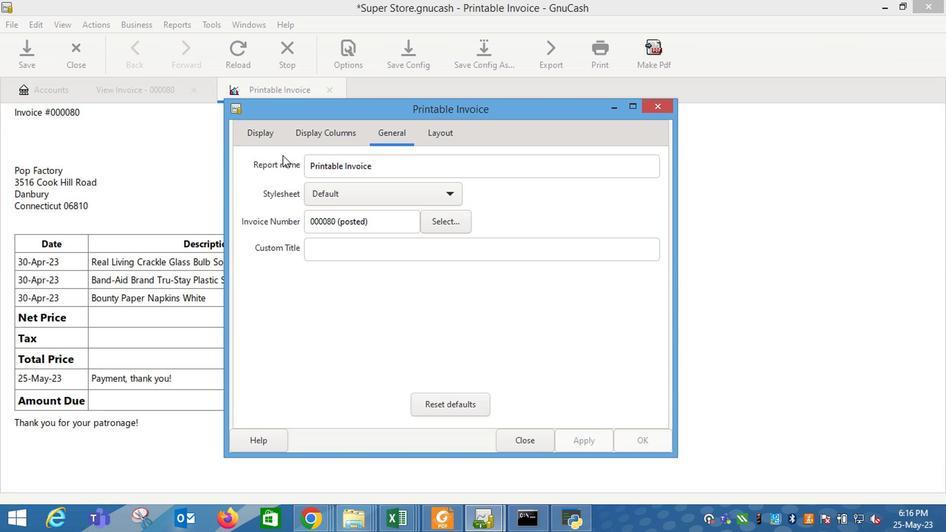 
Action: Mouse pressed left at (260, 146)
Screenshot: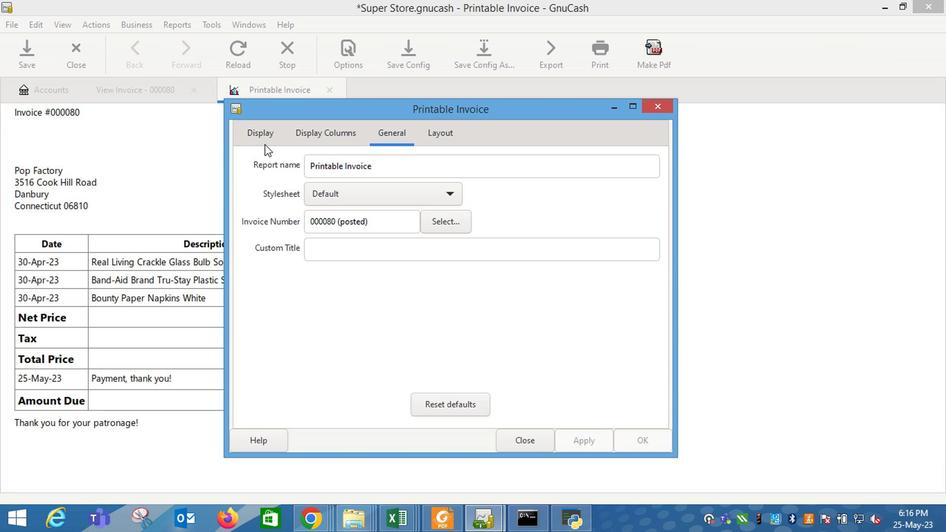 
Action: Mouse moved to (360, 294)
Screenshot: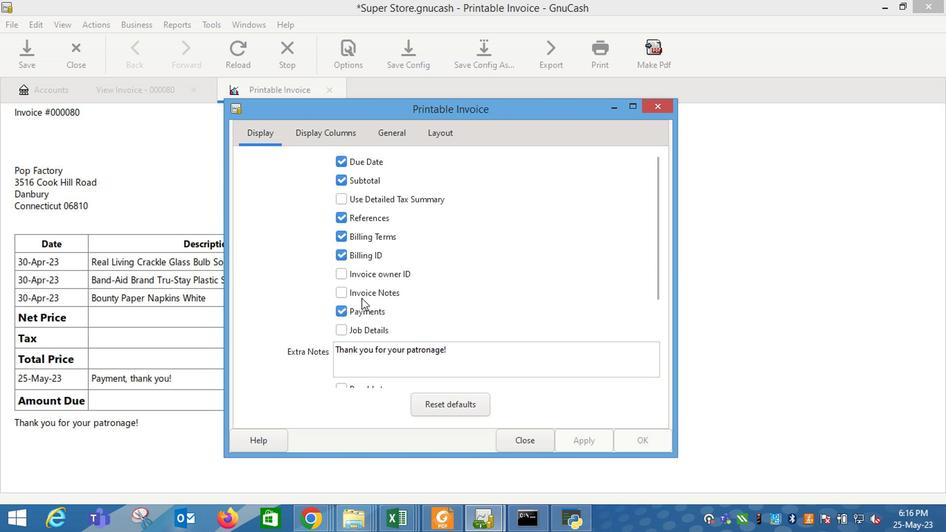 
Action: Mouse pressed left at (360, 294)
Screenshot: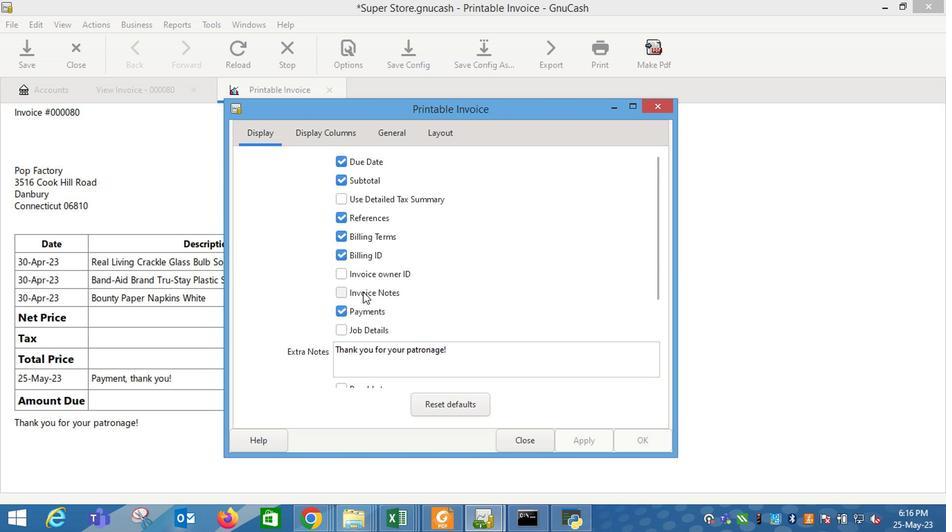 
Action: Mouse moved to (568, 439)
Screenshot: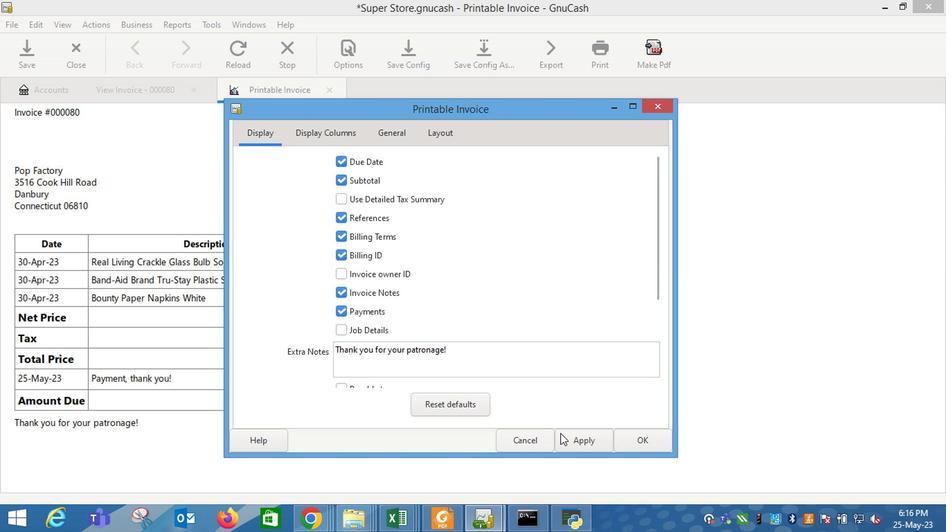 
Action: Mouse pressed left at (568, 439)
Screenshot: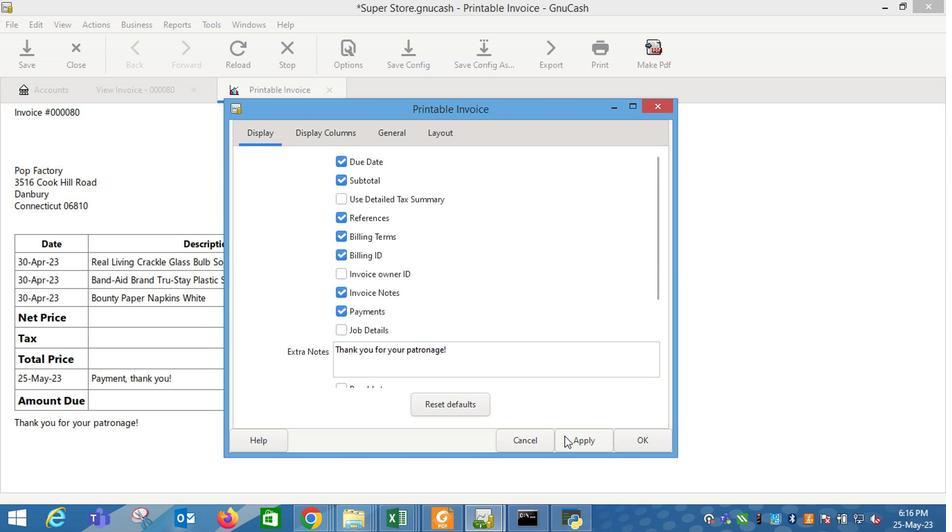 
Action: Mouse moved to (523, 442)
Screenshot: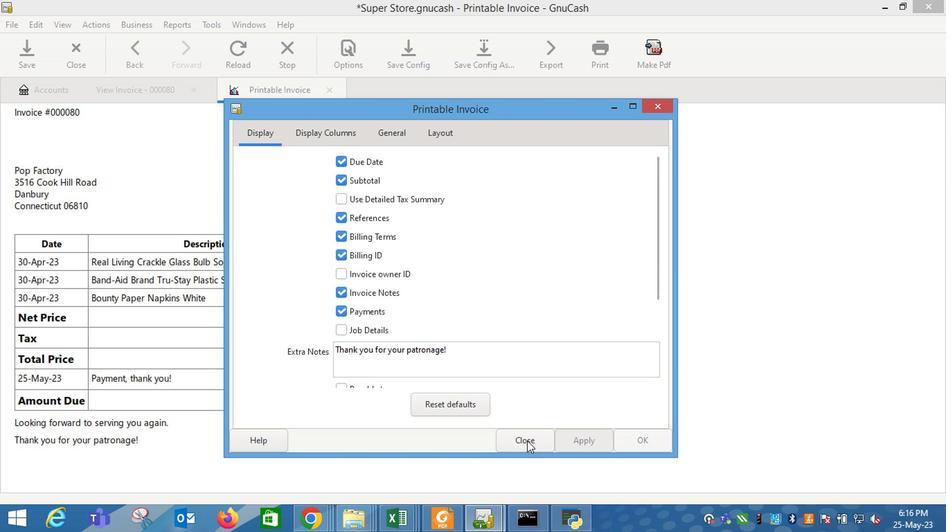 
Action: Mouse pressed left at (523, 442)
Screenshot: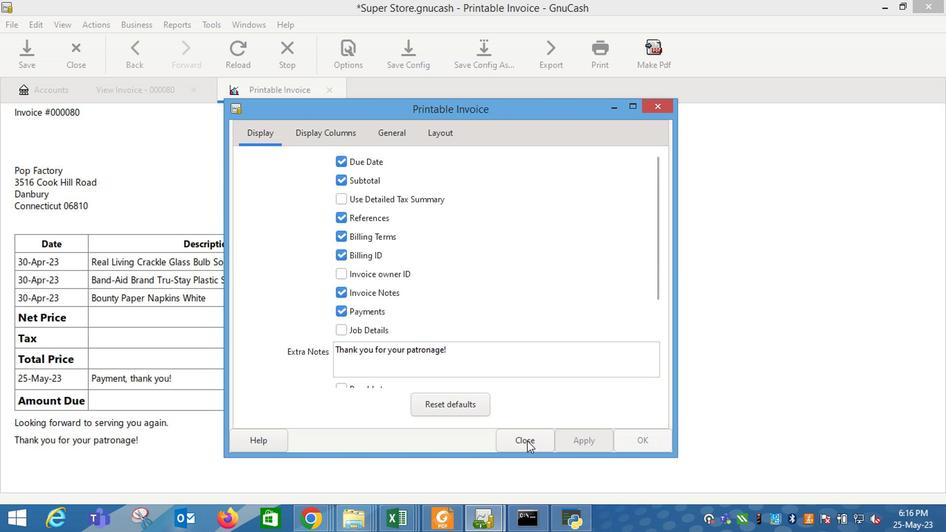 
Action: Mouse moved to (496, 435)
Screenshot: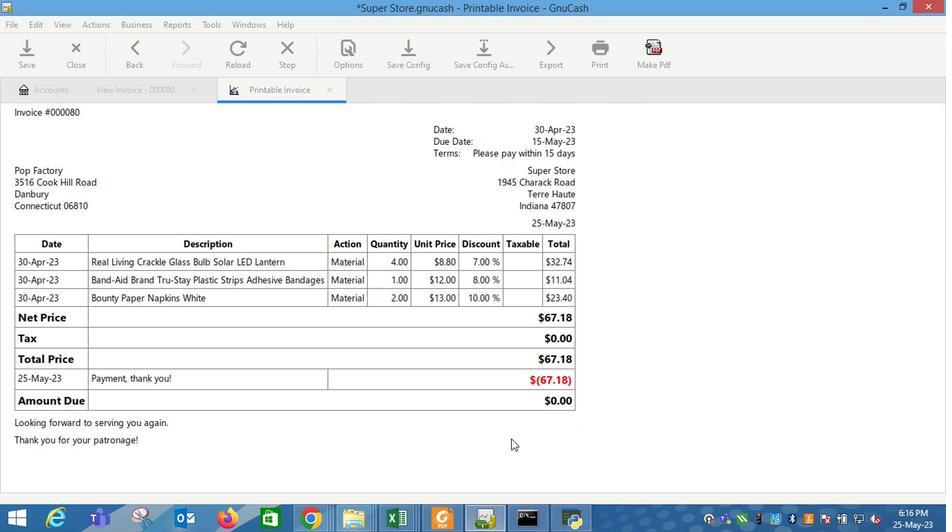 
